 Task: Search one way flight ticket for 4 adults, 2 children, 2 infants in seat and 1 infant on lap in economy from Riverton: Central Wyoming Regional Airport (was Riverton Regional) to New Bern: Coastal Carolina Regional Airport (was Craven County Regional) on 8-4-2023. Choice of flights is Westjet. Number of bags: 1 carry on bag. Price is upto 95000. Outbound departure time preference is 6:00.
Action: Mouse moved to (397, 340)
Screenshot: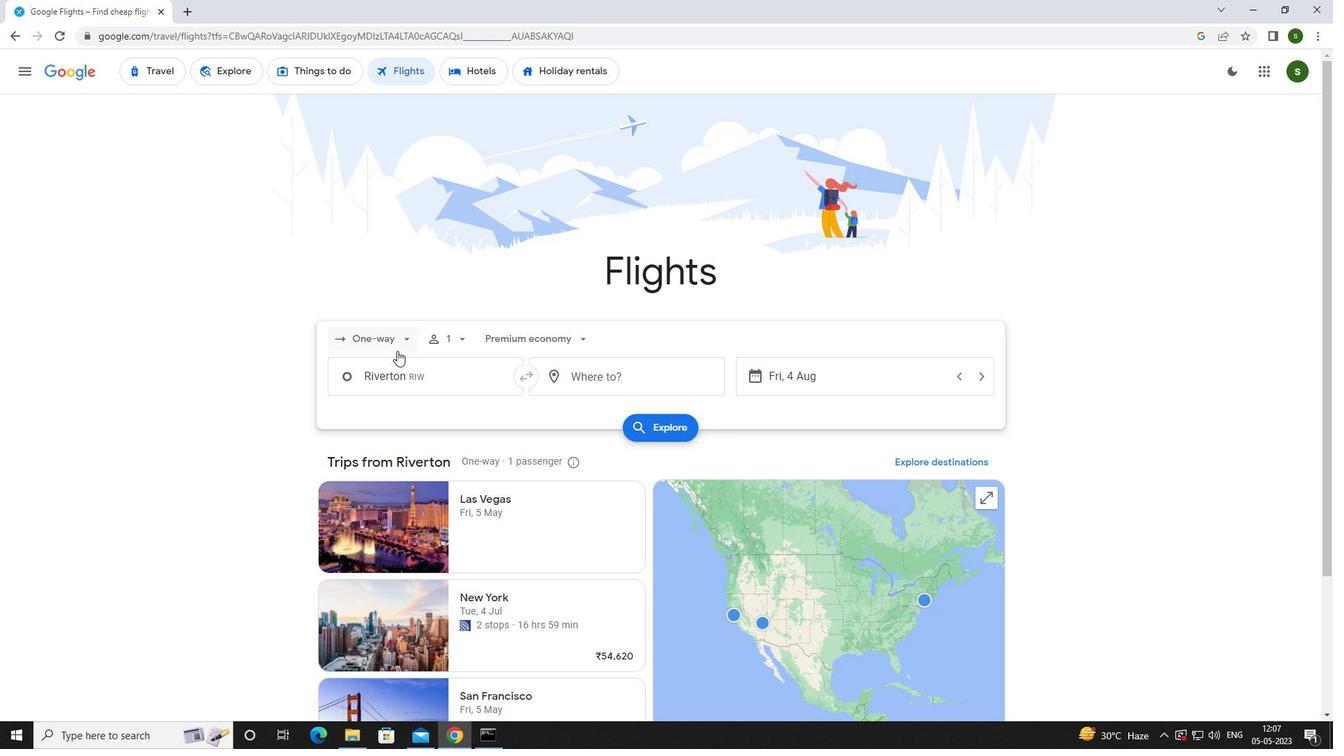 
Action: Mouse pressed left at (397, 340)
Screenshot: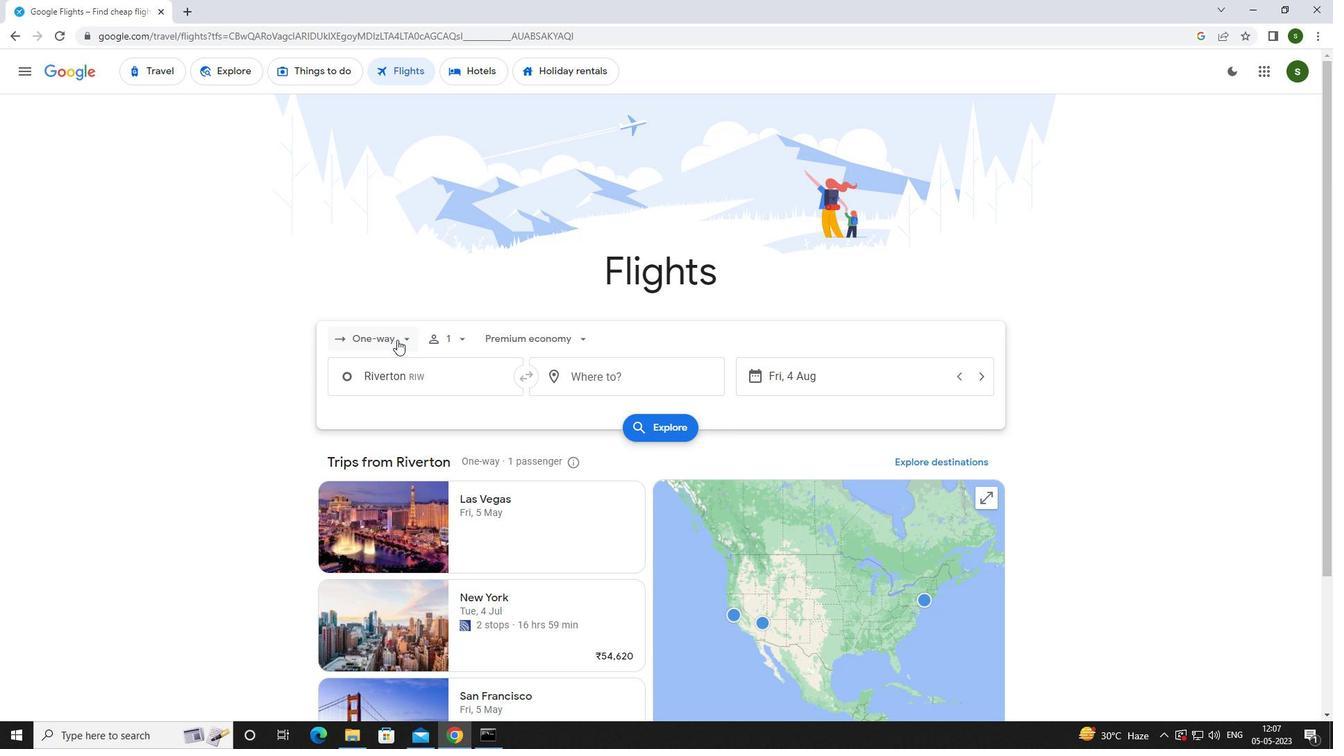
Action: Mouse moved to (393, 397)
Screenshot: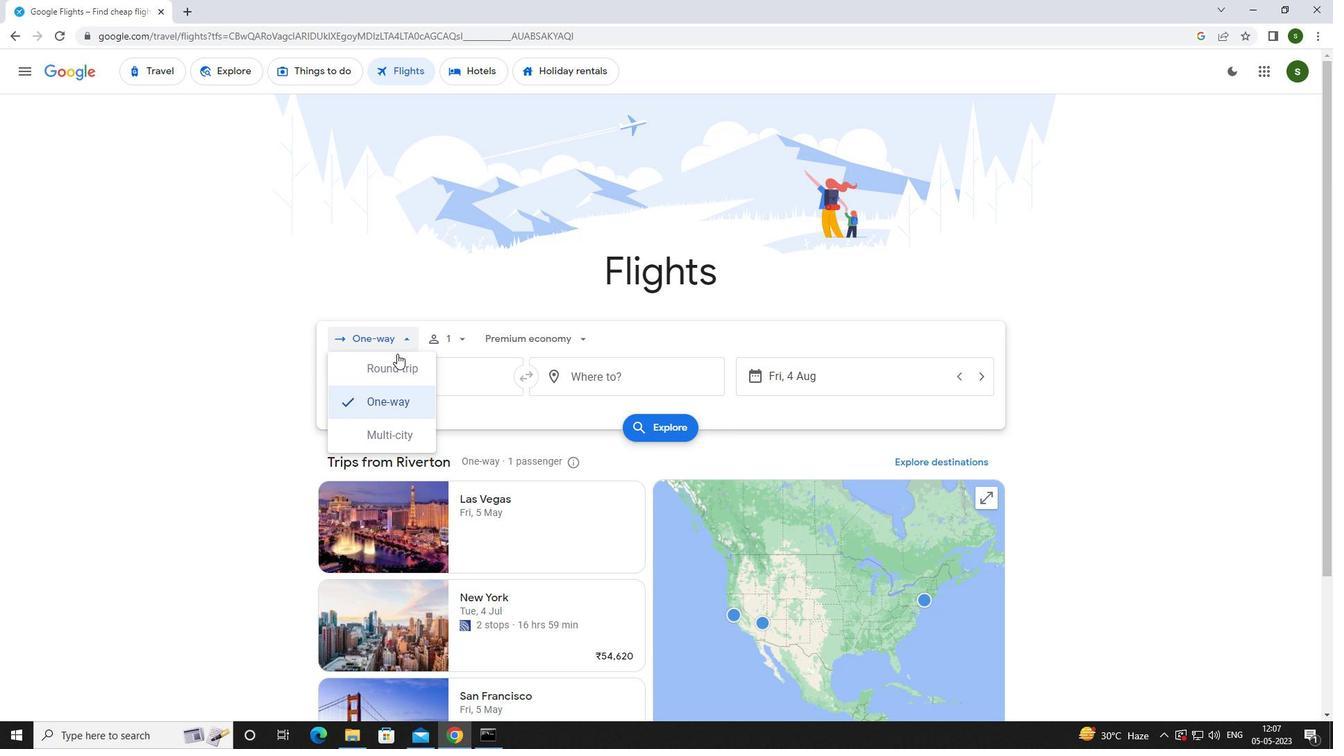 
Action: Mouse pressed left at (393, 397)
Screenshot: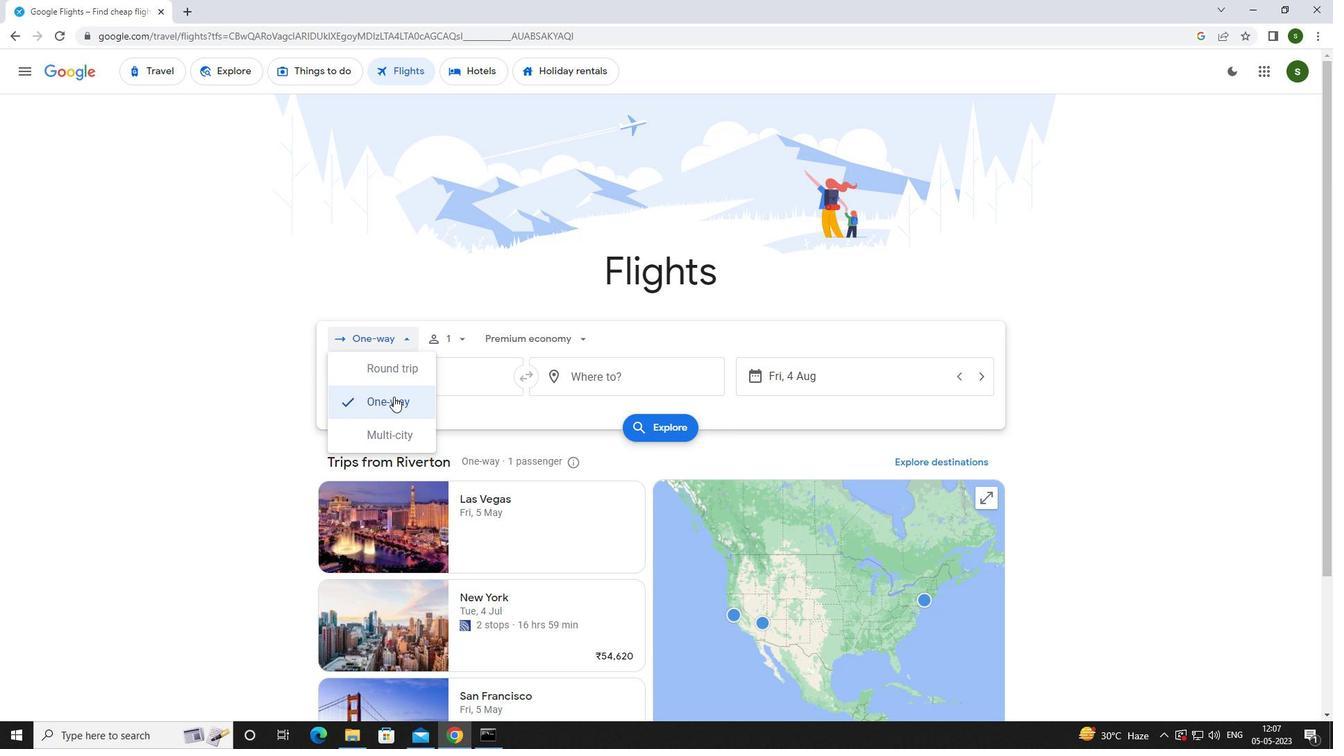 
Action: Mouse moved to (454, 339)
Screenshot: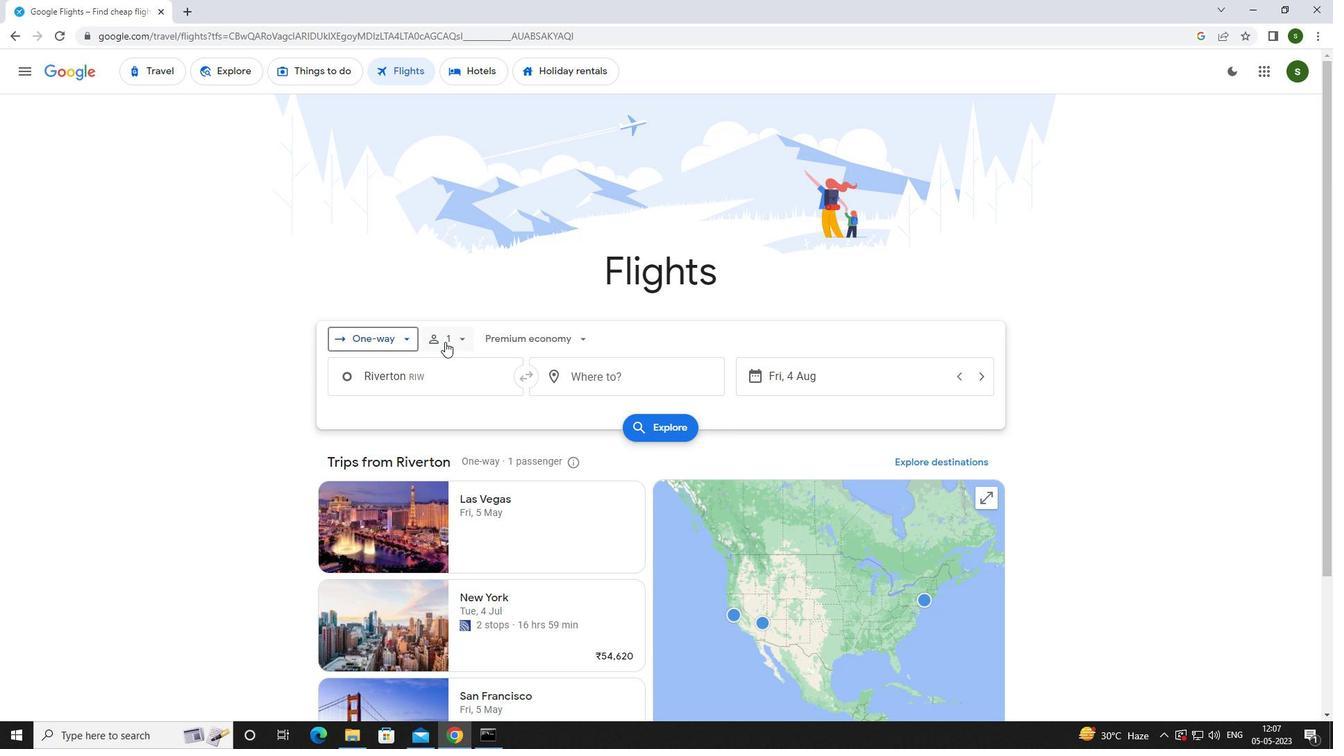 
Action: Mouse pressed left at (454, 339)
Screenshot: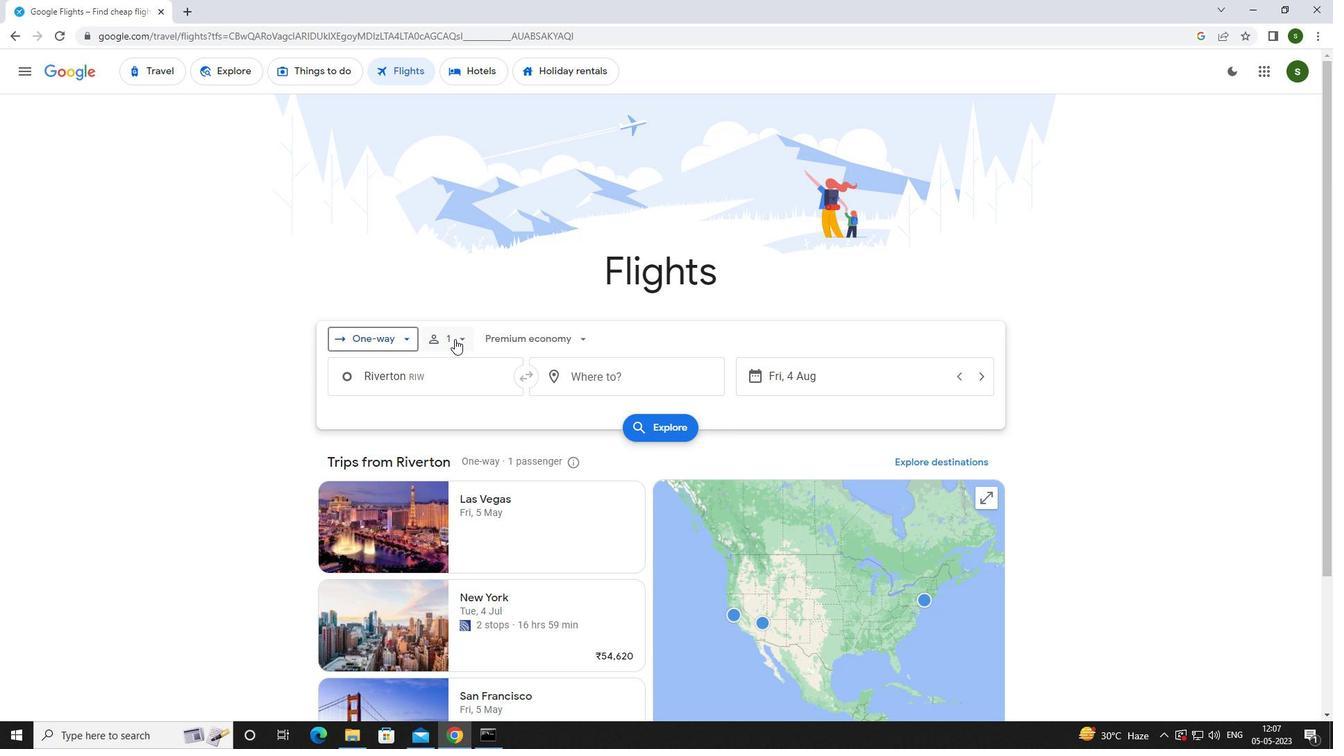 
Action: Mouse moved to (565, 371)
Screenshot: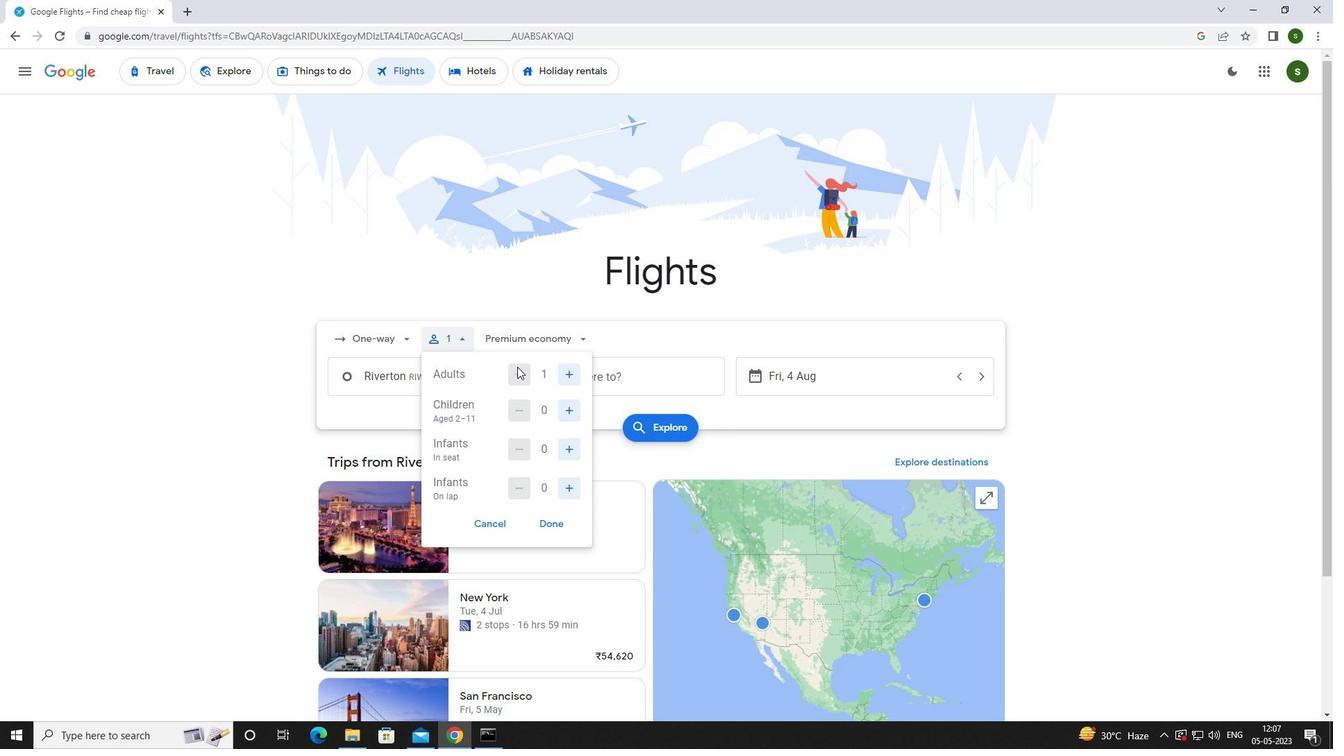 
Action: Mouse pressed left at (565, 371)
Screenshot: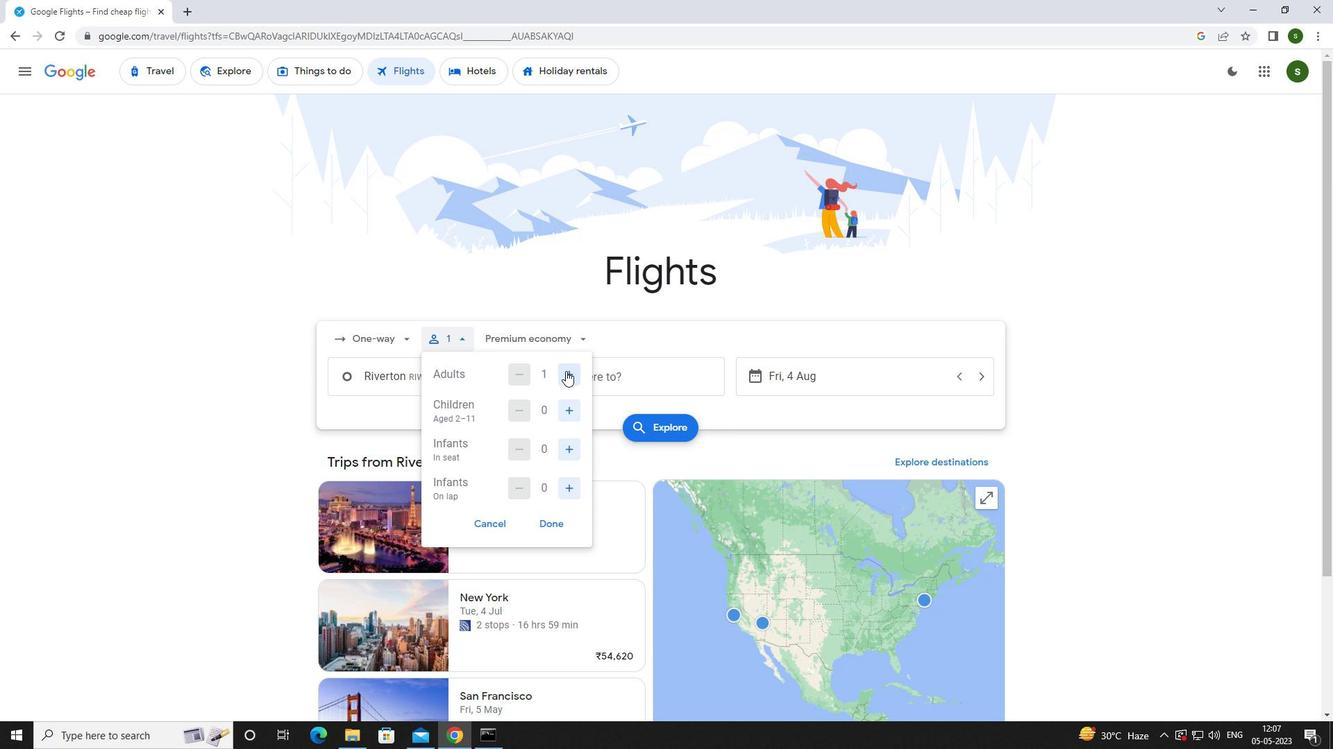 
Action: Mouse pressed left at (565, 371)
Screenshot: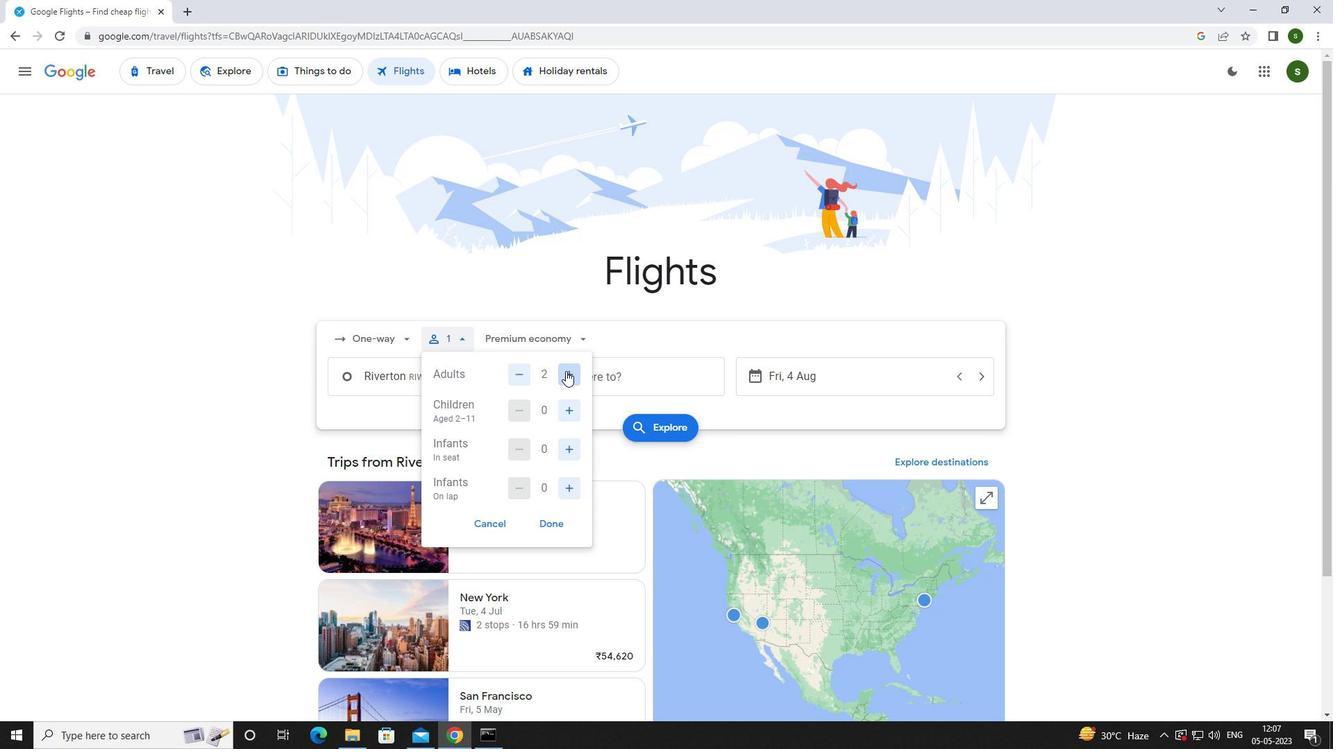 
Action: Mouse pressed left at (565, 371)
Screenshot: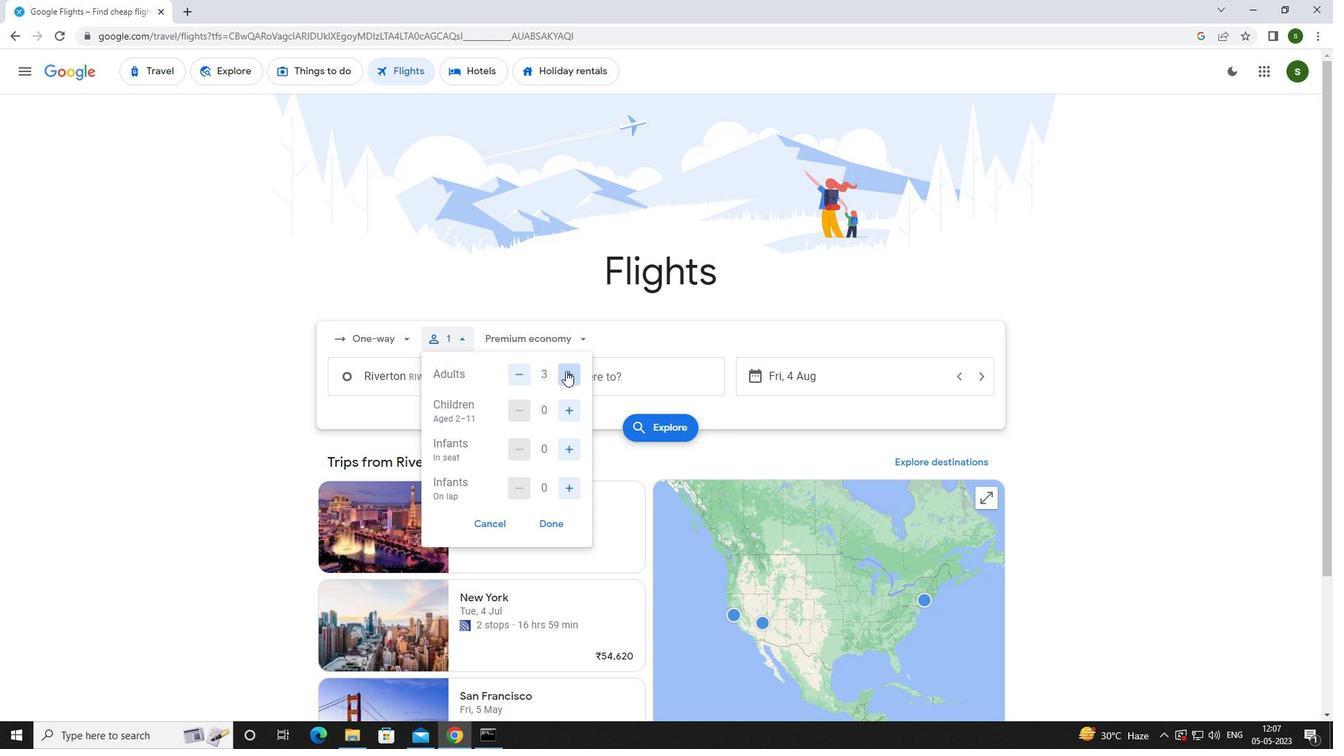 
Action: Mouse moved to (563, 403)
Screenshot: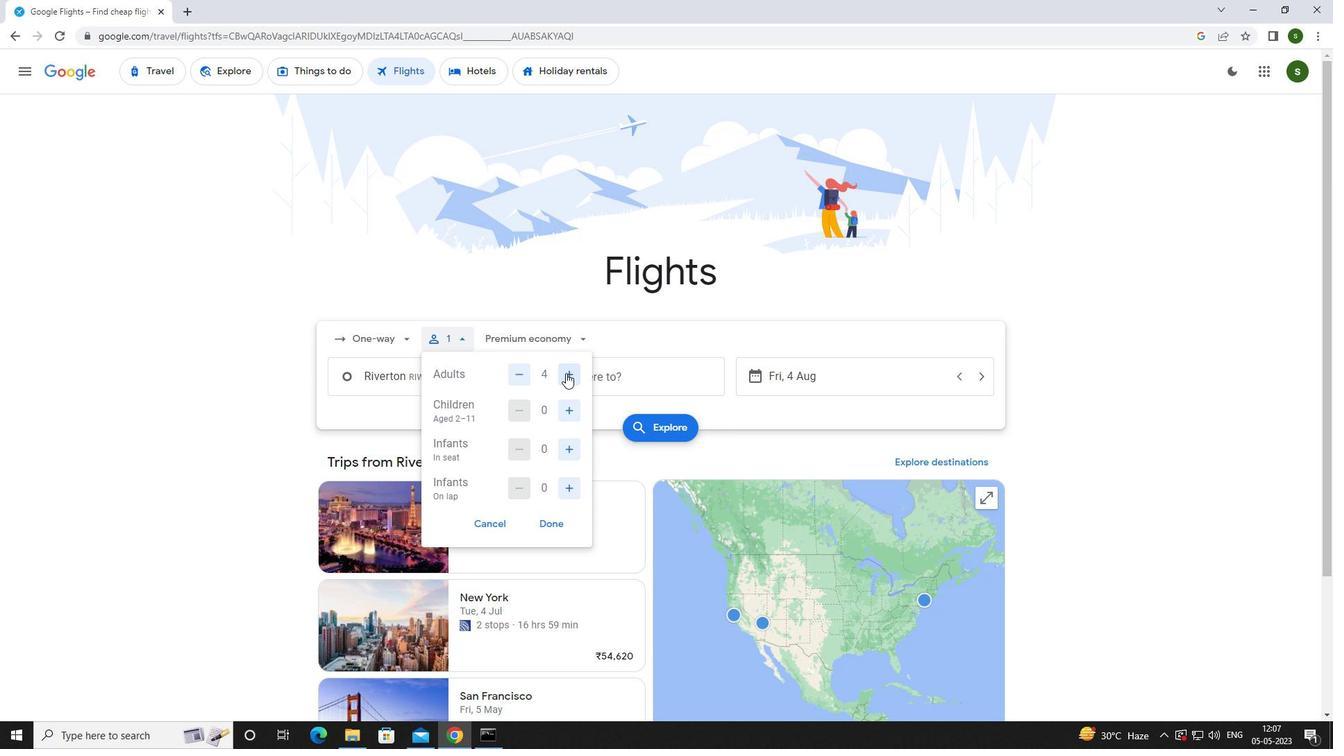 
Action: Mouse pressed left at (563, 403)
Screenshot: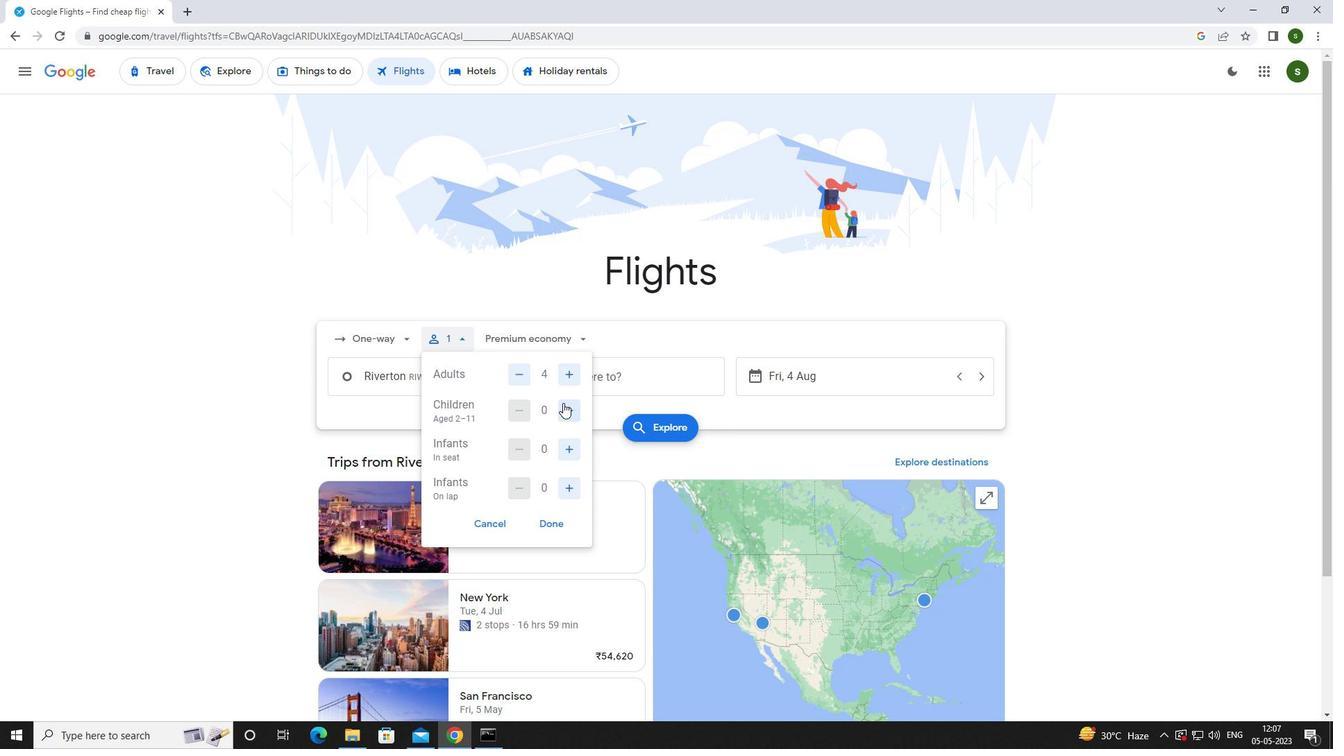 
Action: Mouse pressed left at (563, 403)
Screenshot: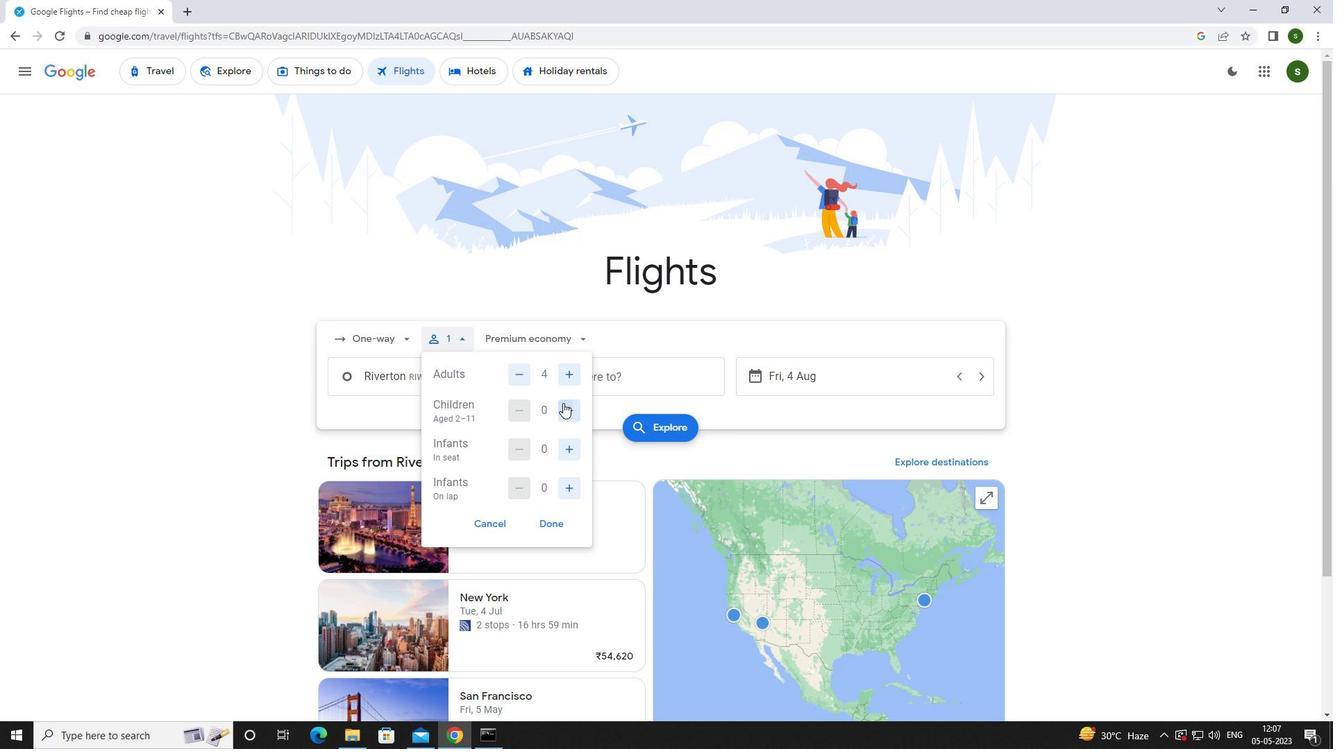 
Action: Mouse moved to (570, 447)
Screenshot: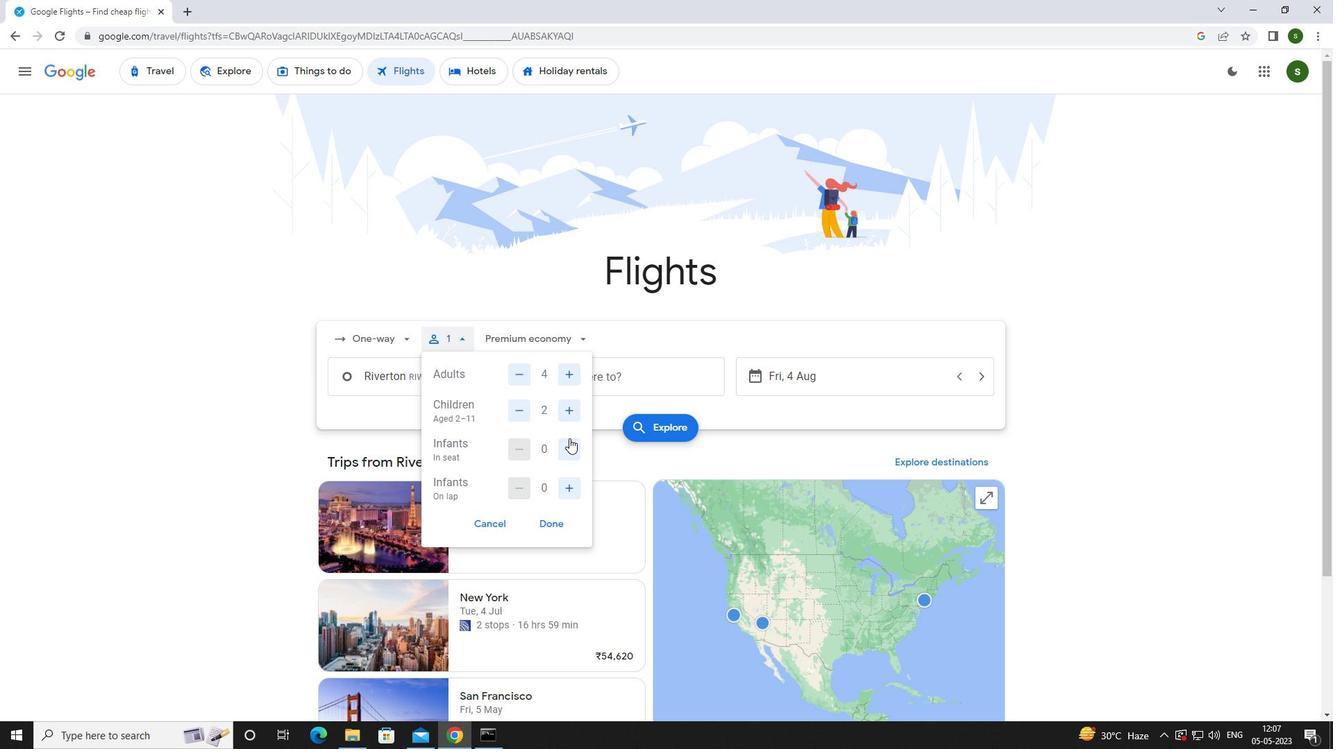 
Action: Mouse pressed left at (570, 447)
Screenshot: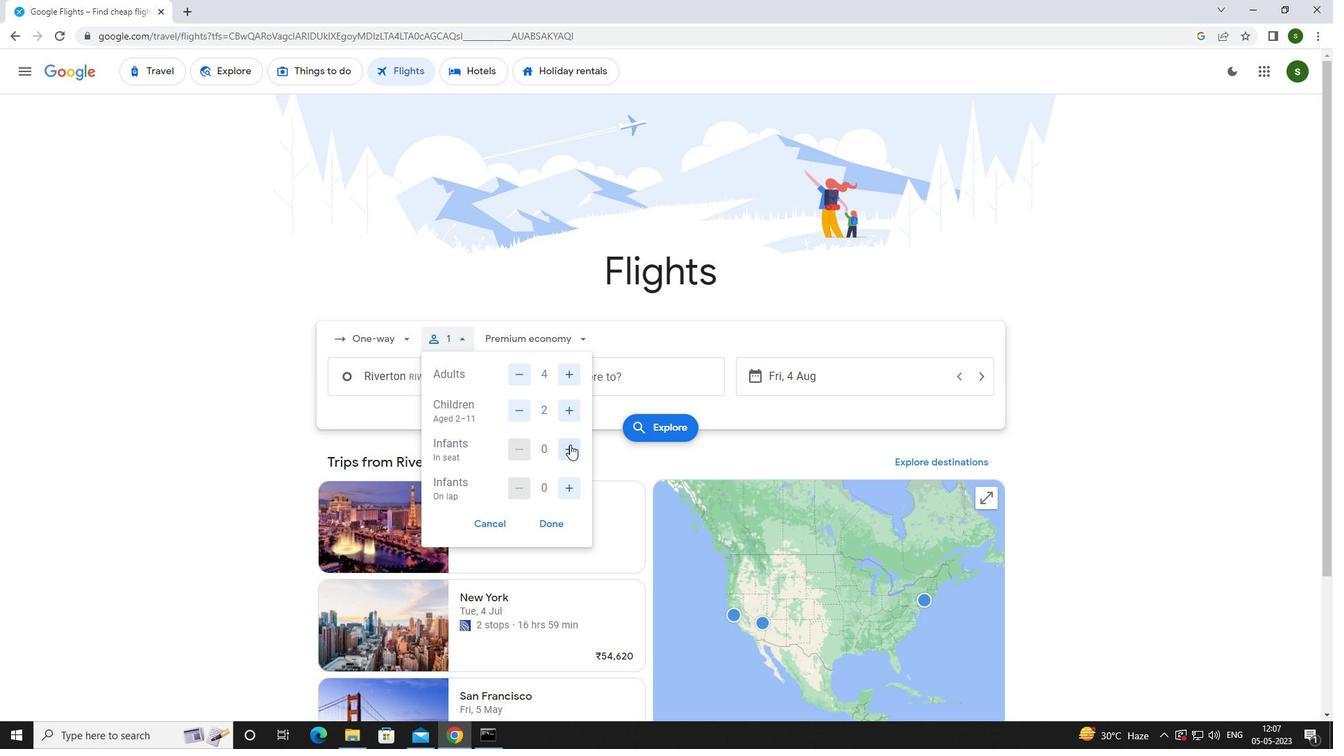 
Action: Mouse moved to (570, 447)
Screenshot: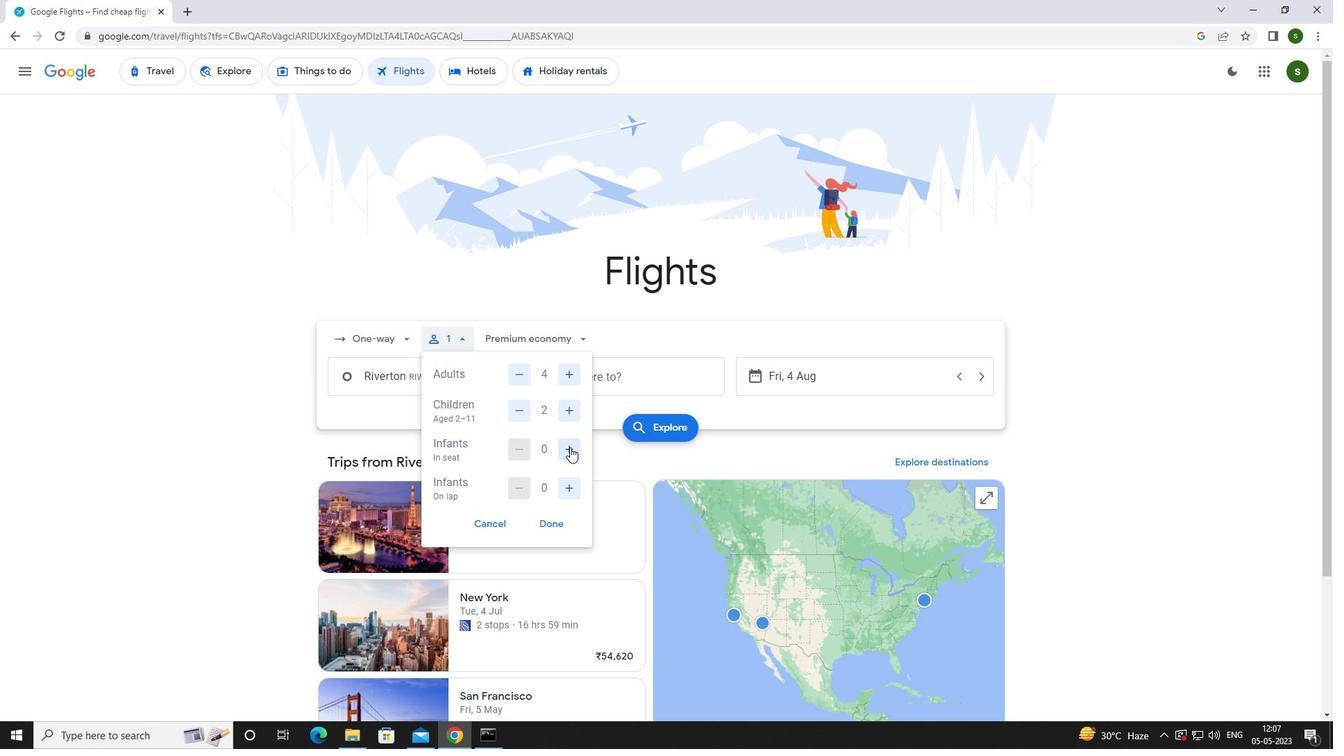 
Action: Mouse pressed left at (570, 447)
Screenshot: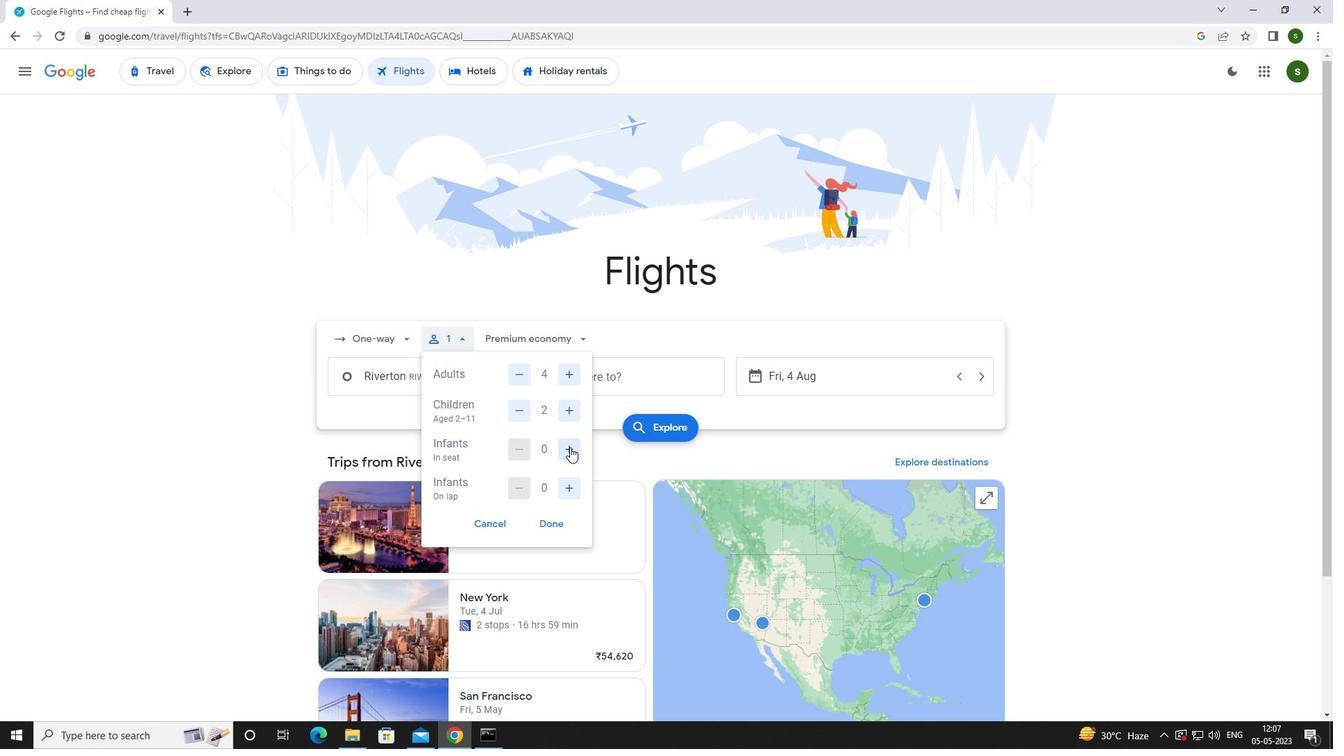 
Action: Mouse moved to (574, 484)
Screenshot: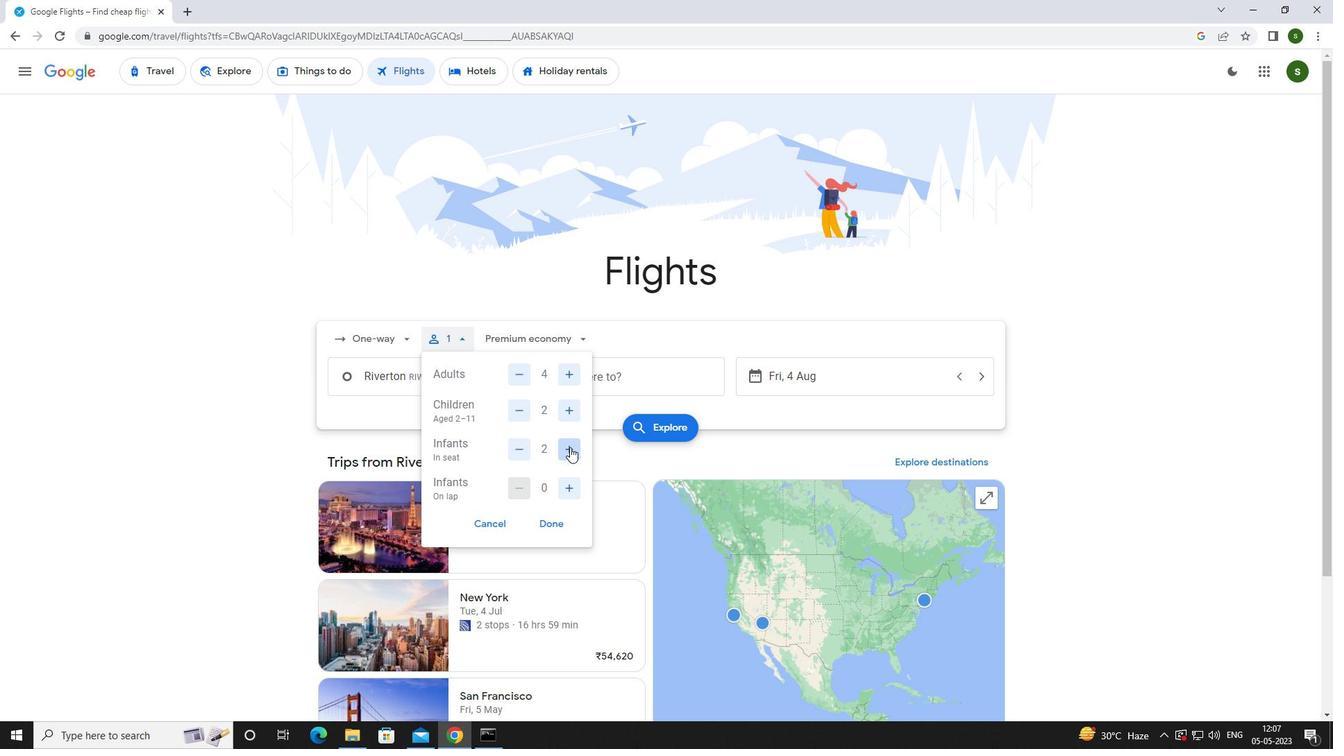 
Action: Mouse pressed left at (574, 484)
Screenshot: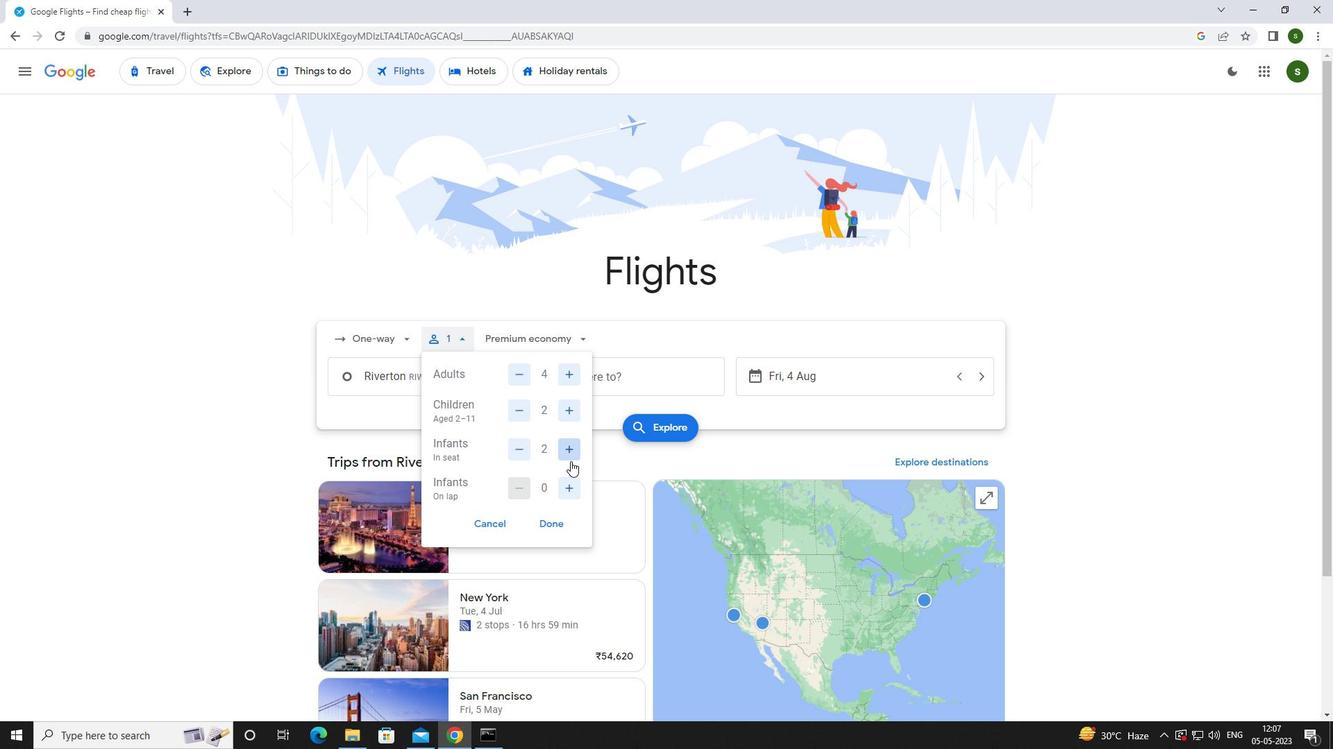 
Action: Mouse moved to (583, 337)
Screenshot: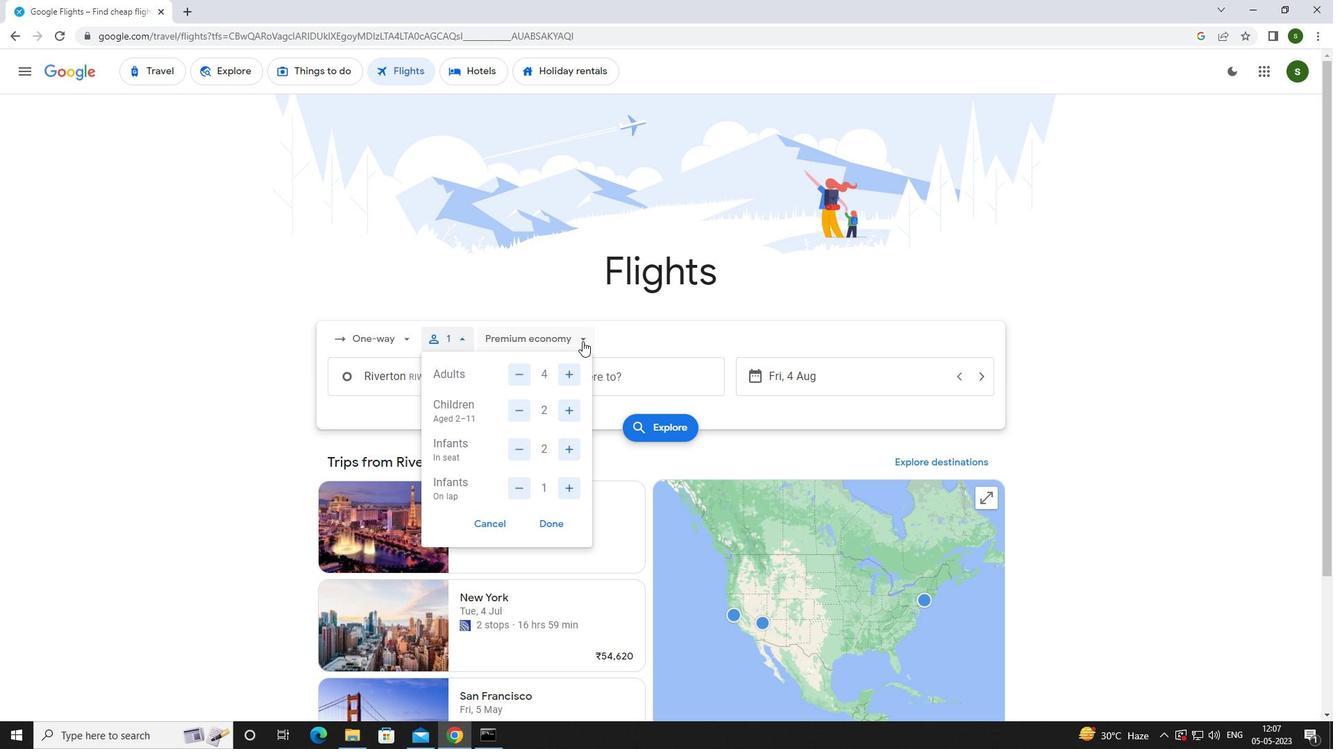 
Action: Mouse pressed left at (583, 337)
Screenshot: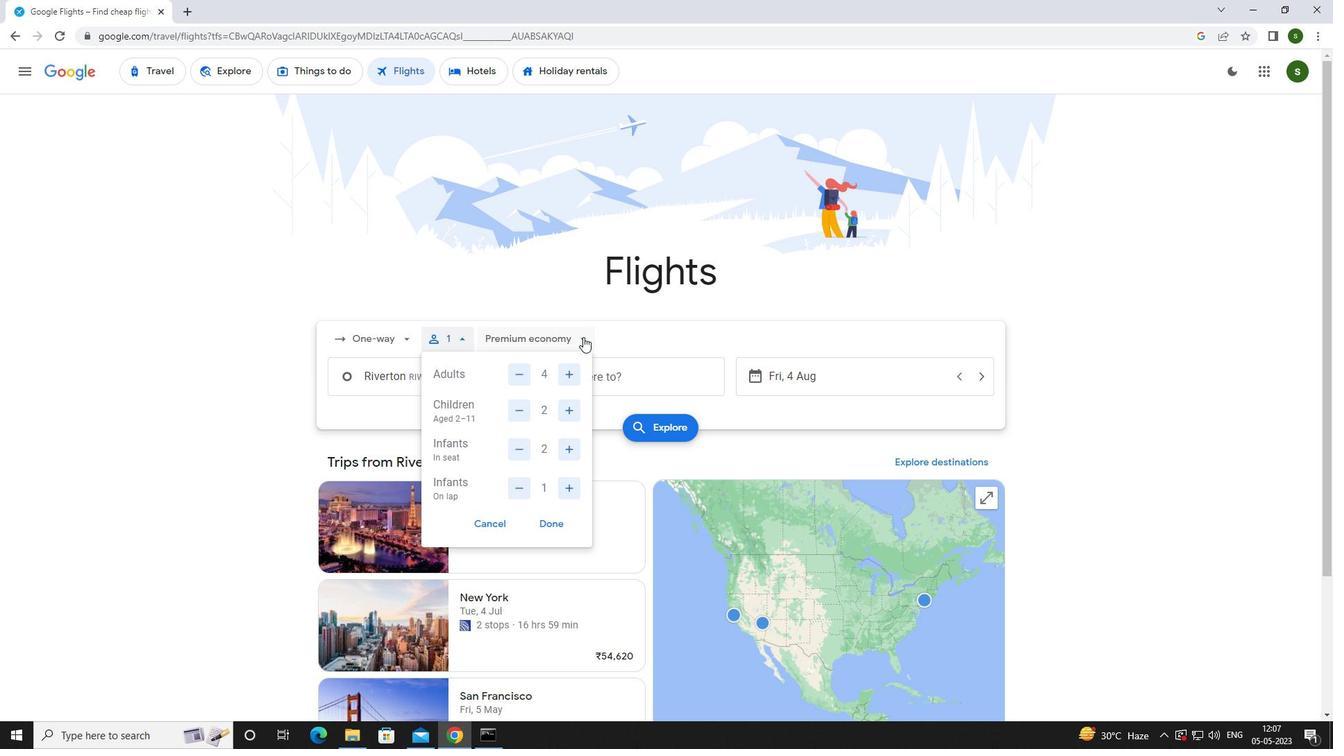 
Action: Mouse moved to (578, 363)
Screenshot: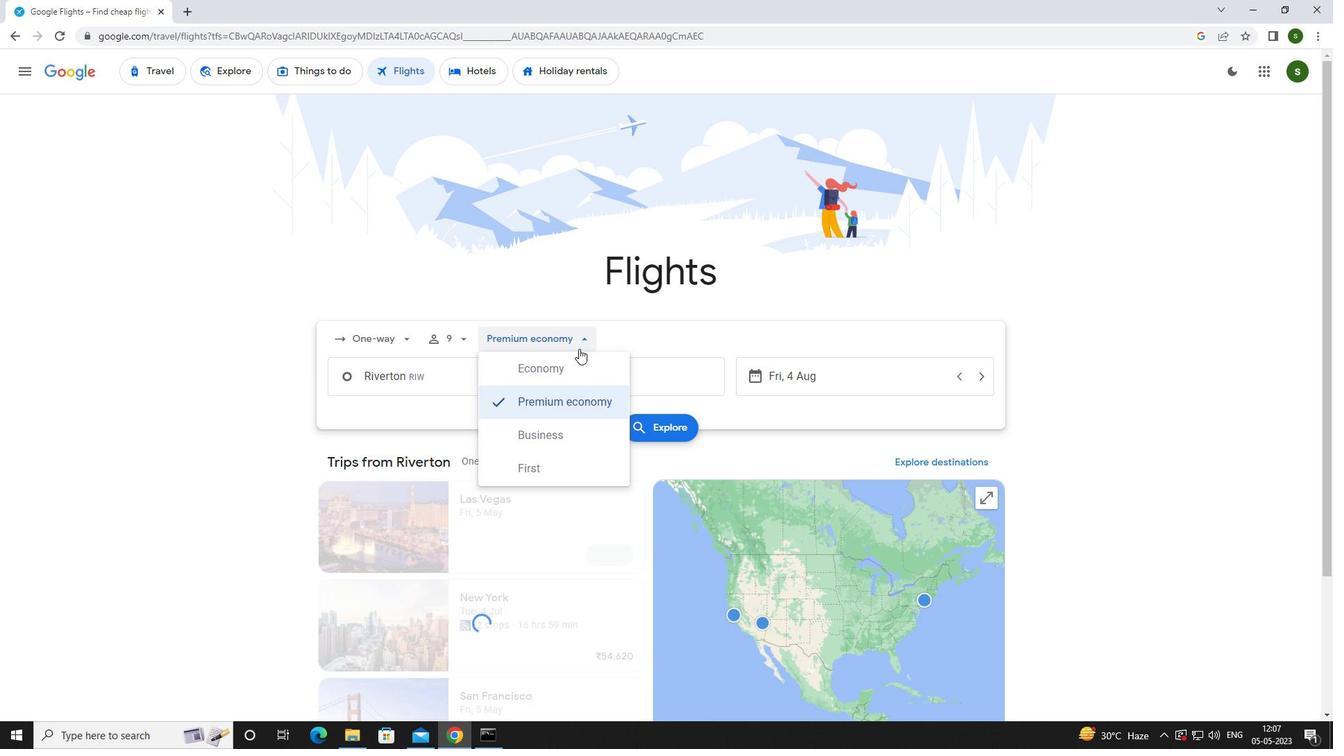 
Action: Mouse pressed left at (578, 363)
Screenshot: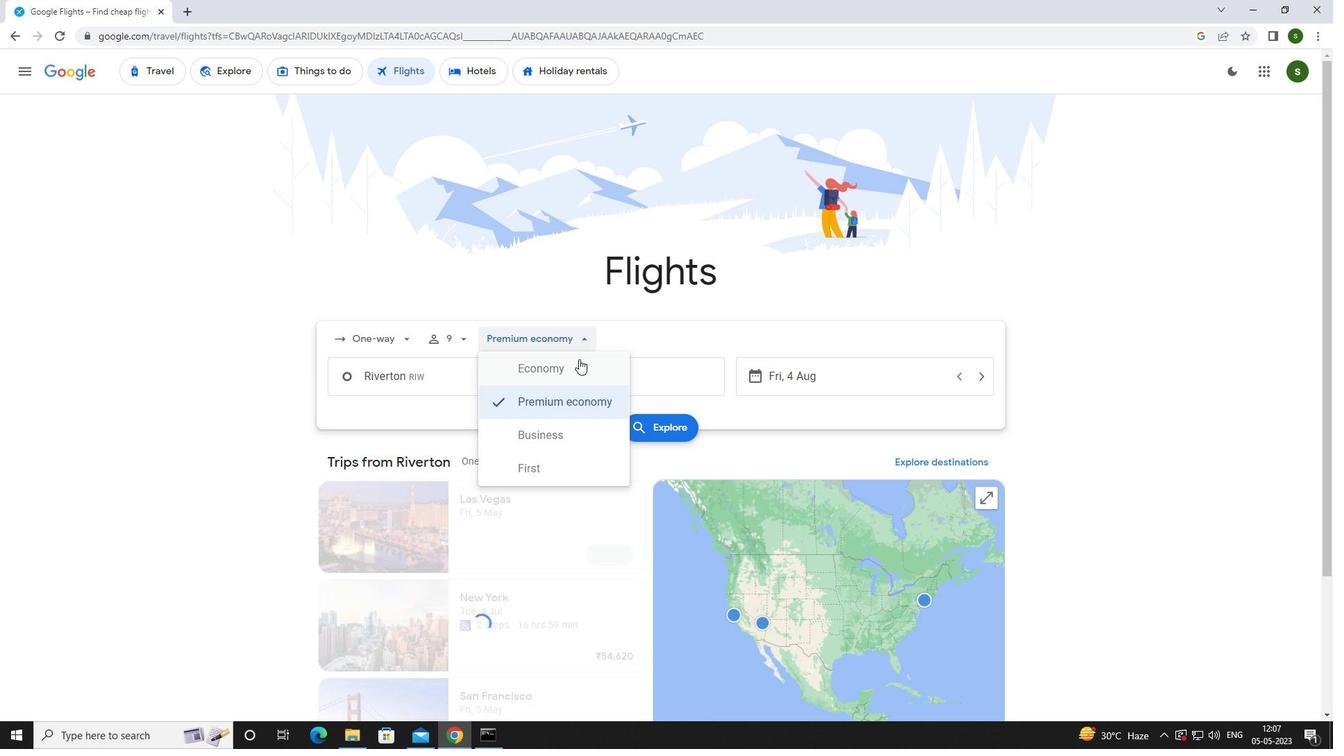 
Action: Mouse moved to (479, 381)
Screenshot: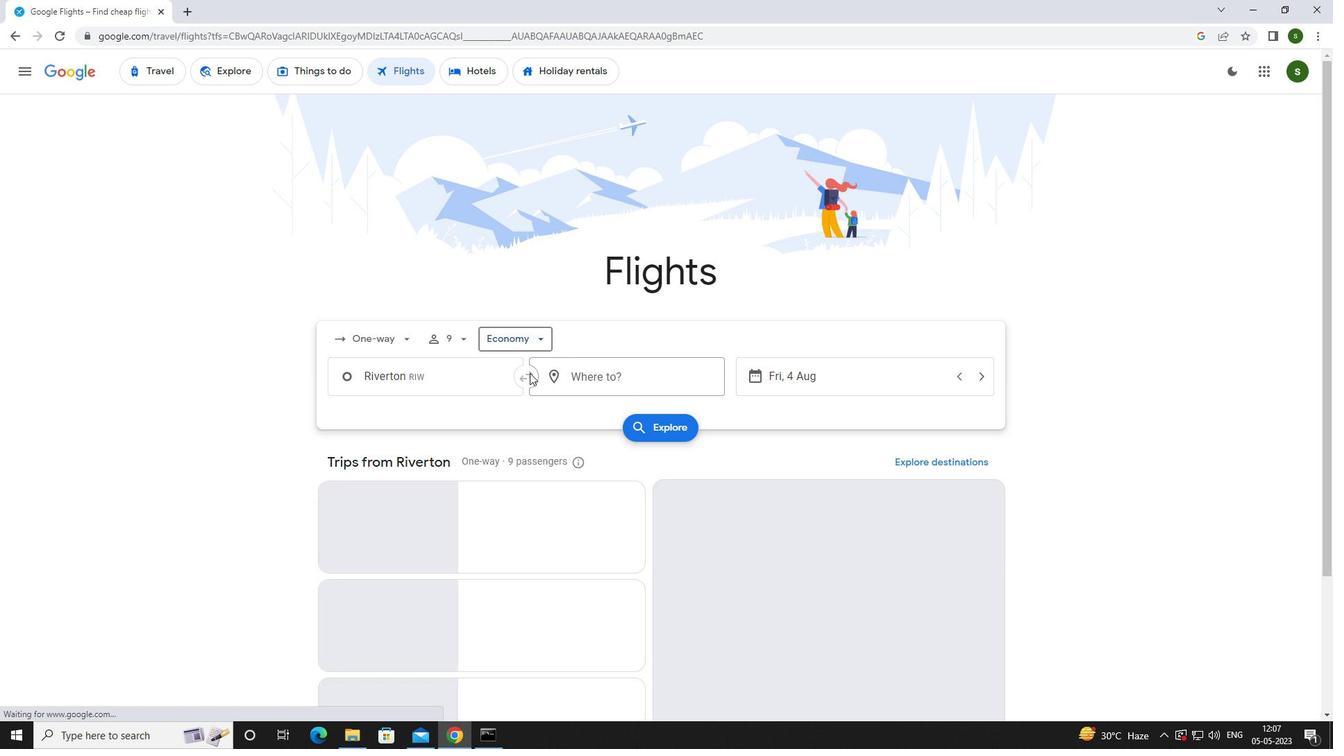 
Action: Mouse pressed left at (479, 381)
Screenshot: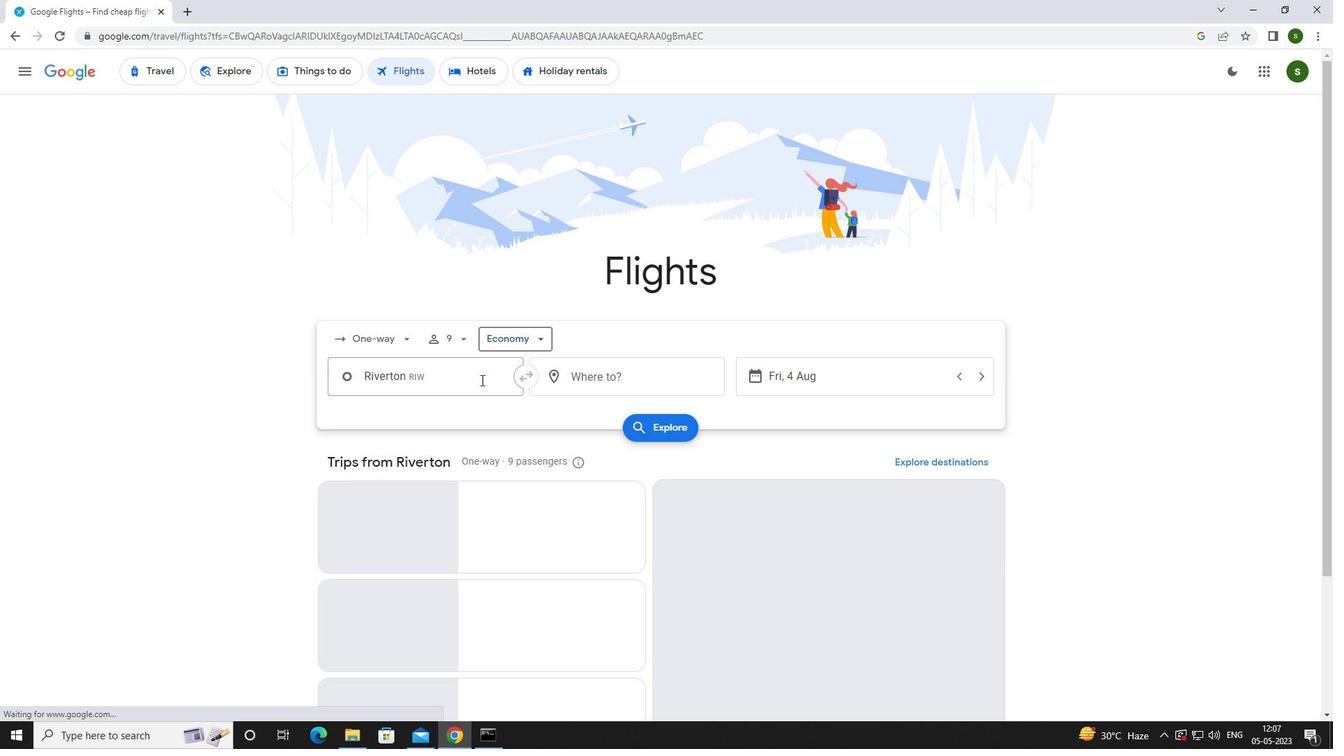 
Action: Mouse moved to (482, 381)
Screenshot: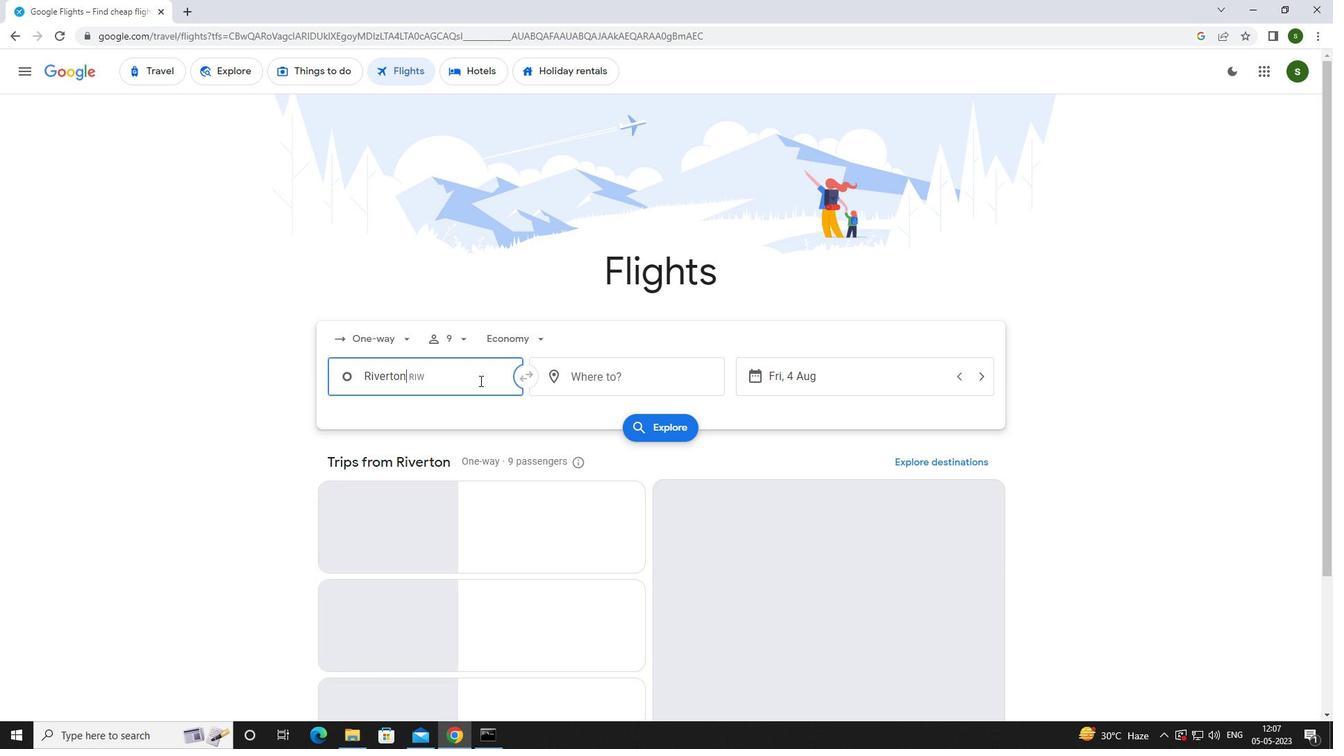 
Action: Key pressed <Key.caps_lock>r<Key.caps_lock>iverto
Screenshot: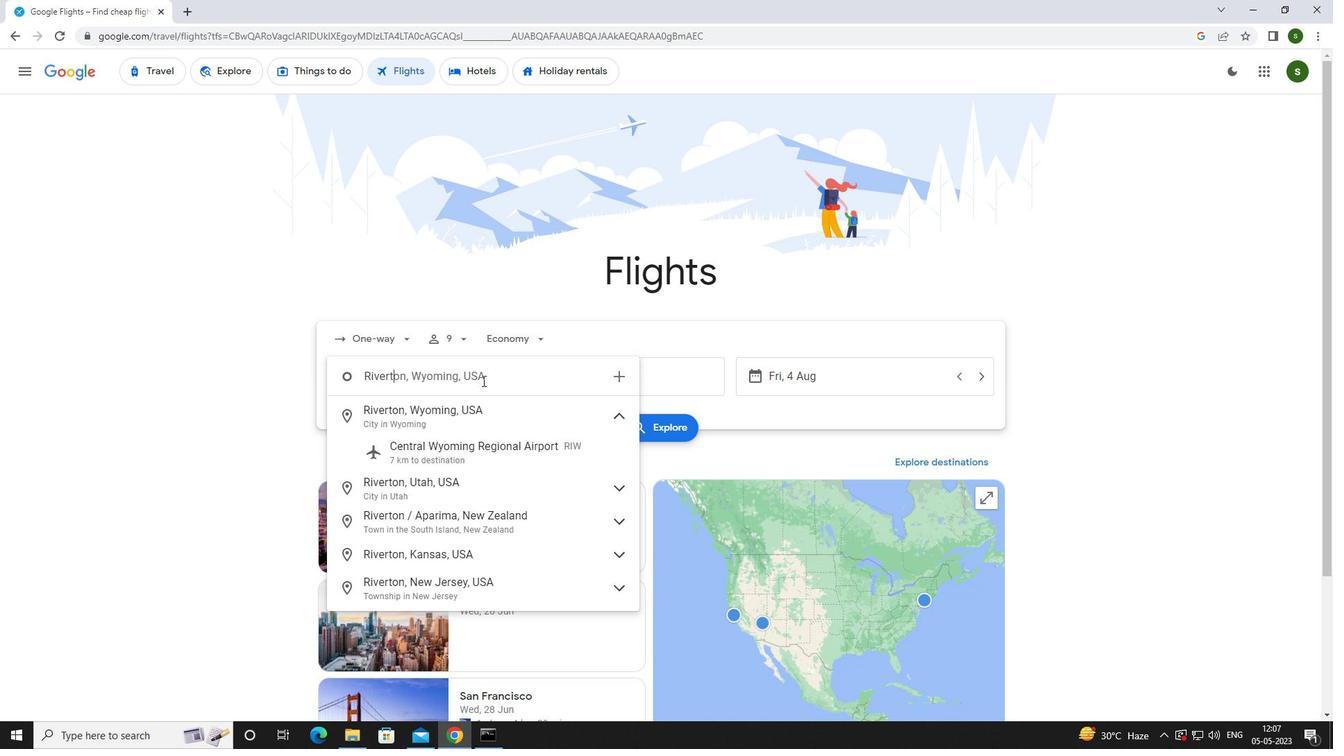
Action: Mouse moved to (497, 449)
Screenshot: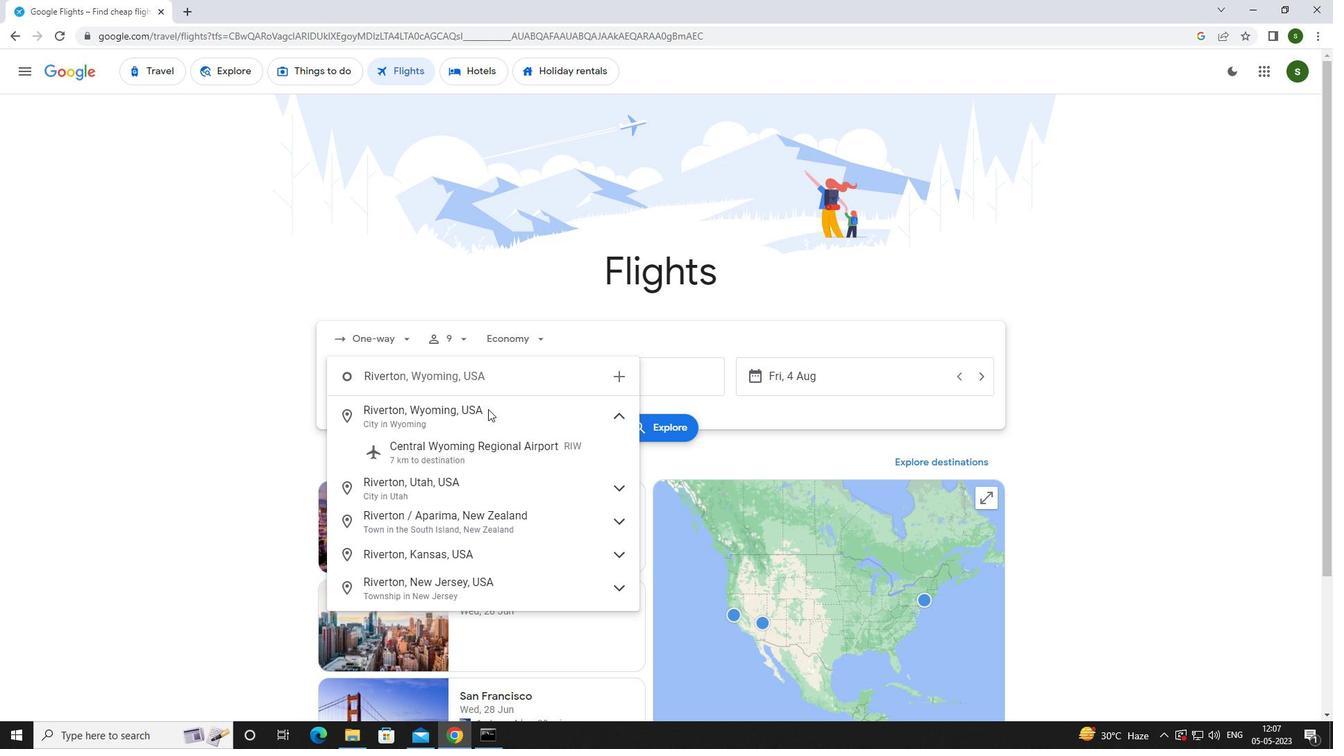 
Action: Mouse pressed left at (497, 449)
Screenshot: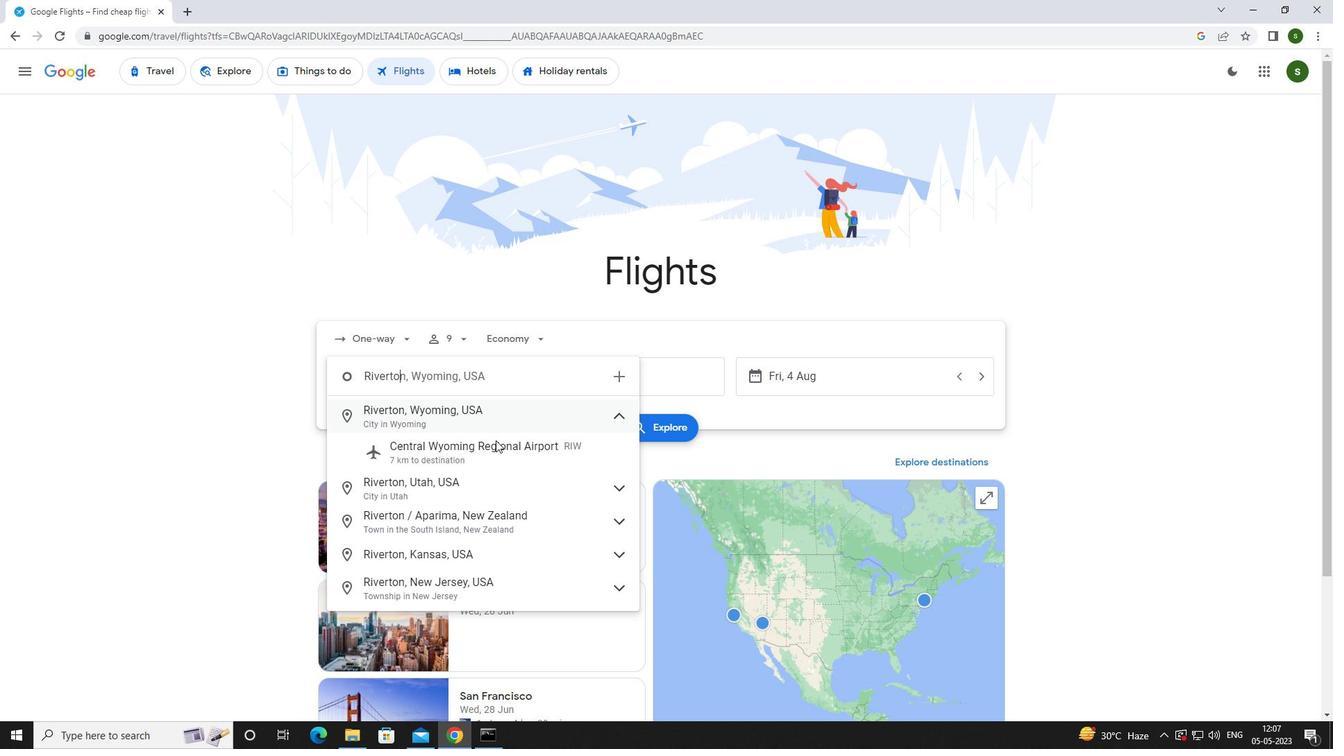 
Action: Mouse moved to (628, 384)
Screenshot: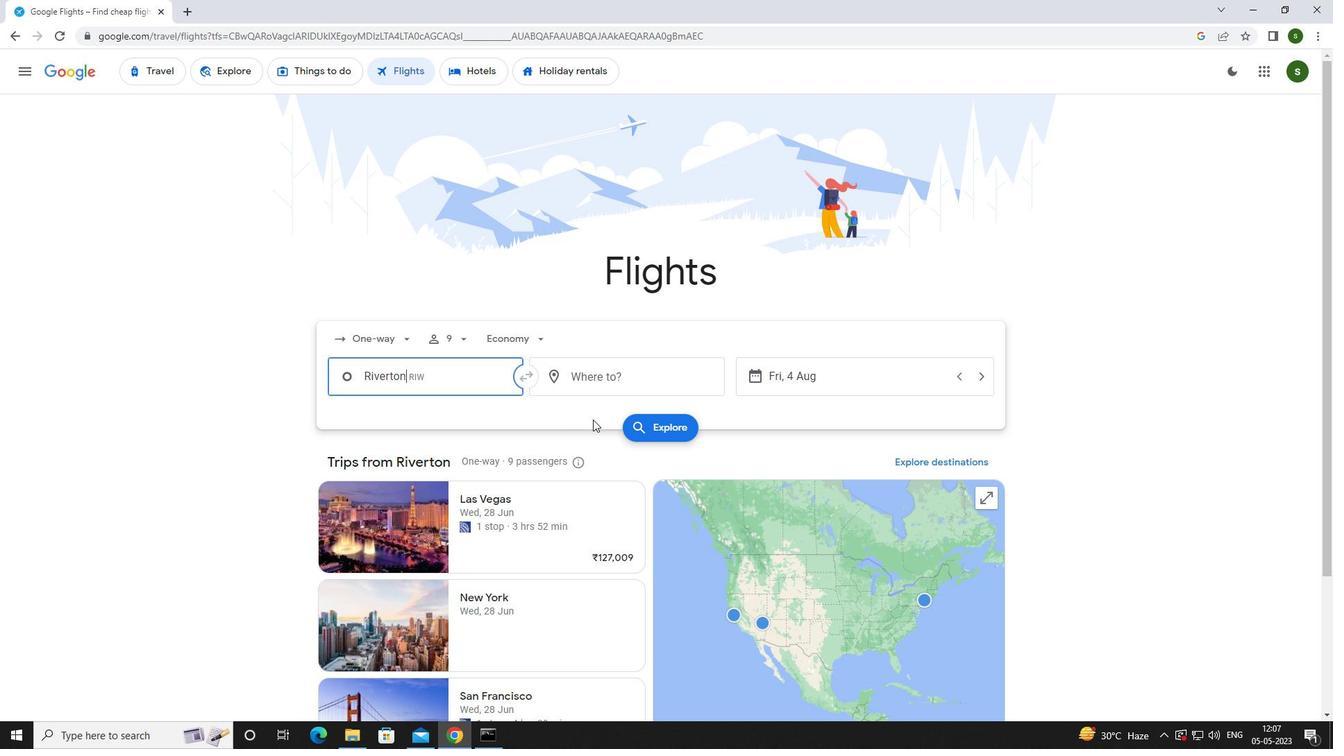
Action: Mouse pressed left at (628, 384)
Screenshot: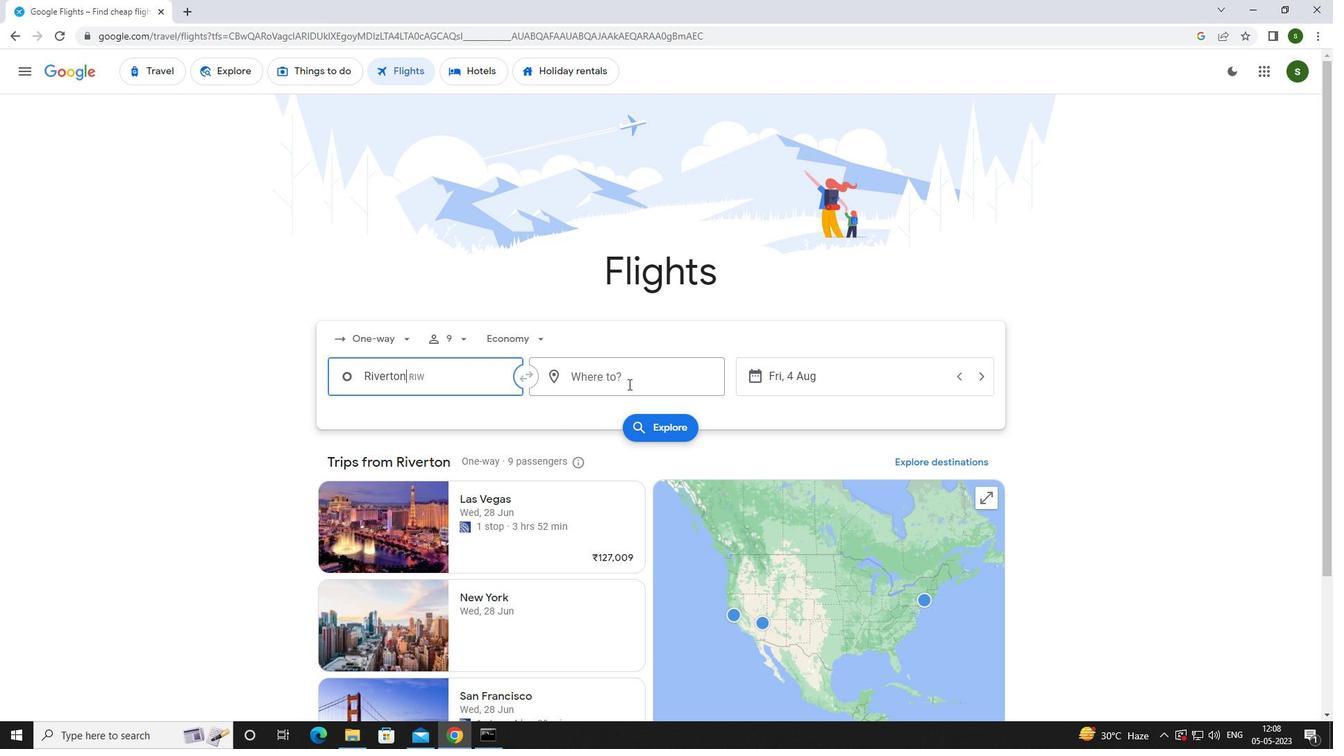 
Action: Mouse moved to (637, 382)
Screenshot: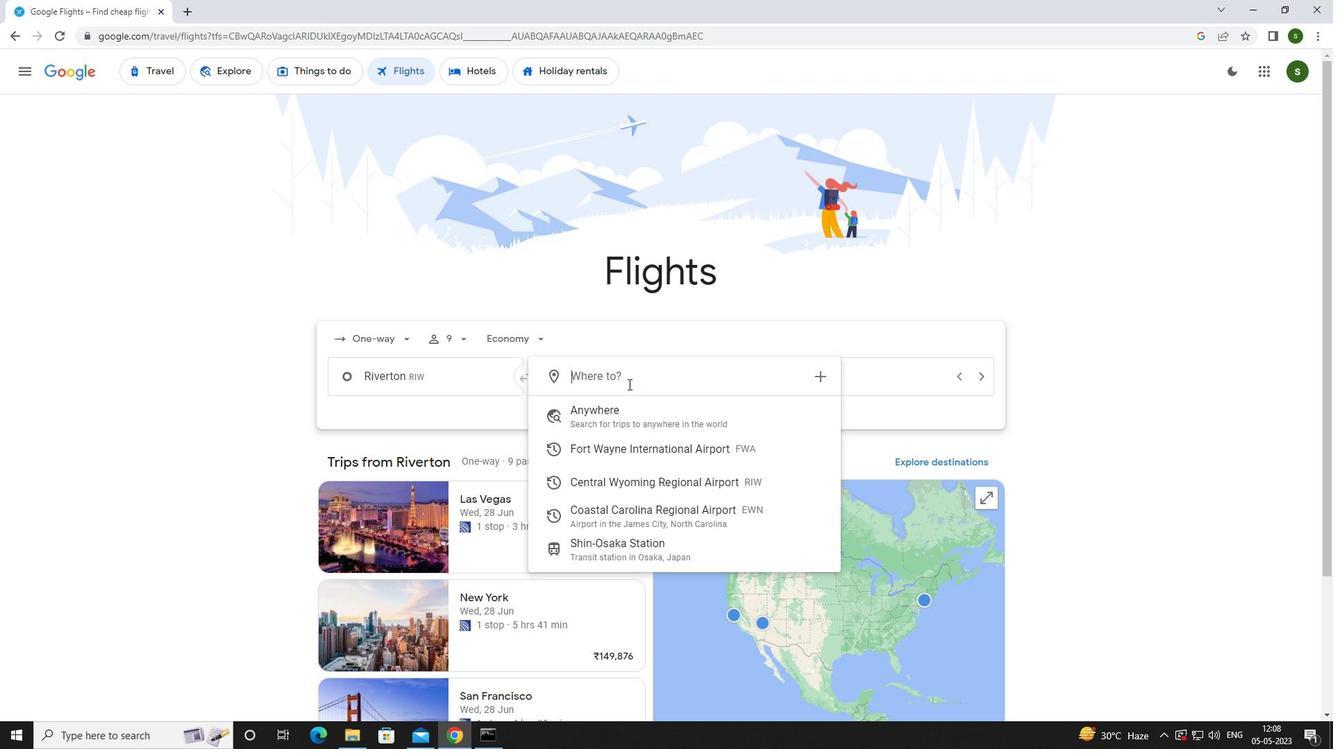 
Action: Key pressed <Key.caps_lock>c<Key.caps_lock>oasta
Screenshot: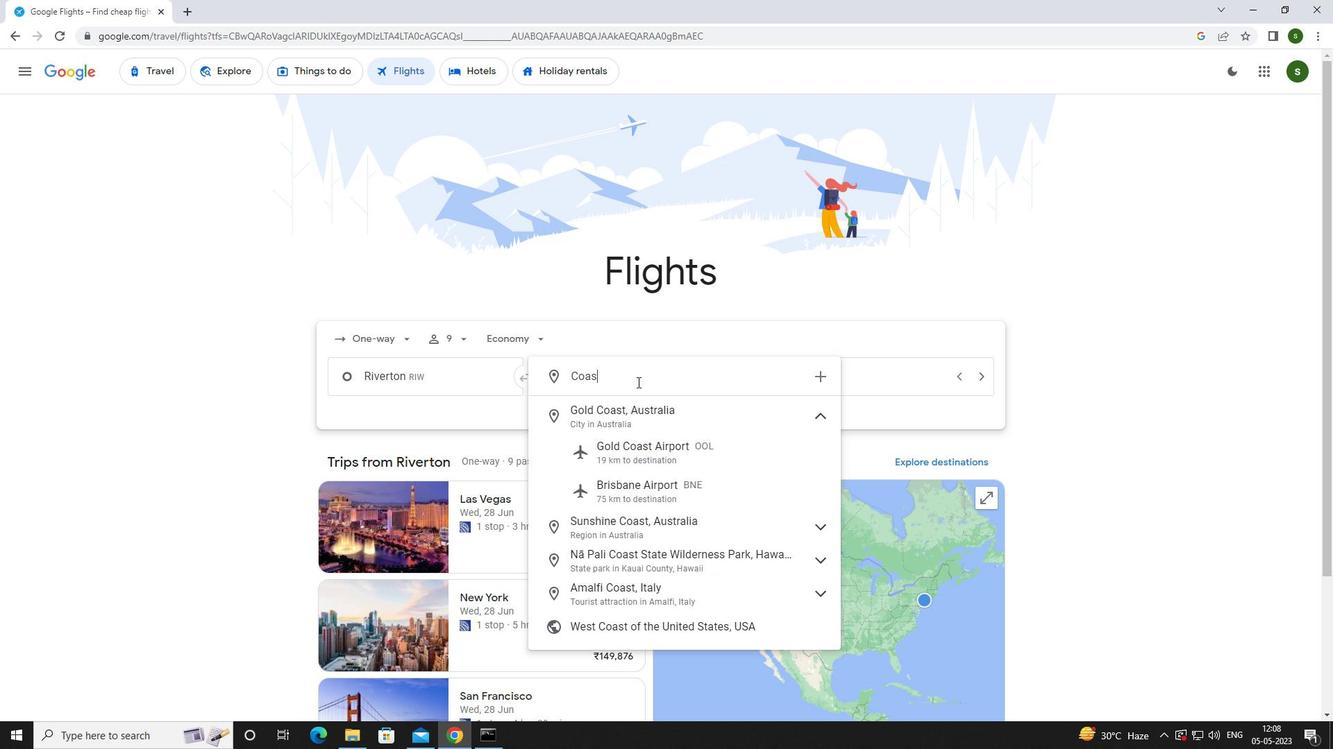 
Action: Mouse moved to (653, 430)
Screenshot: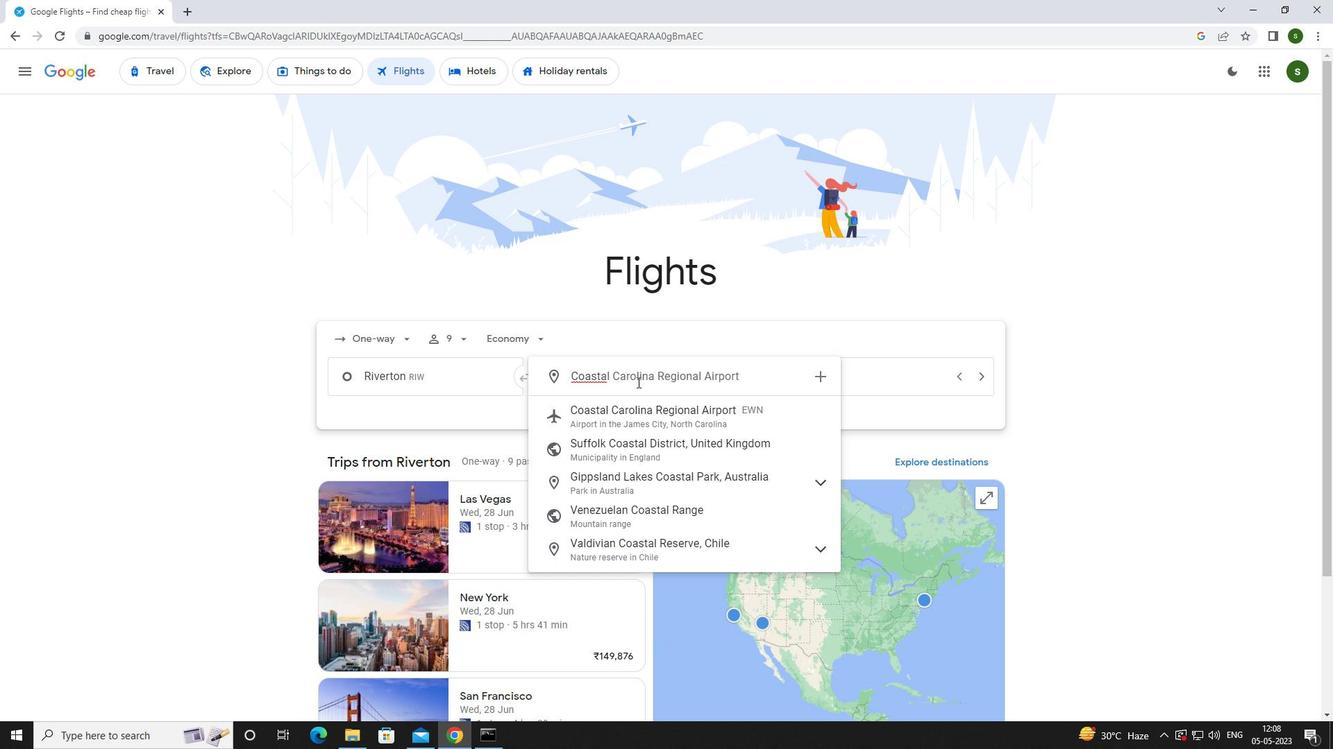 
Action: Mouse pressed left at (653, 430)
Screenshot: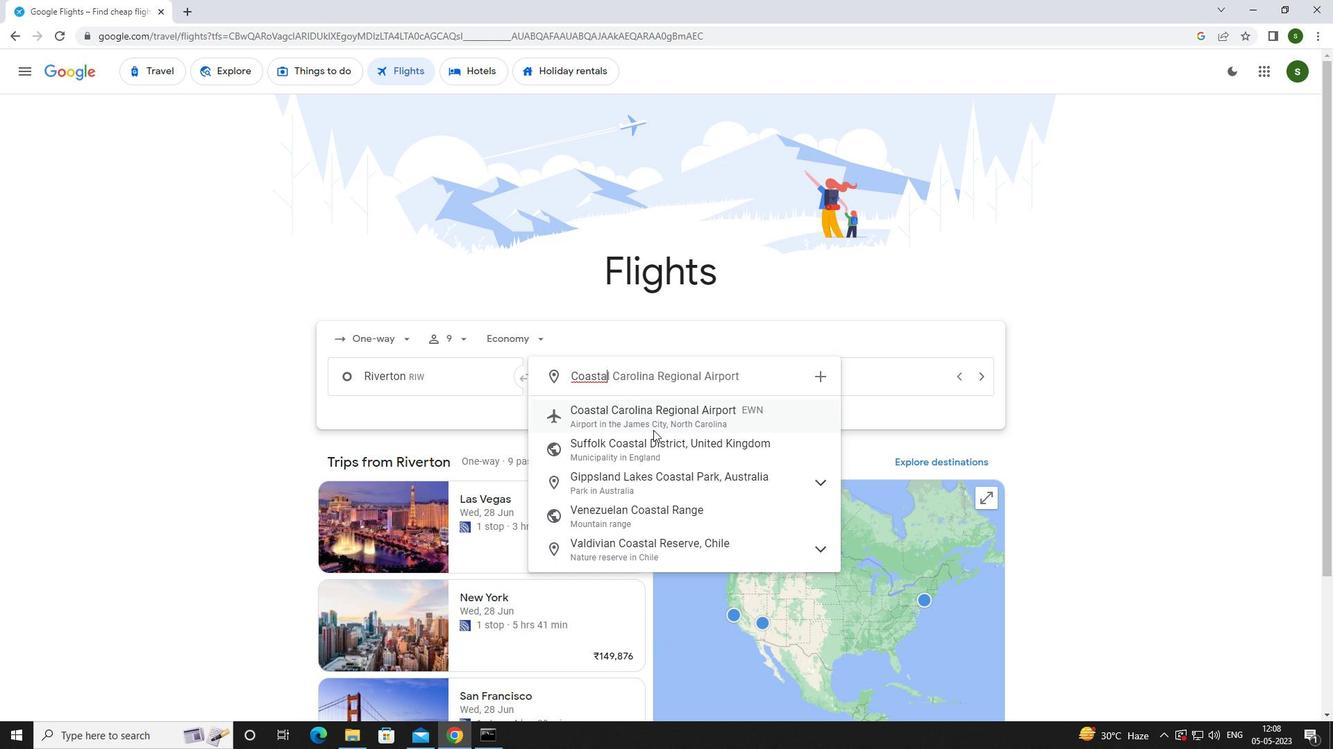 
Action: Mouse moved to (869, 374)
Screenshot: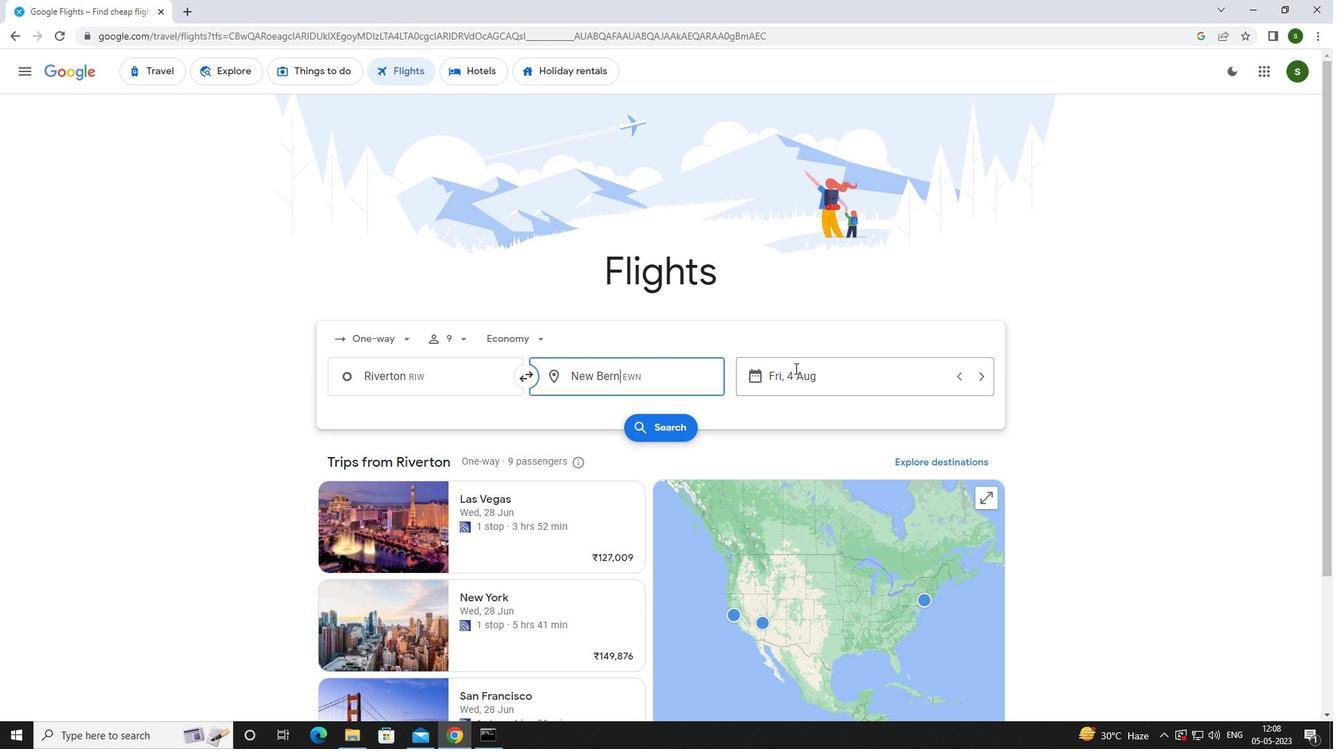 
Action: Mouse pressed left at (869, 374)
Screenshot: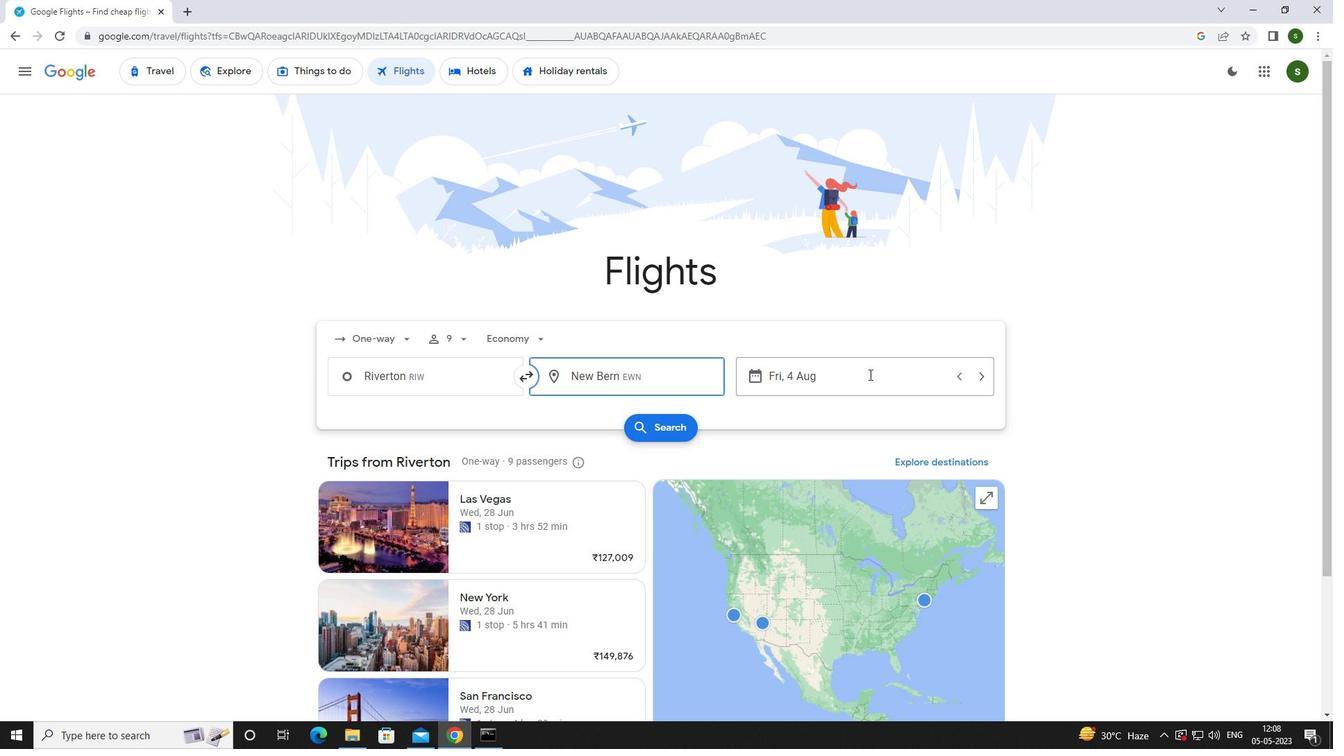 
Action: Mouse moved to (670, 470)
Screenshot: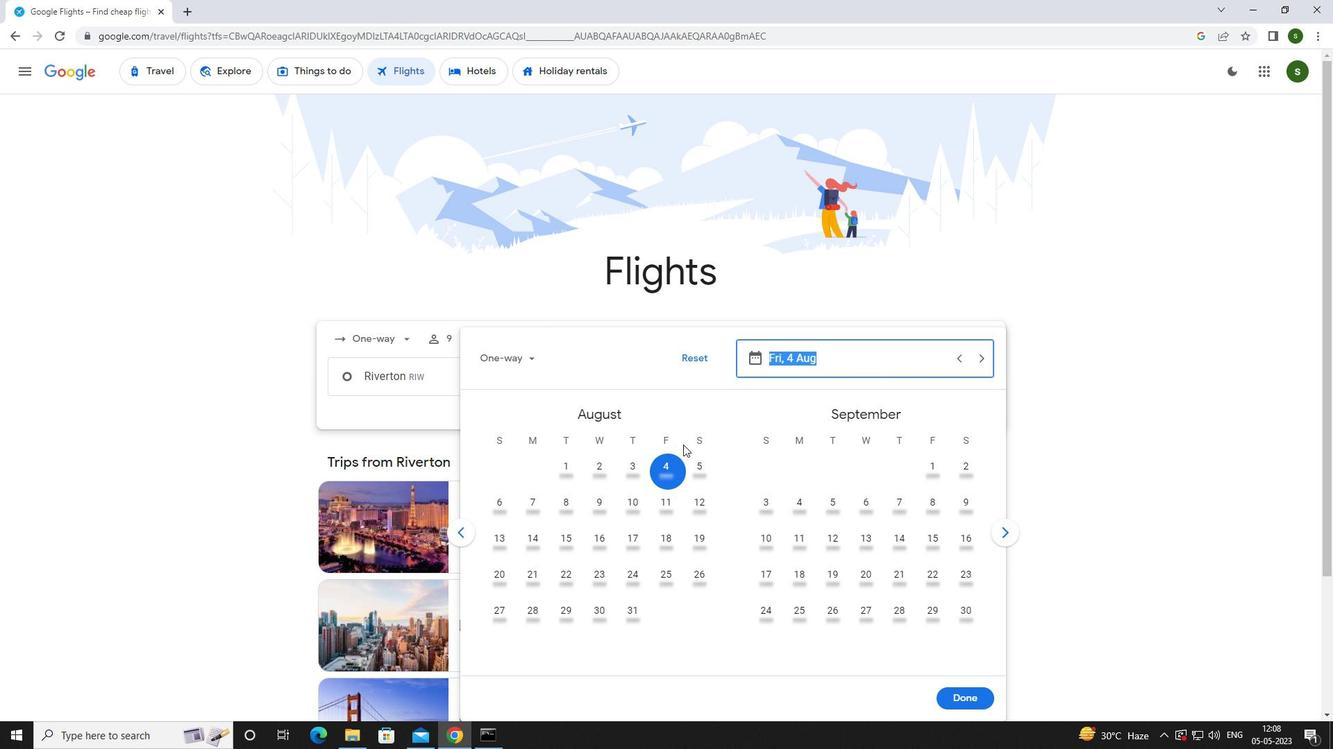 
Action: Mouse pressed left at (670, 470)
Screenshot: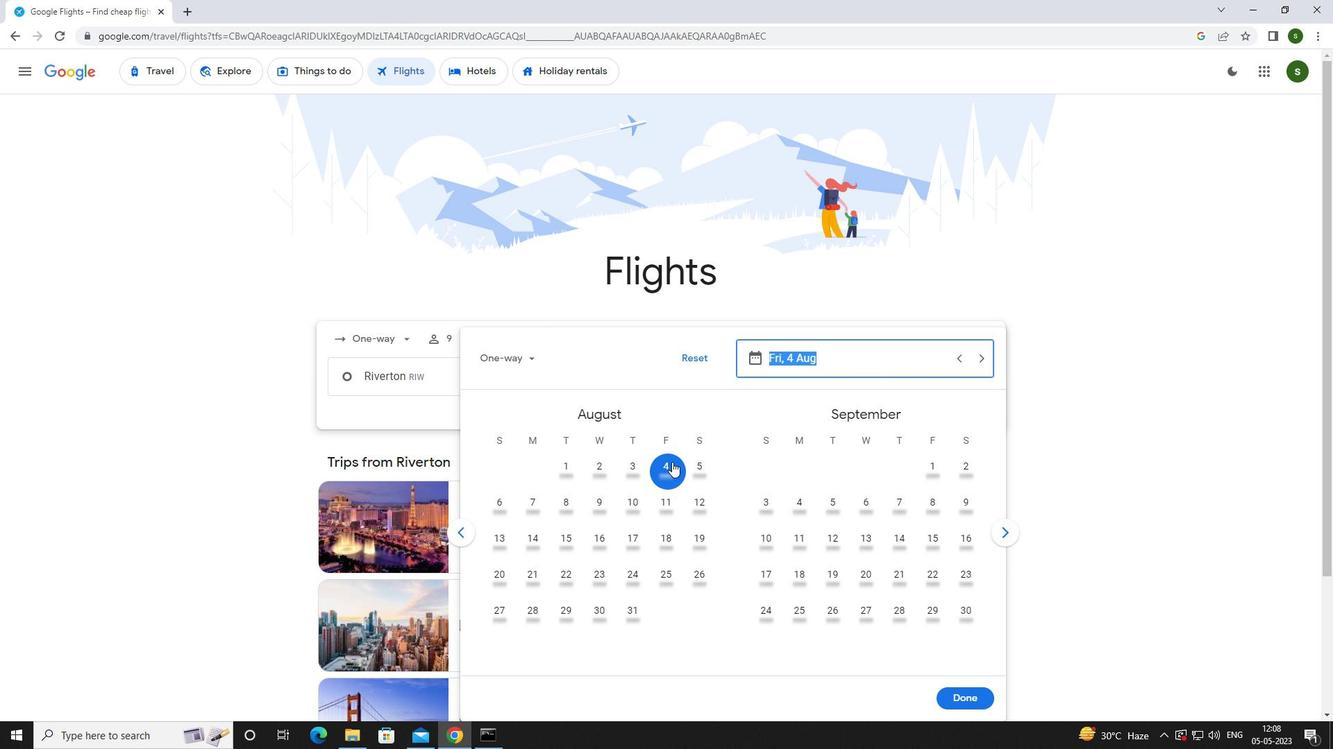 
Action: Mouse moved to (964, 689)
Screenshot: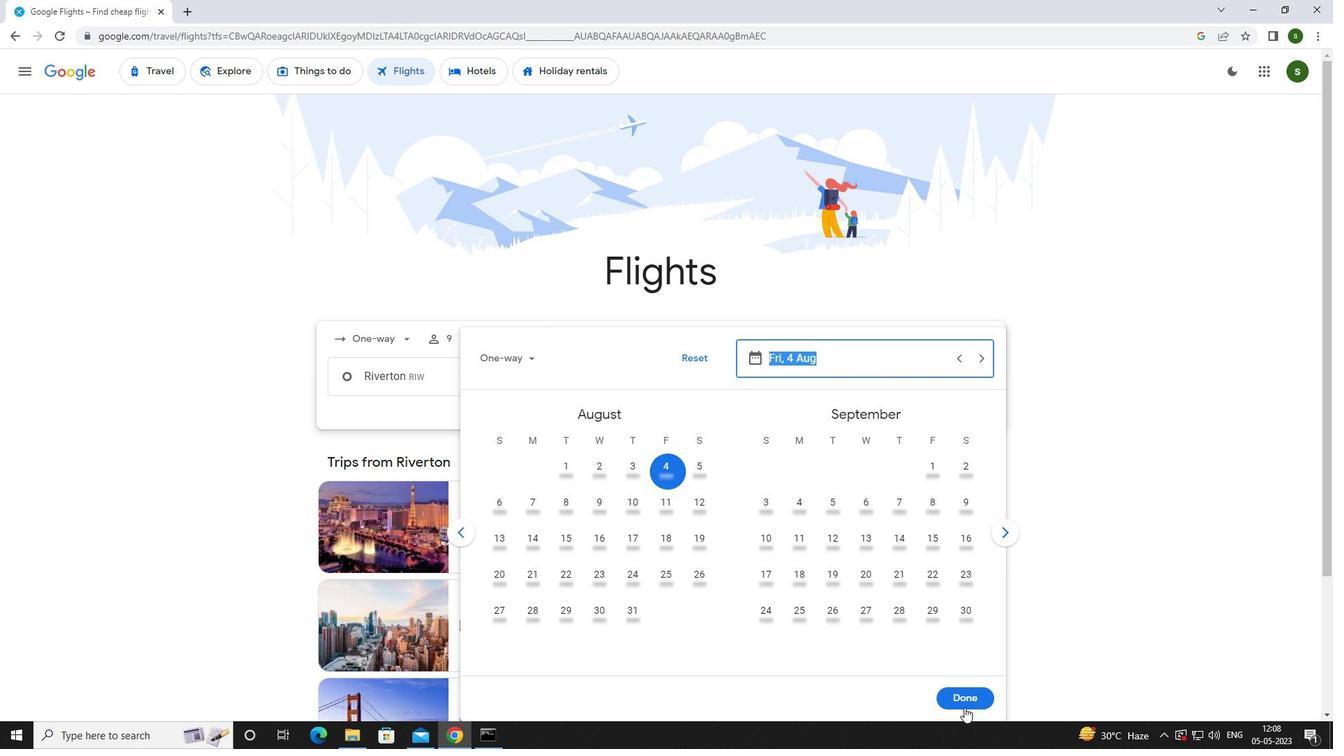 
Action: Mouse pressed left at (964, 689)
Screenshot: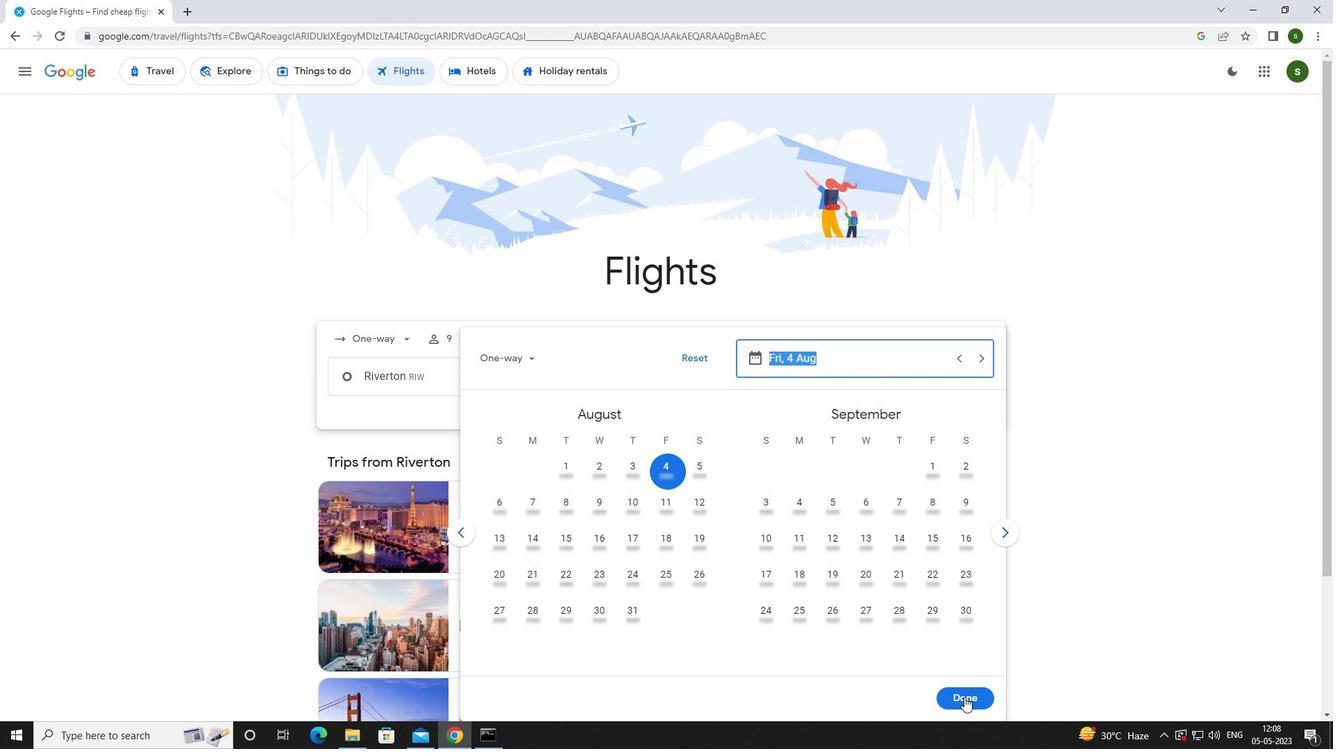 
Action: Mouse moved to (682, 433)
Screenshot: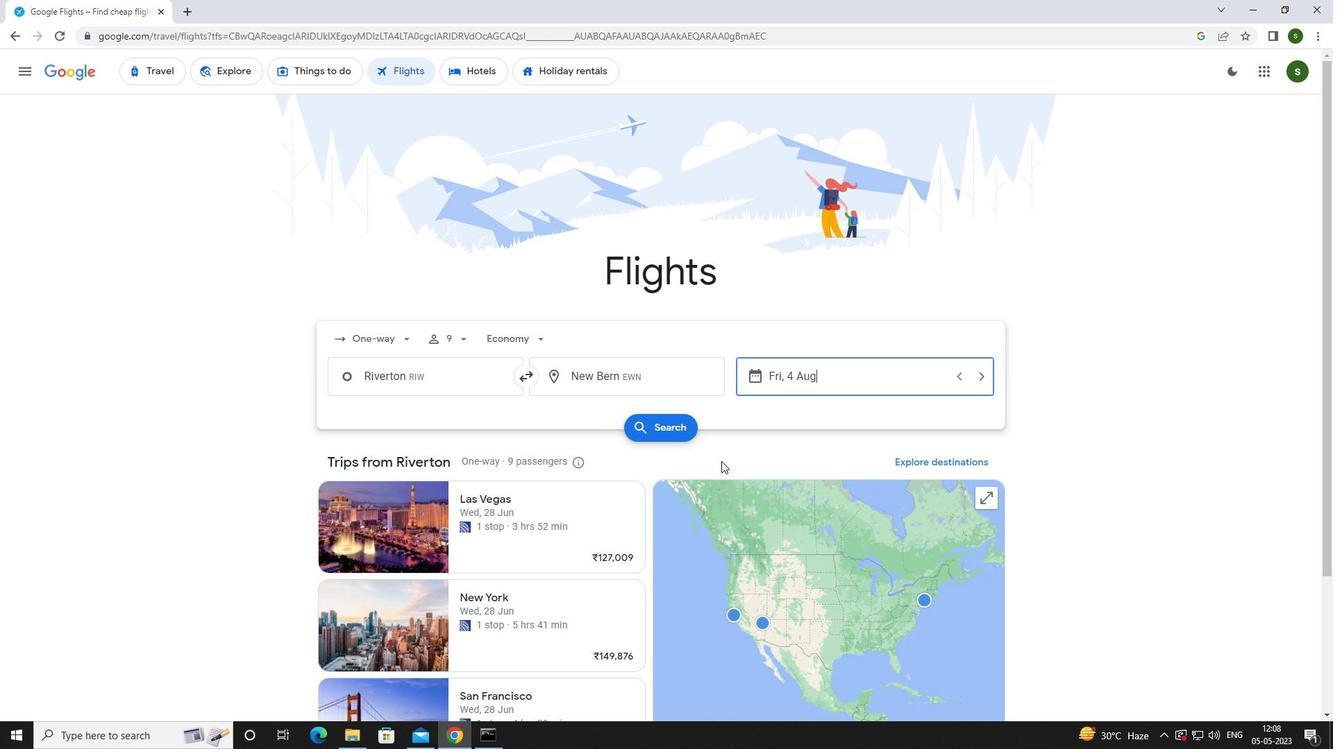 
Action: Mouse pressed left at (682, 433)
Screenshot: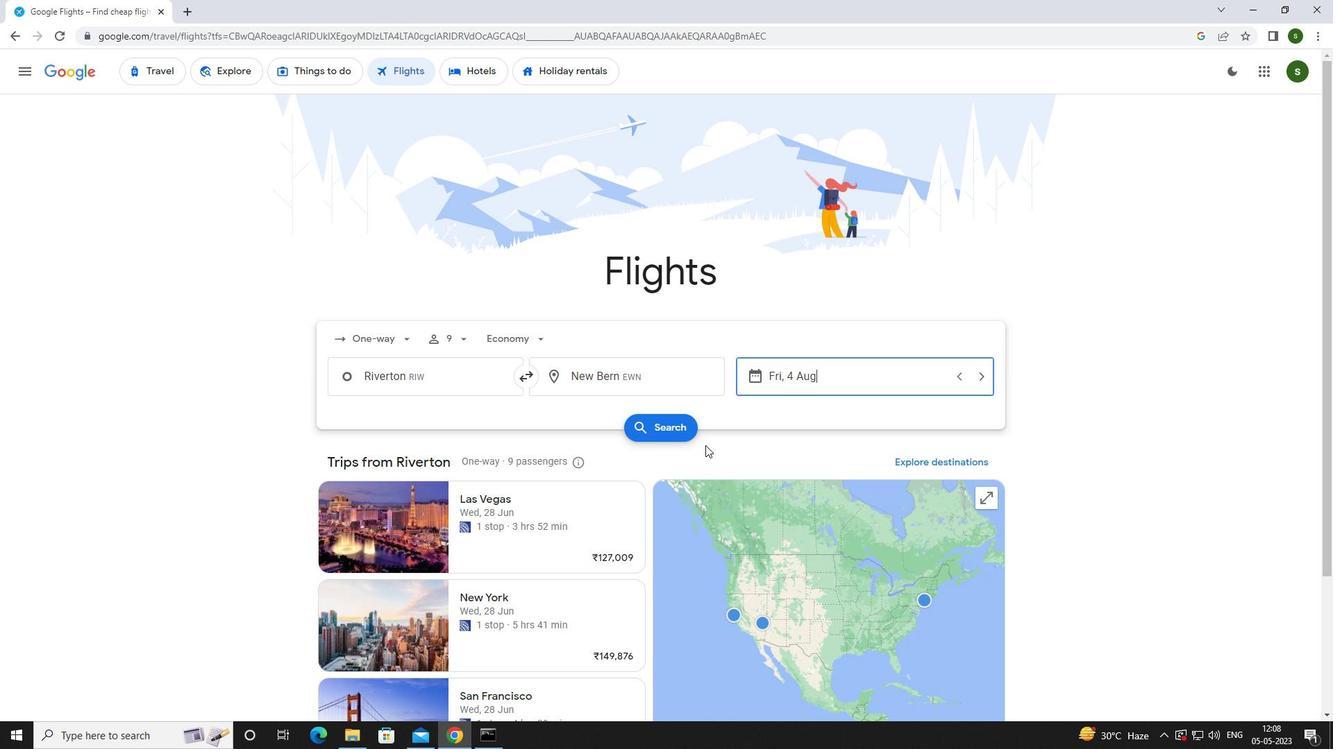 
Action: Mouse moved to (347, 209)
Screenshot: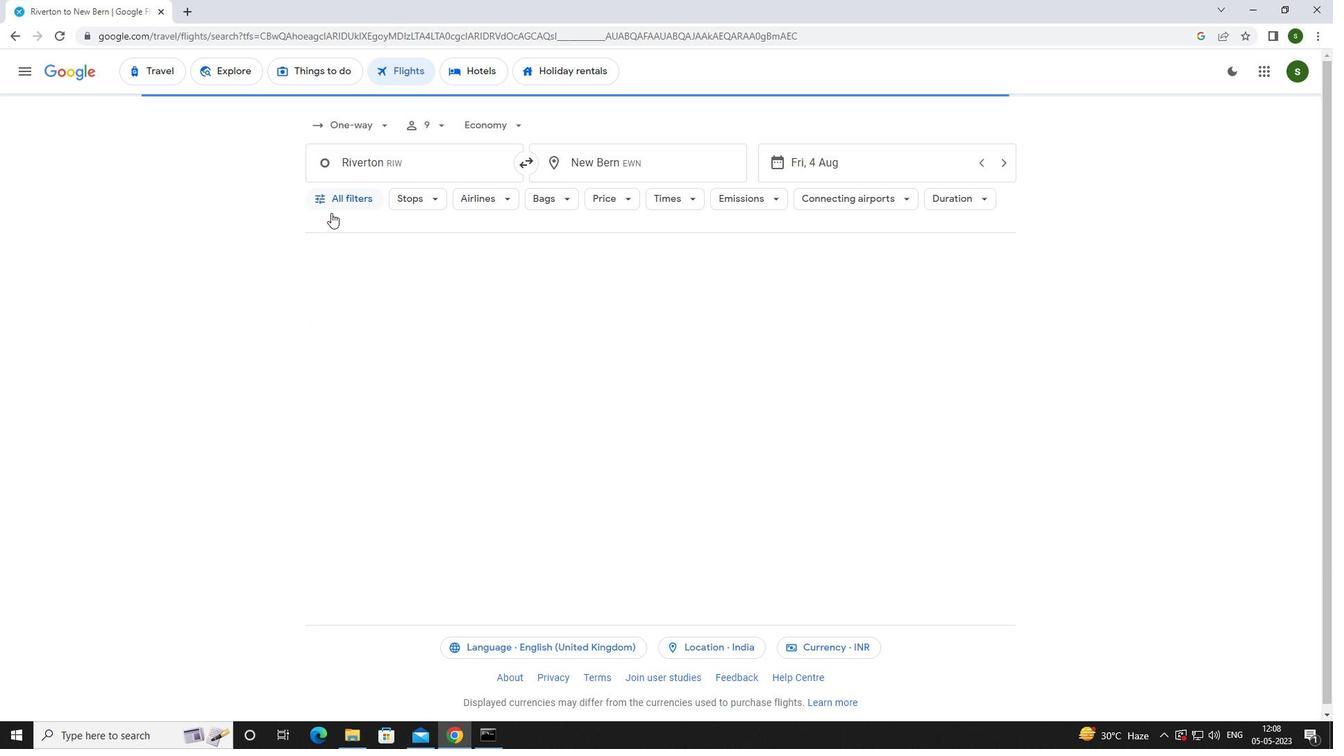 
Action: Mouse pressed left at (347, 209)
Screenshot: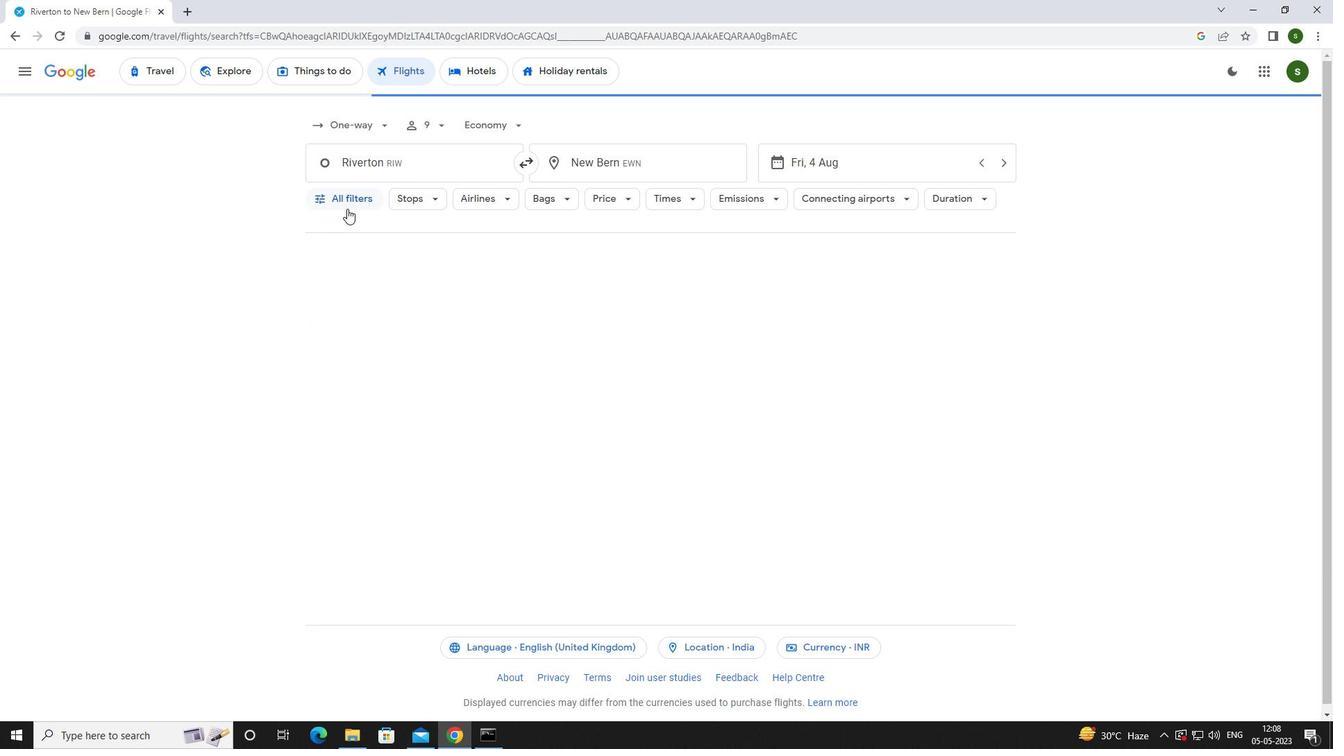 
Action: Mouse moved to (515, 494)
Screenshot: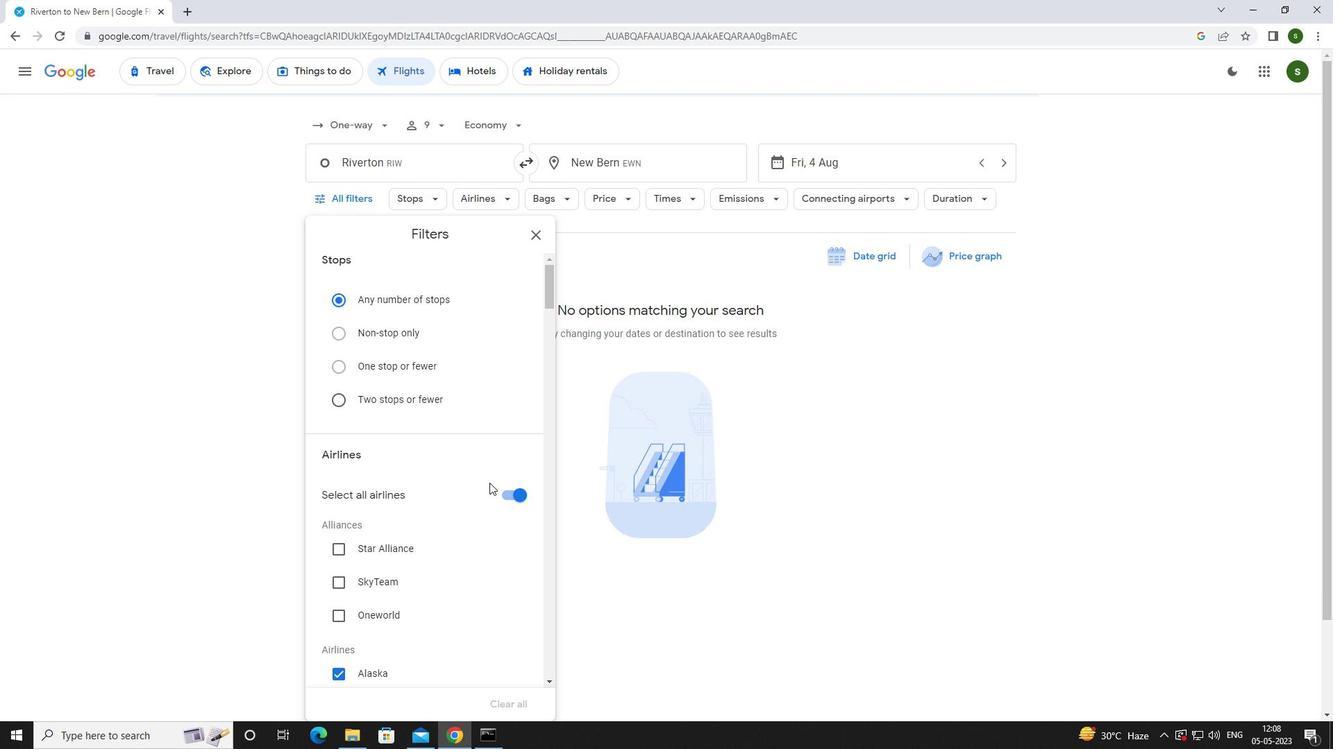 
Action: Mouse pressed left at (515, 494)
Screenshot: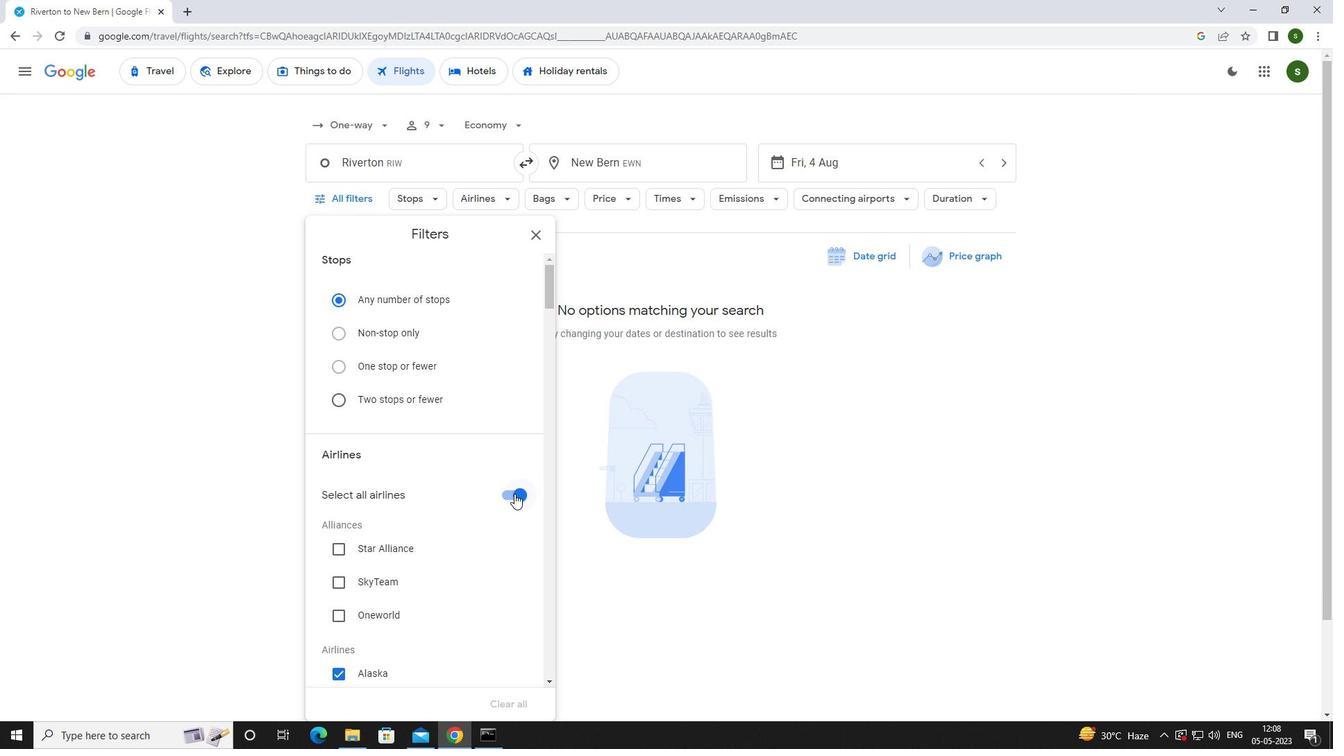 
Action: Mouse moved to (458, 469)
Screenshot: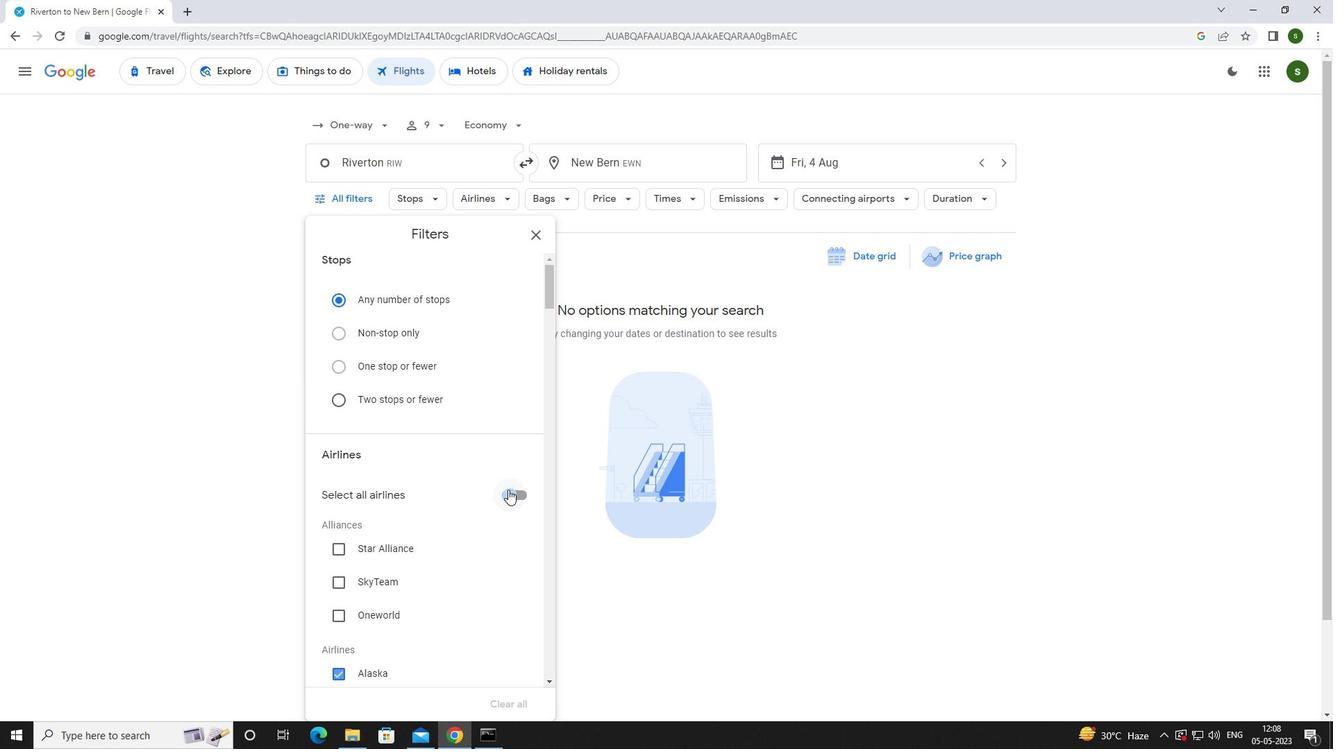
Action: Mouse scrolled (458, 468) with delta (0, 0)
Screenshot: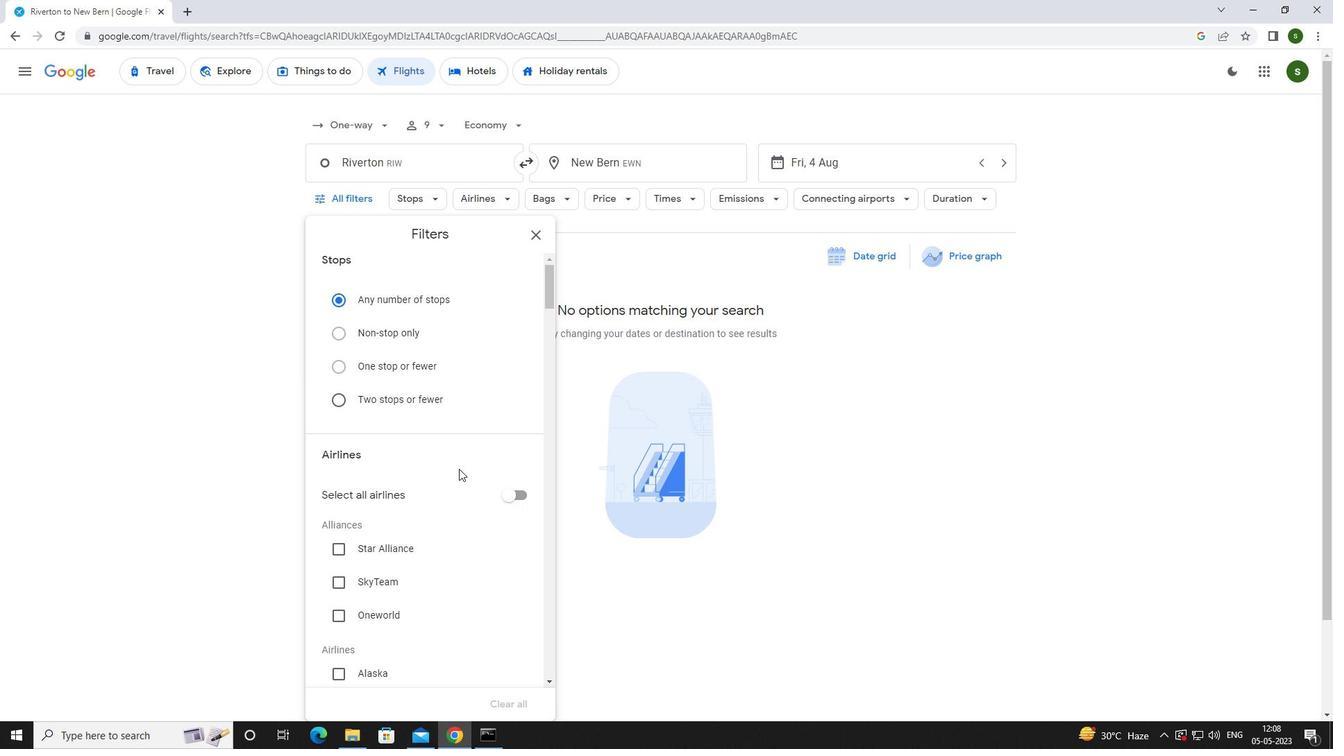 
Action: Mouse moved to (456, 467)
Screenshot: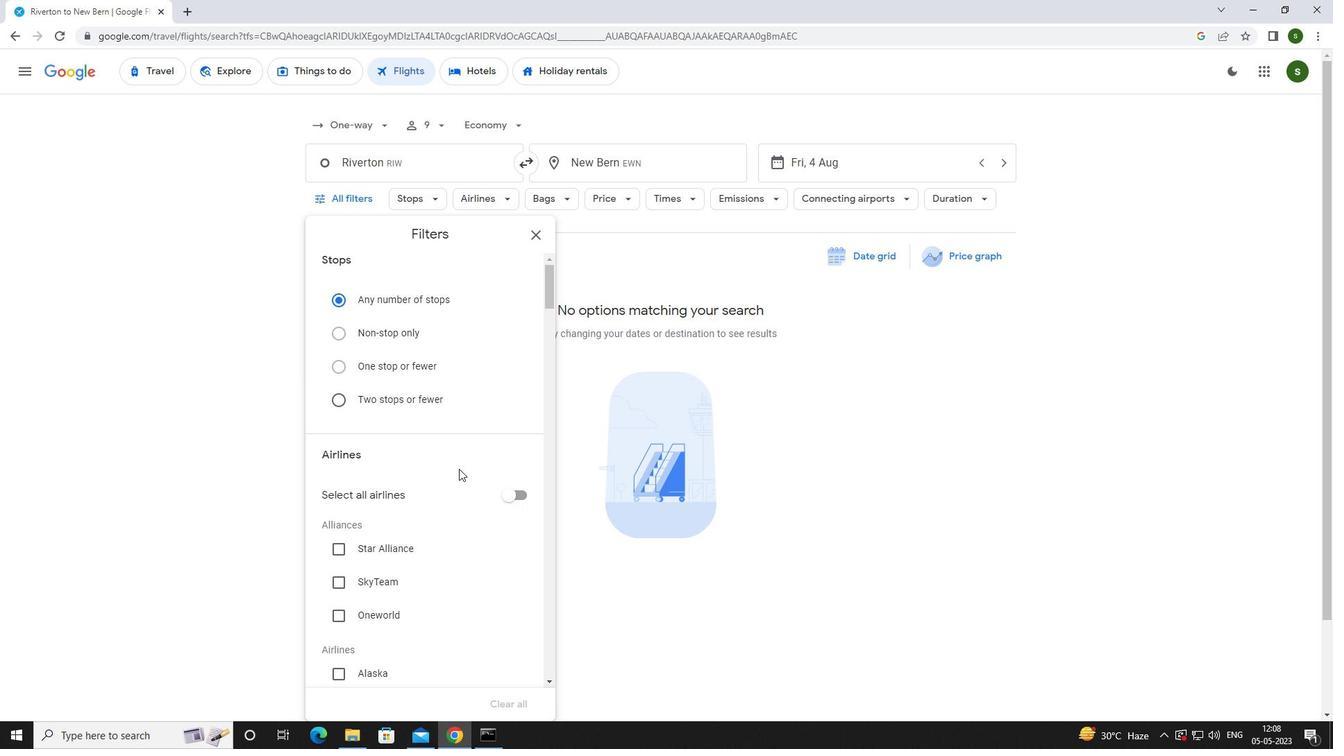 
Action: Mouse scrolled (456, 466) with delta (0, 0)
Screenshot: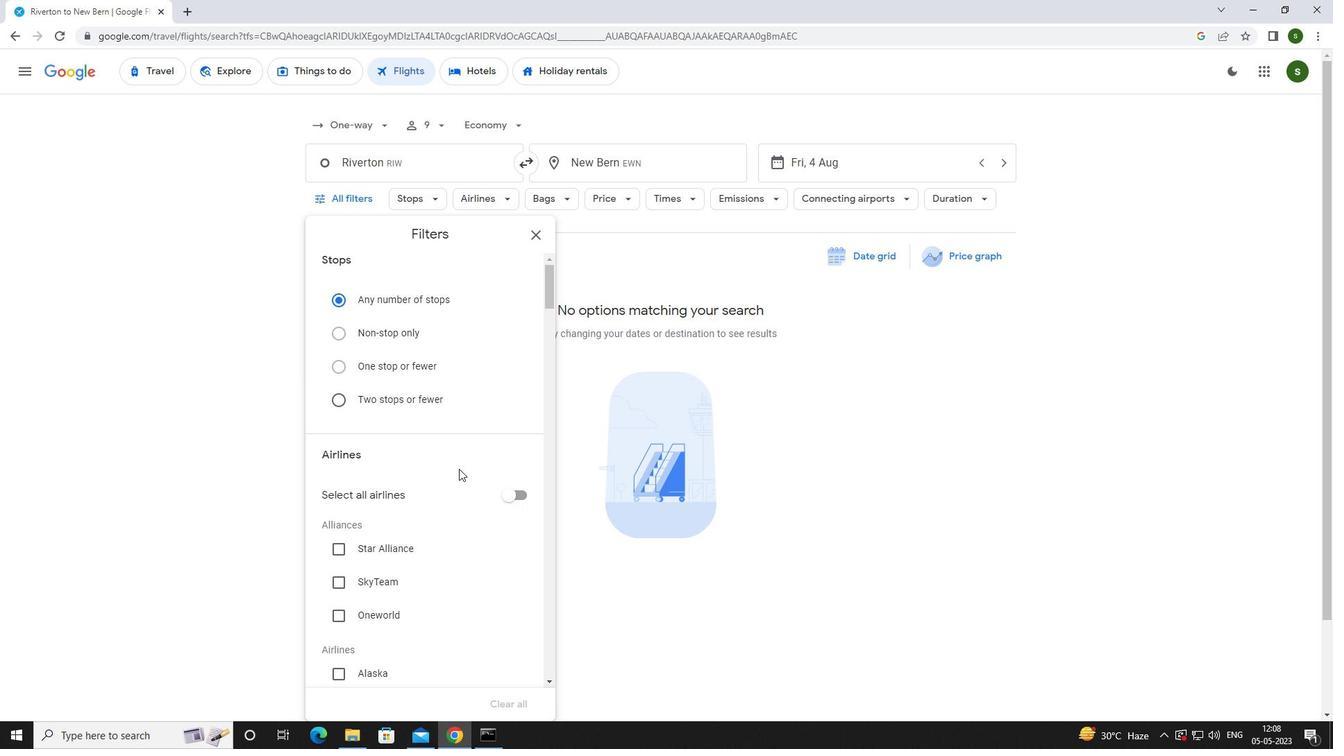 
Action: Mouse moved to (452, 463)
Screenshot: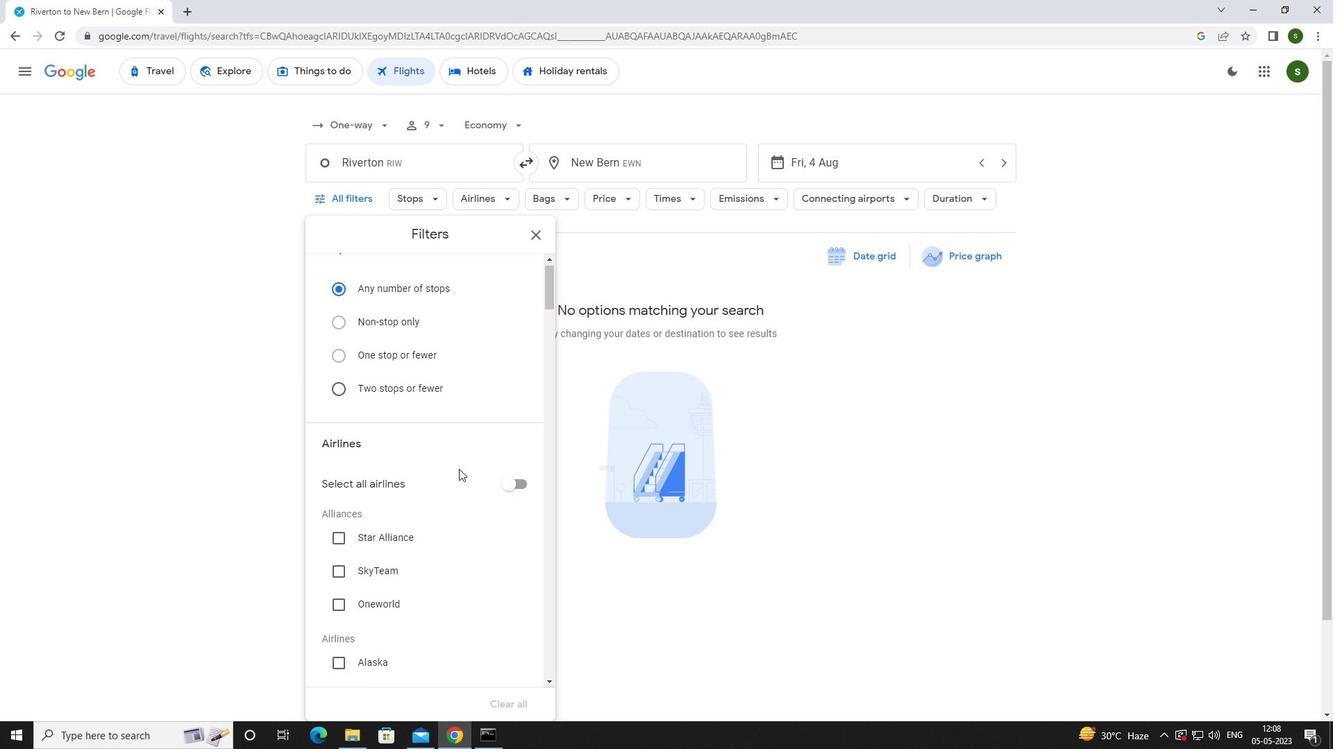 
Action: Mouse scrolled (452, 462) with delta (0, 0)
Screenshot: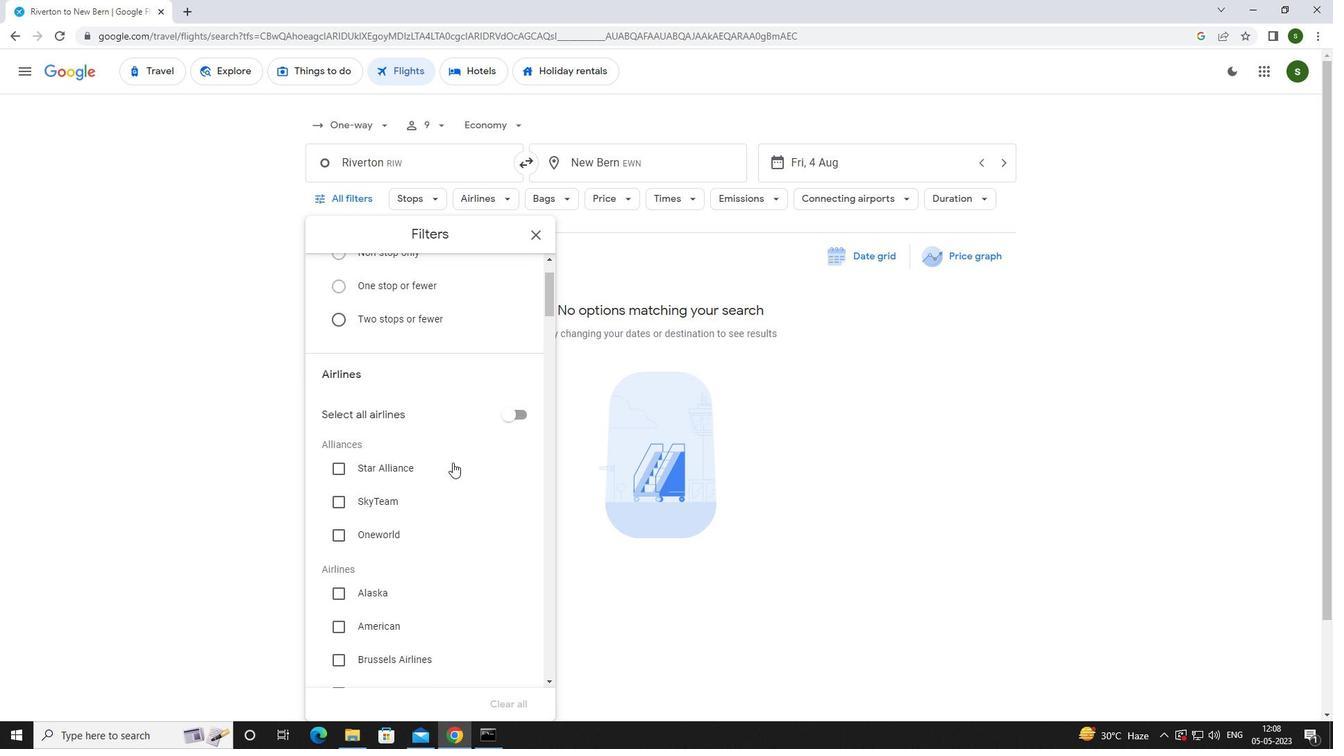 
Action: Mouse scrolled (452, 462) with delta (0, 0)
Screenshot: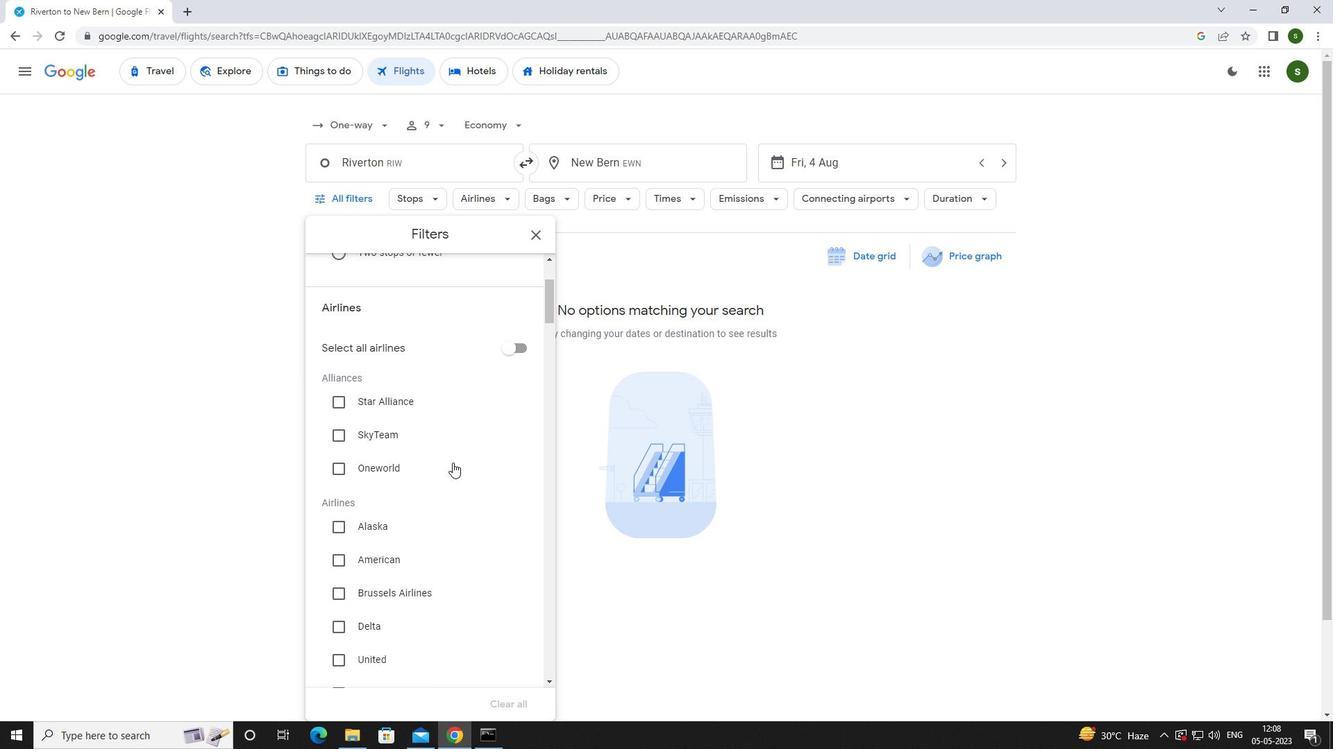 
Action: Mouse scrolled (452, 462) with delta (0, 0)
Screenshot: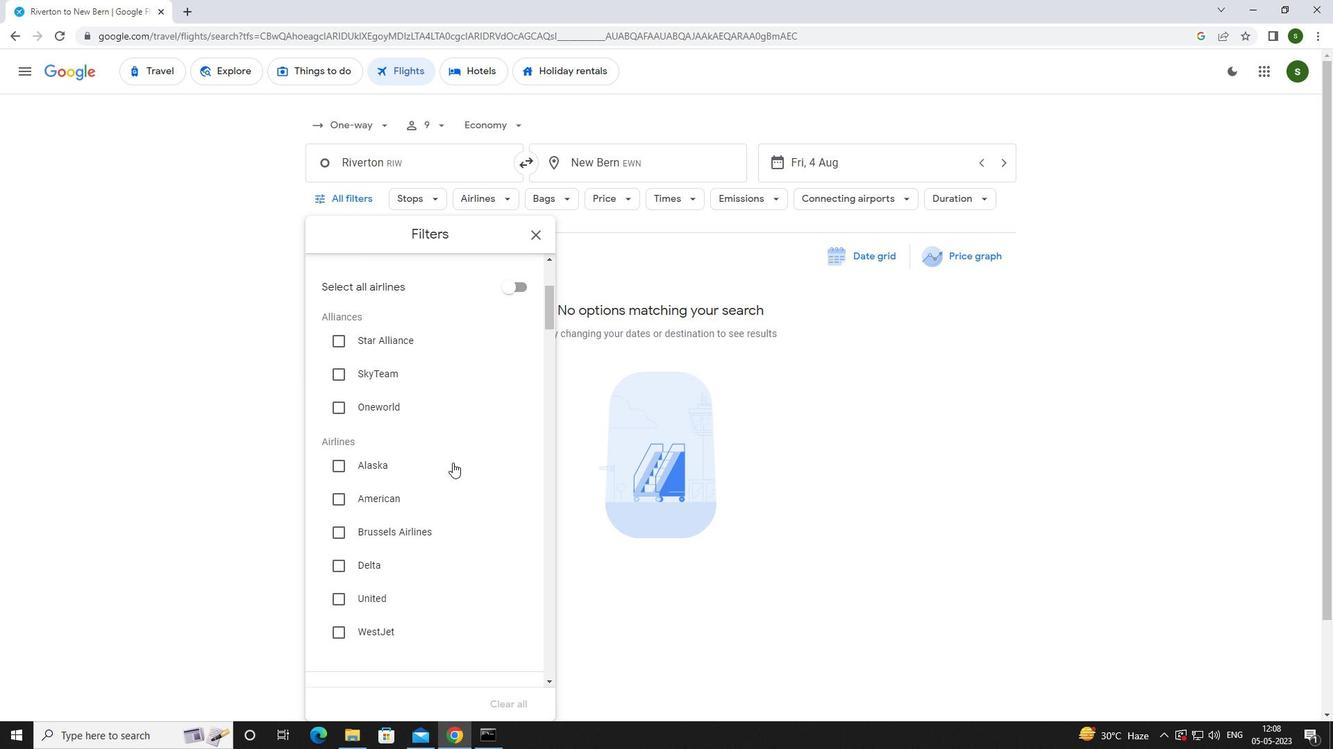 
Action: Mouse moved to (364, 490)
Screenshot: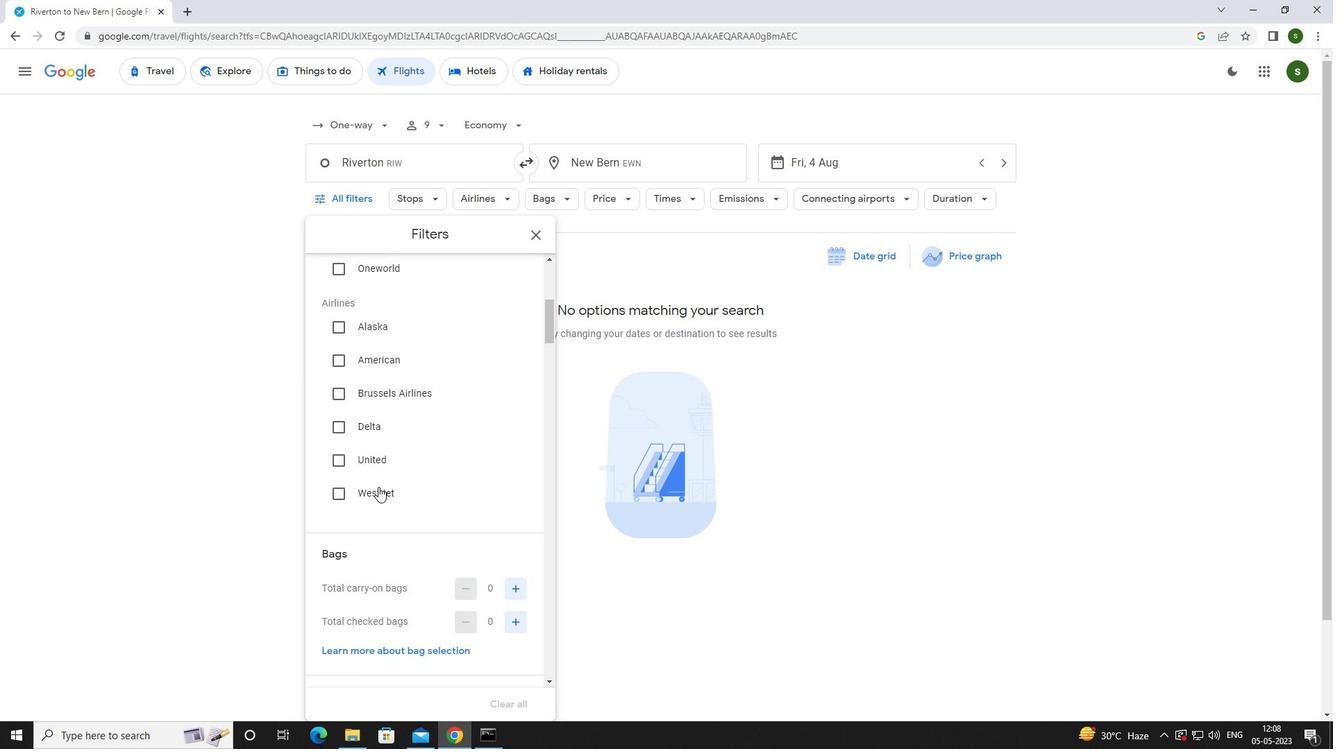 
Action: Mouse pressed left at (364, 490)
Screenshot: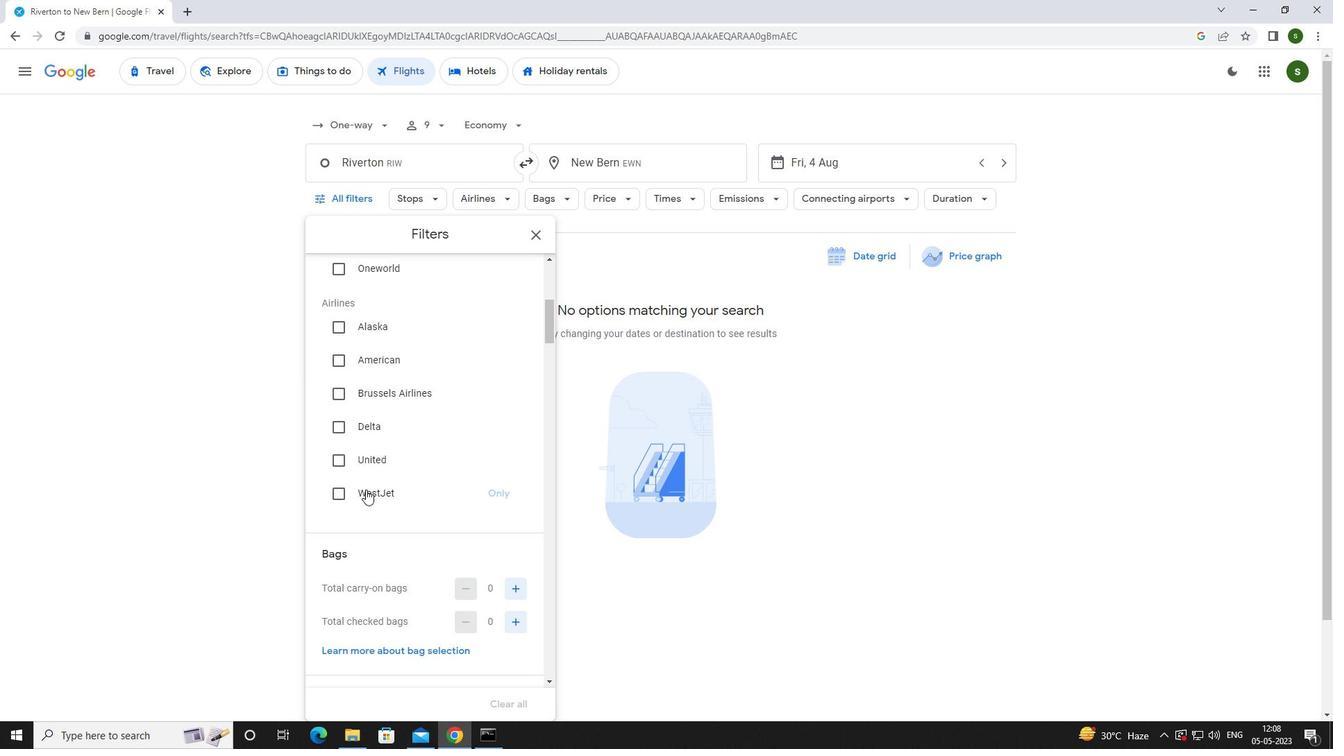 
Action: Mouse moved to (364, 490)
Screenshot: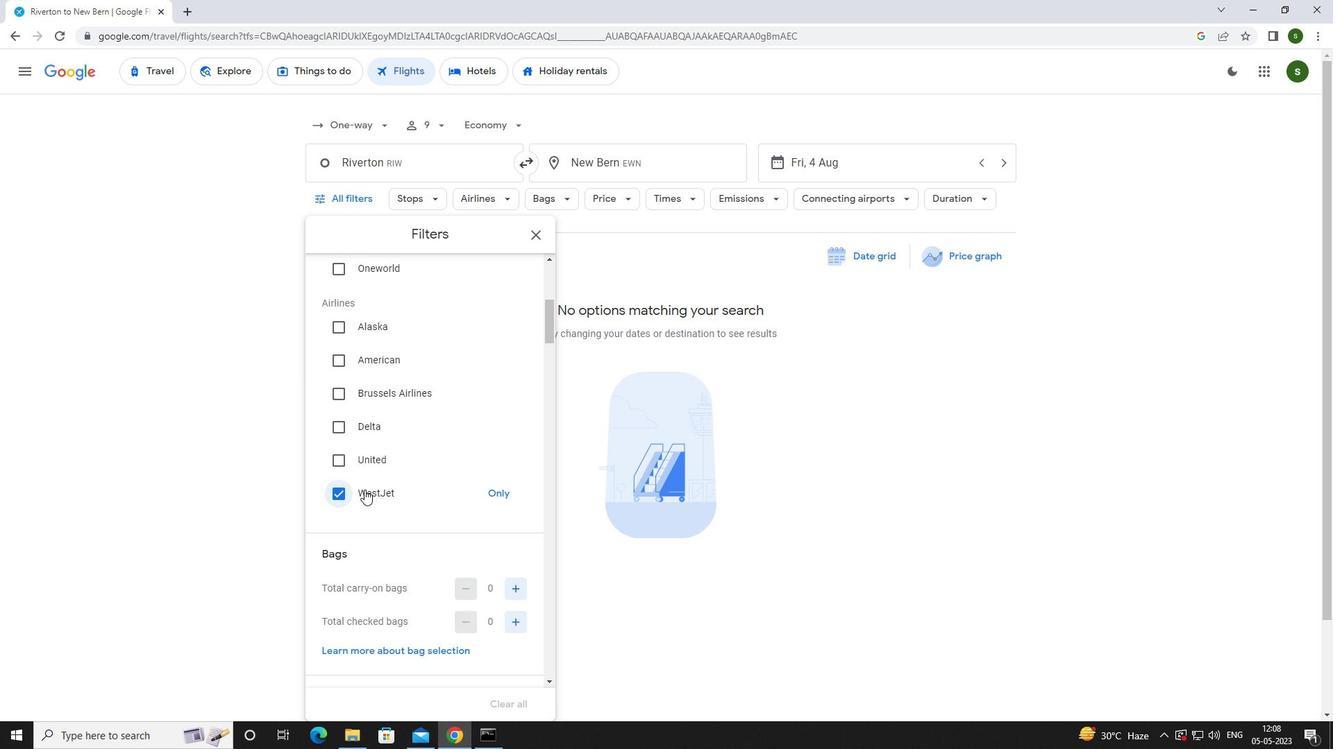 
Action: Mouse scrolled (364, 489) with delta (0, 0)
Screenshot: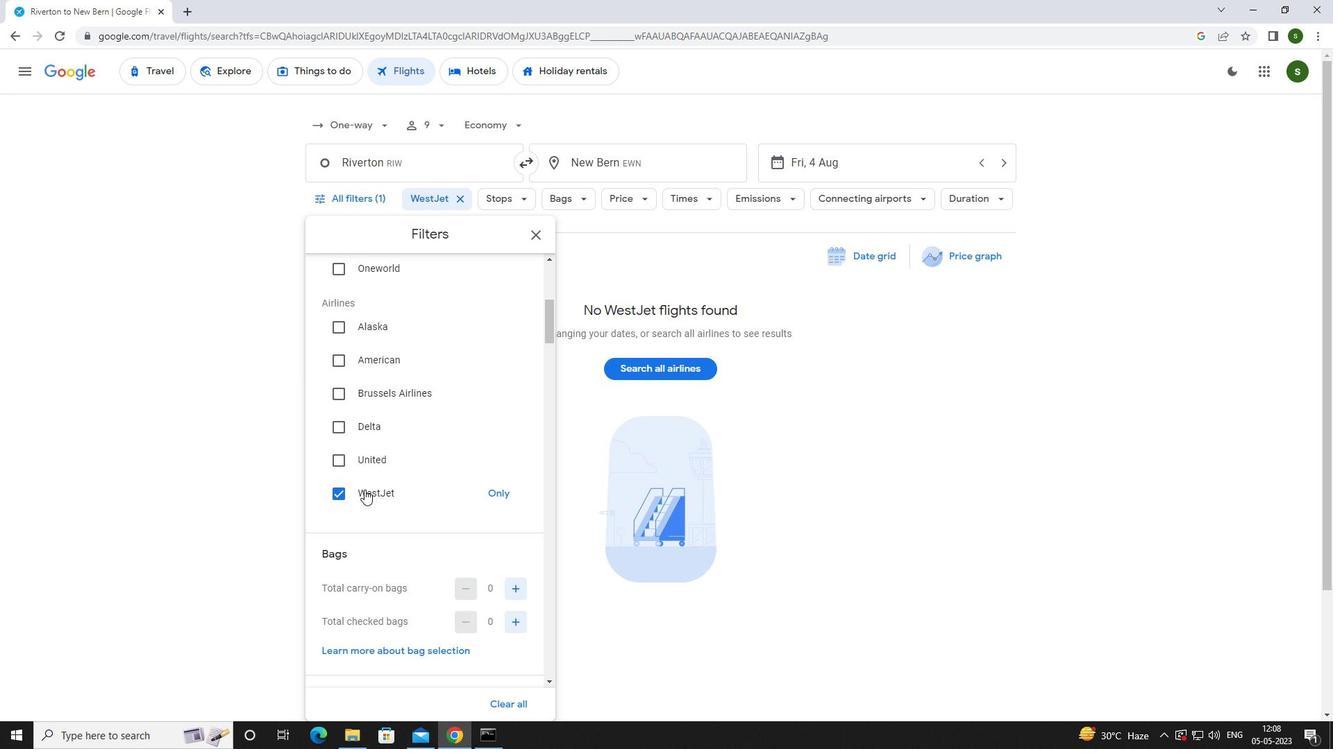 
Action: Mouse moved to (511, 518)
Screenshot: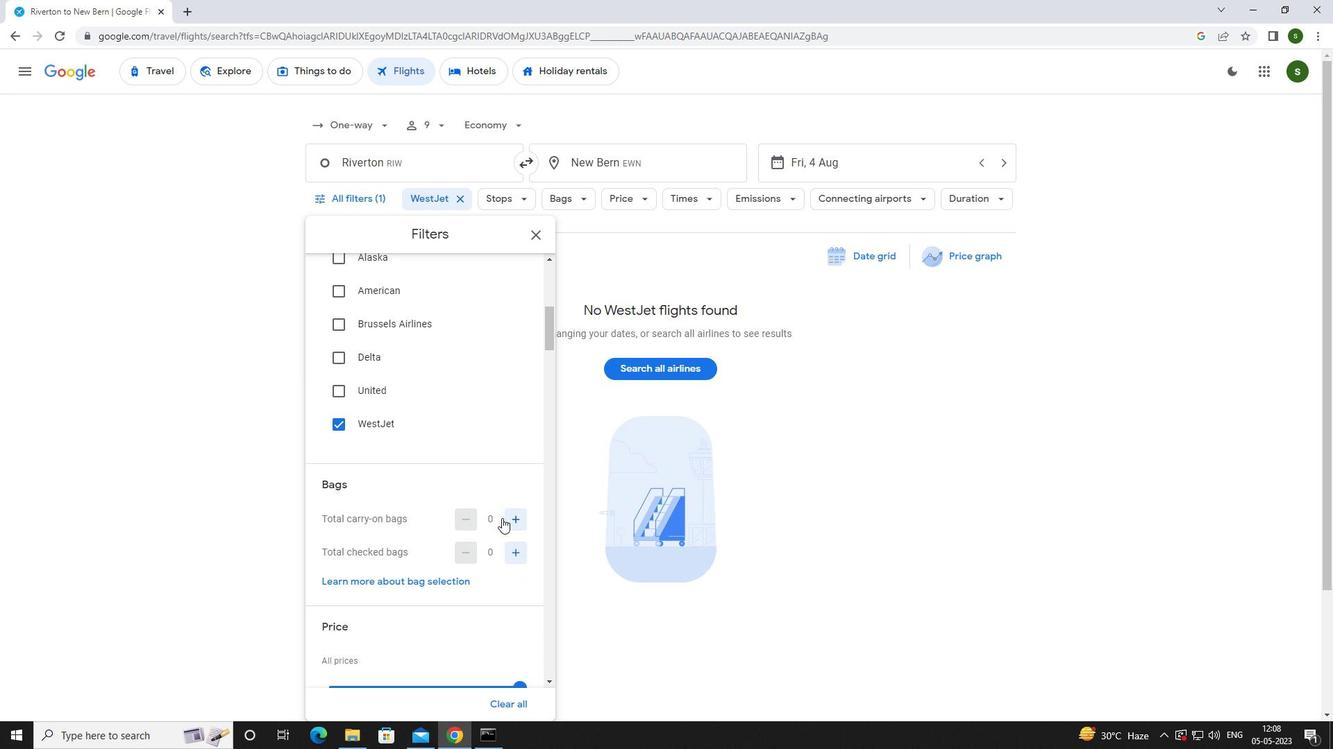 
Action: Mouse pressed left at (511, 518)
Screenshot: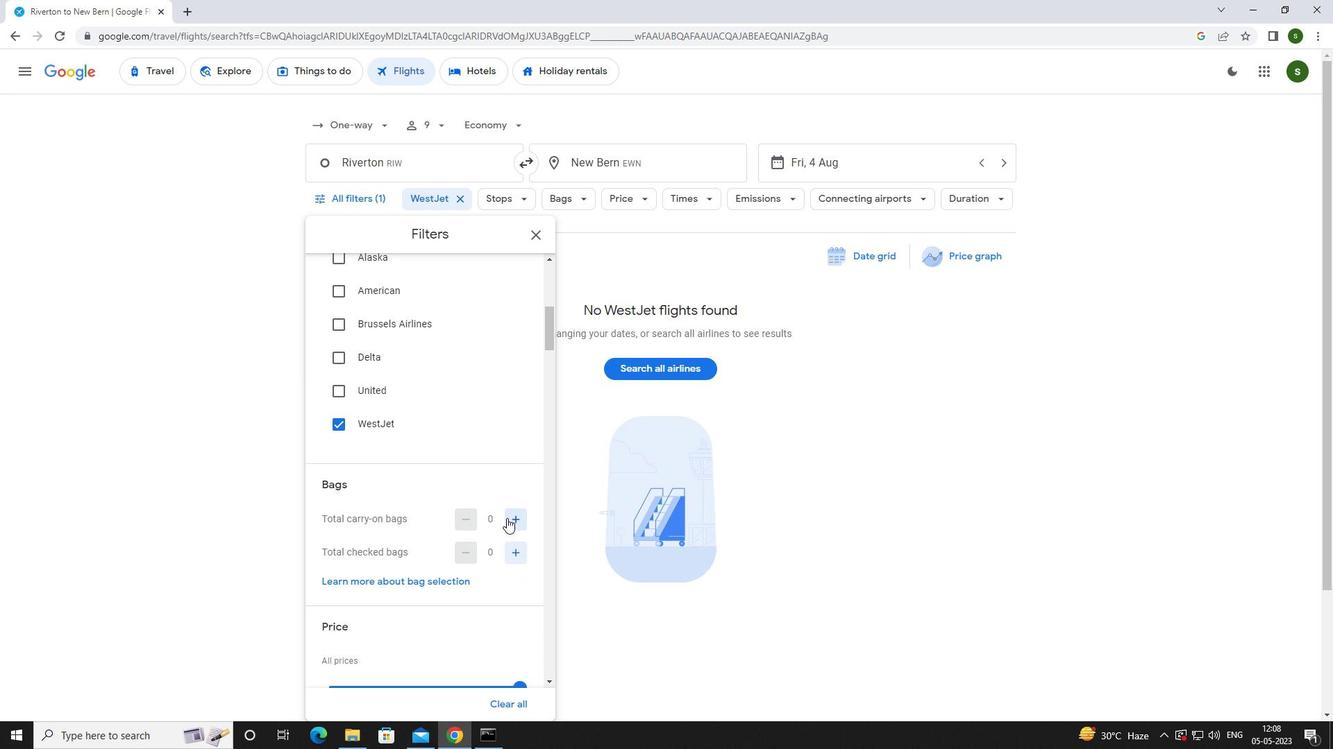 
Action: Mouse scrolled (511, 517) with delta (0, 0)
Screenshot: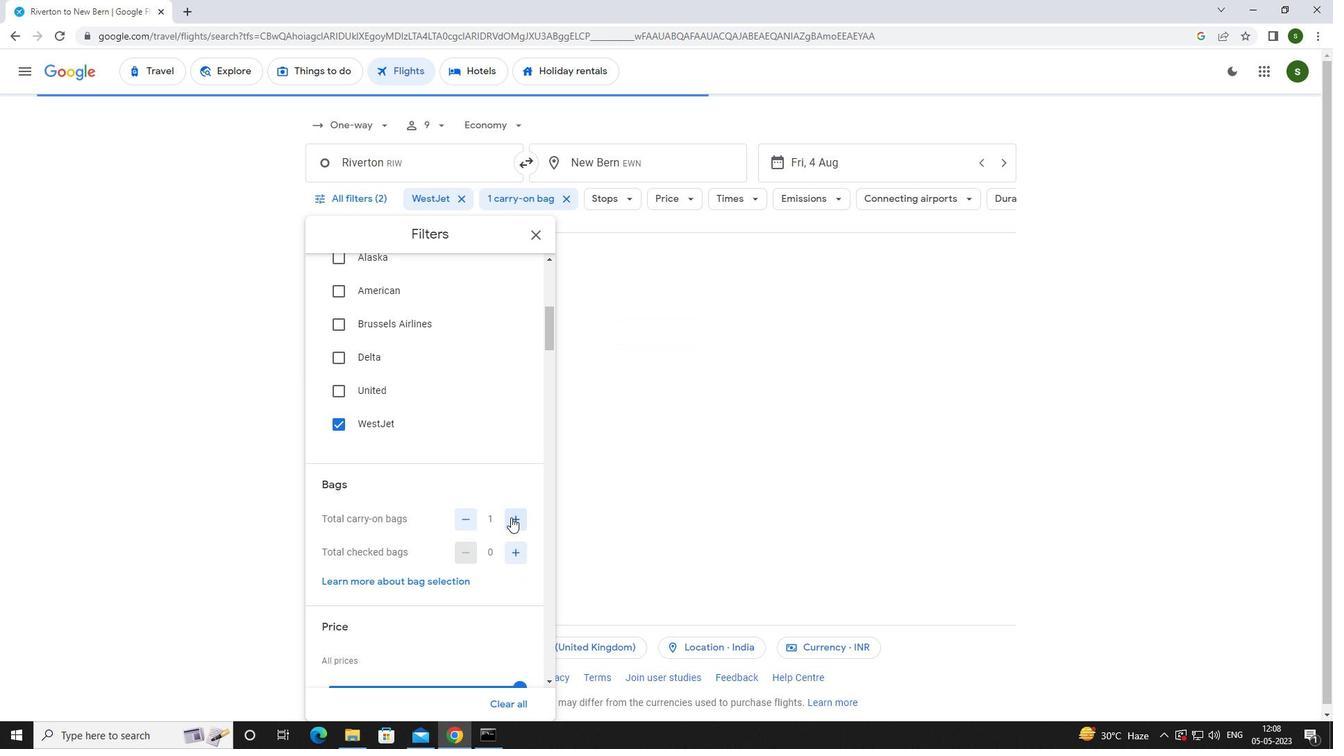 
Action: Mouse scrolled (511, 517) with delta (0, 0)
Screenshot: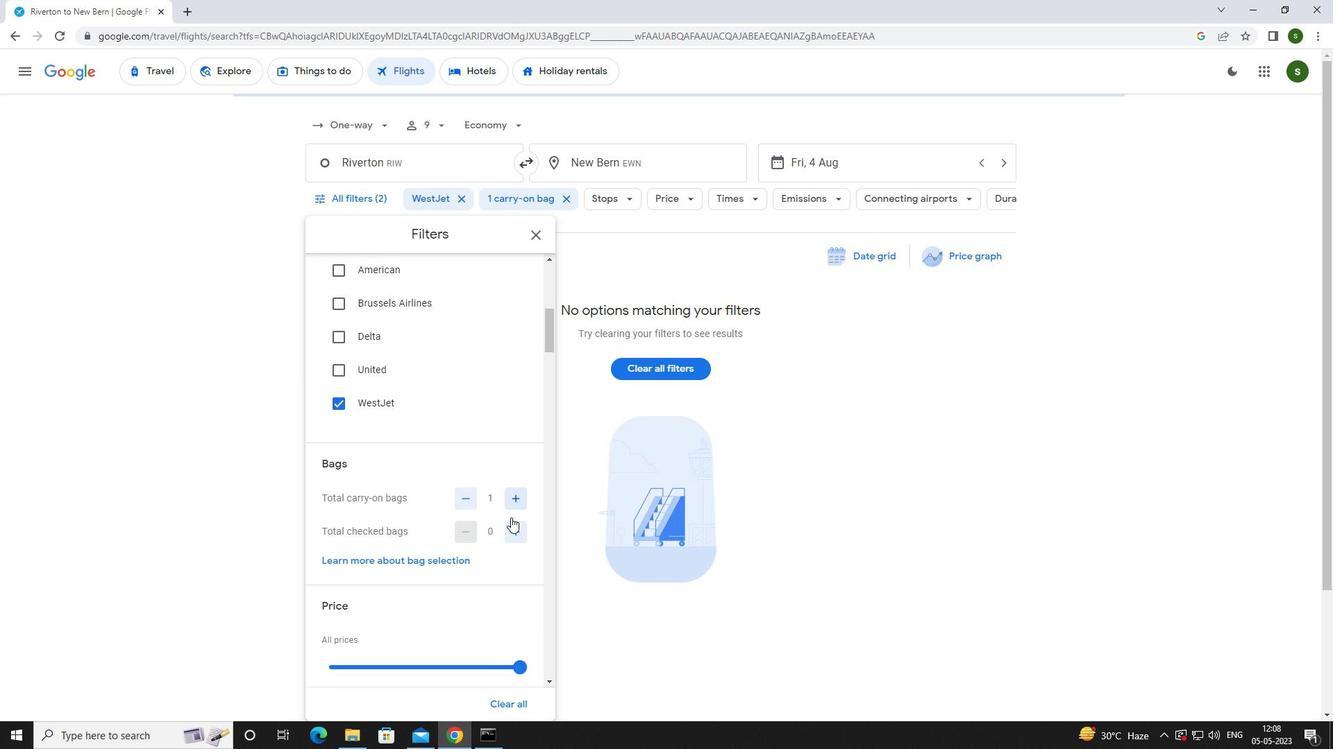 
Action: Mouse moved to (520, 554)
Screenshot: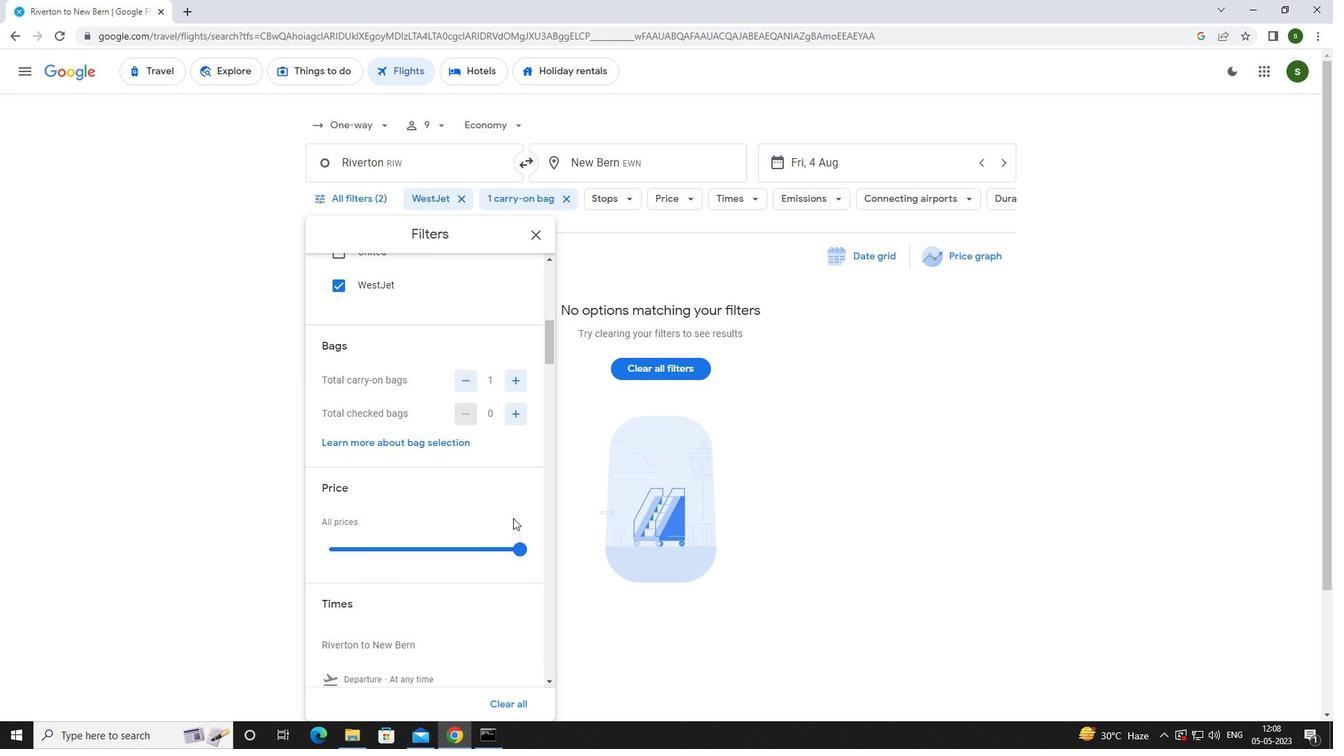 
Action: Mouse pressed left at (520, 554)
Screenshot: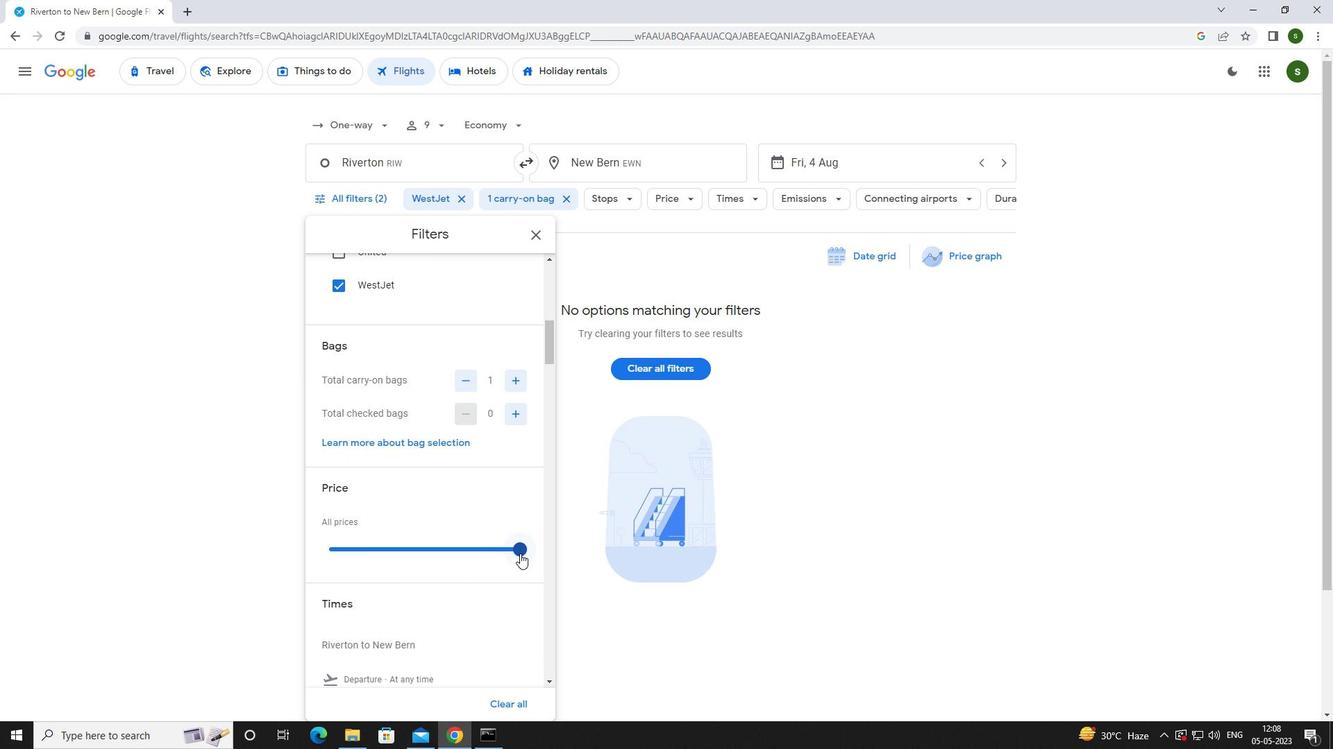 
Action: Mouse scrolled (520, 553) with delta (0, 0)
Screenshot: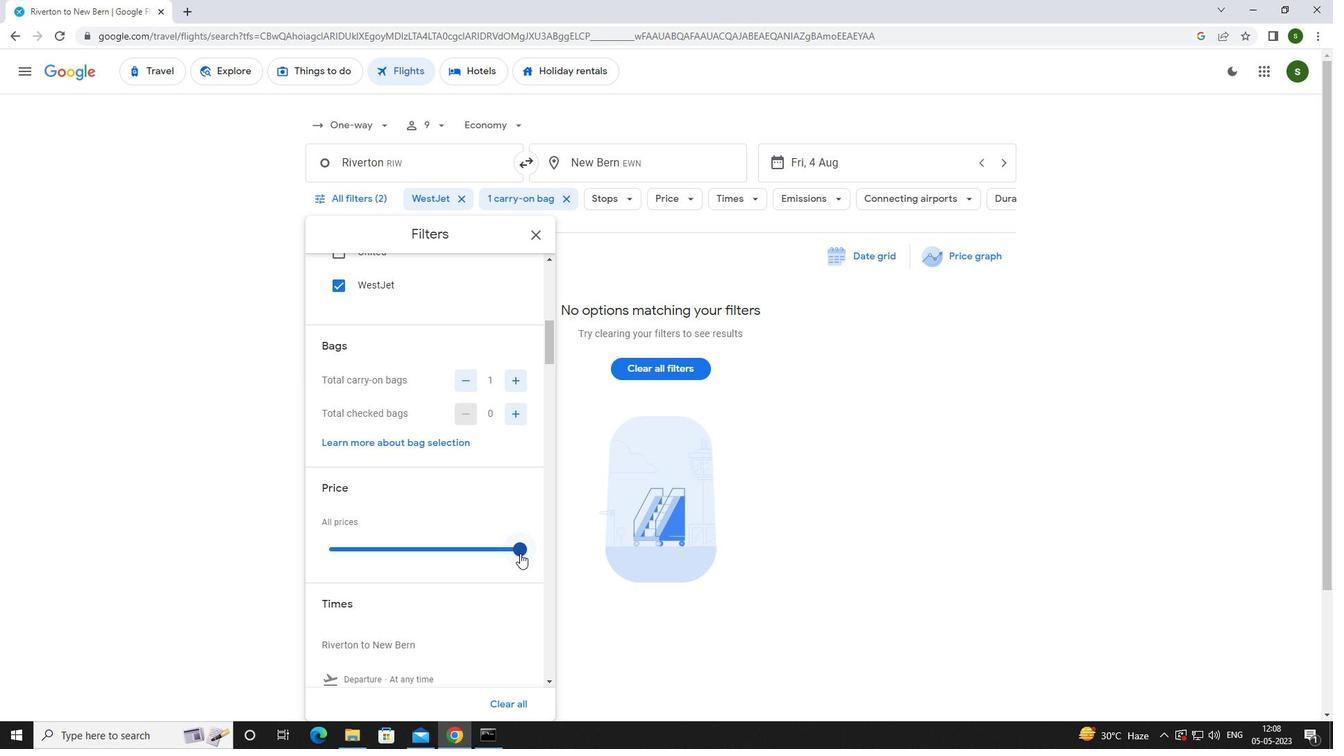 
Action: Mouse moved to (326, 632)
Screenshot: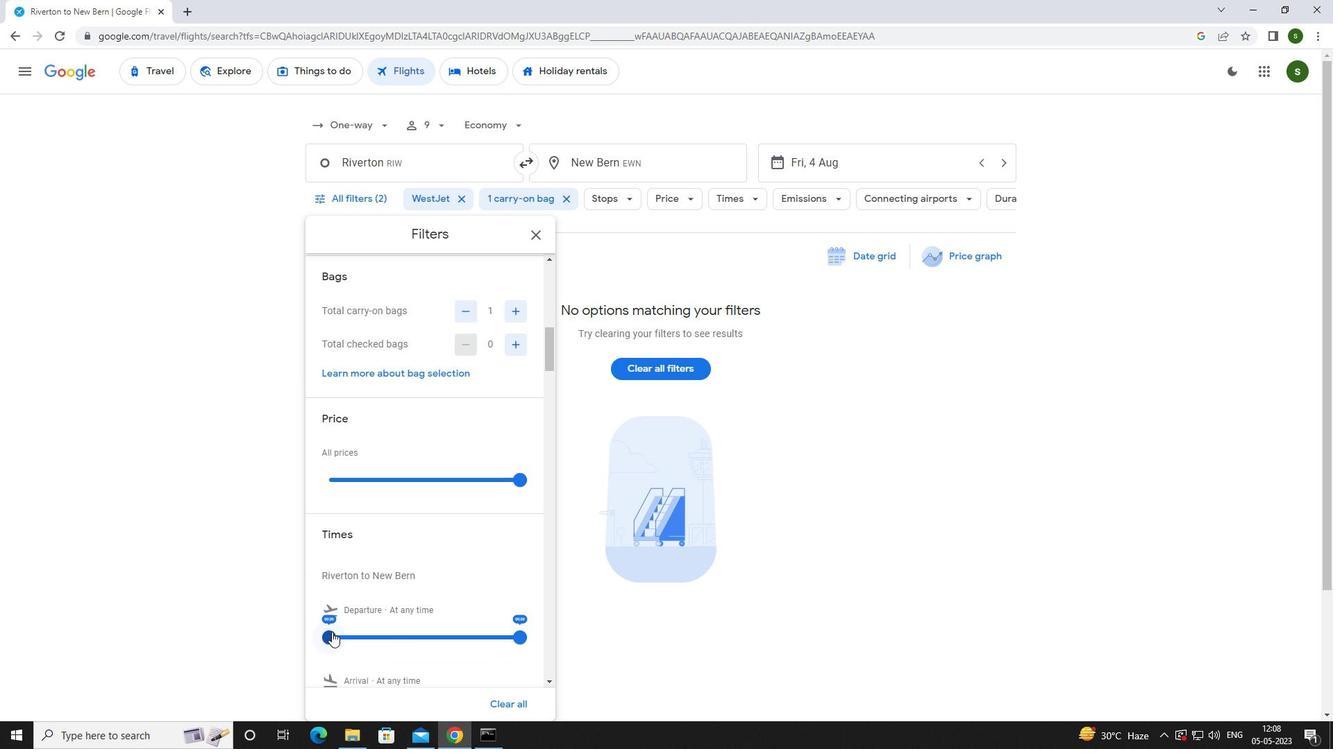 
Action: Mouse pressed left at (326, 632)
Screenshot: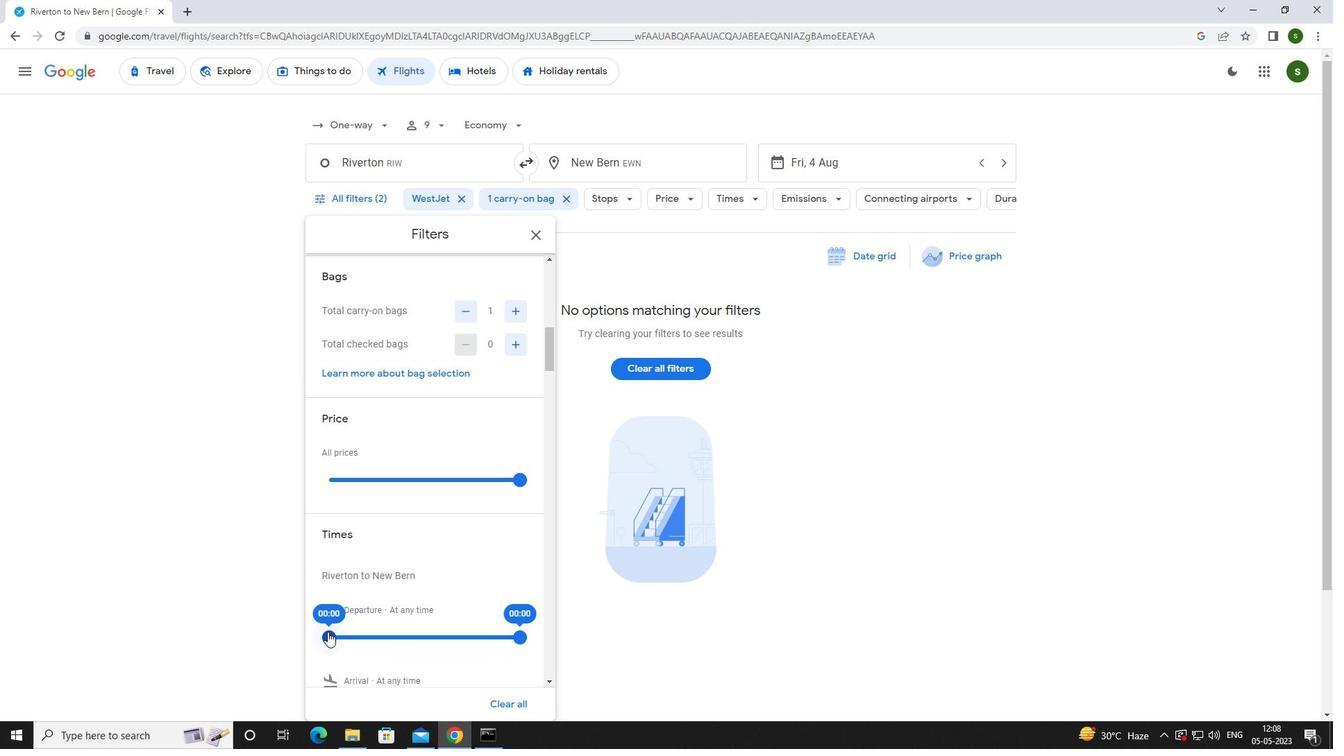 
Action: Mouse moved to (387, 637)
Screenshot: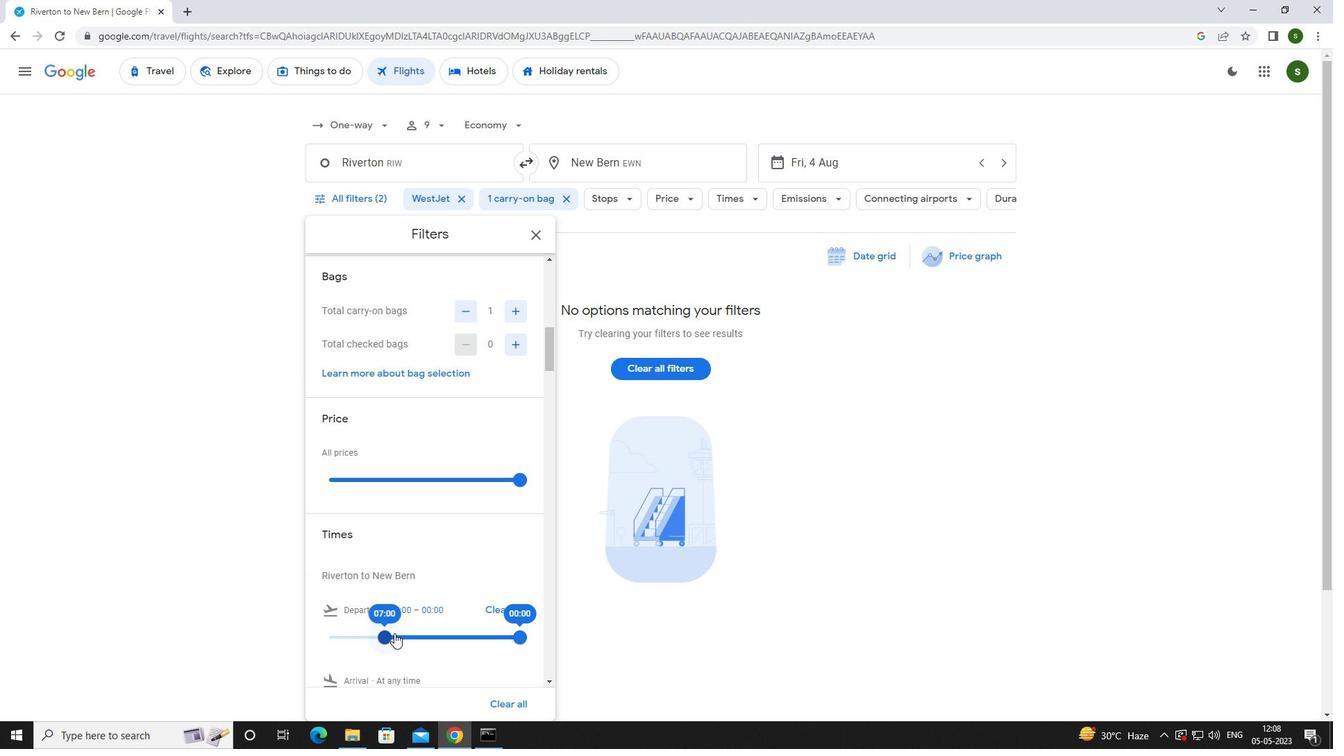 
Action: Mouse pressed left at (387, 637)
Screenshot: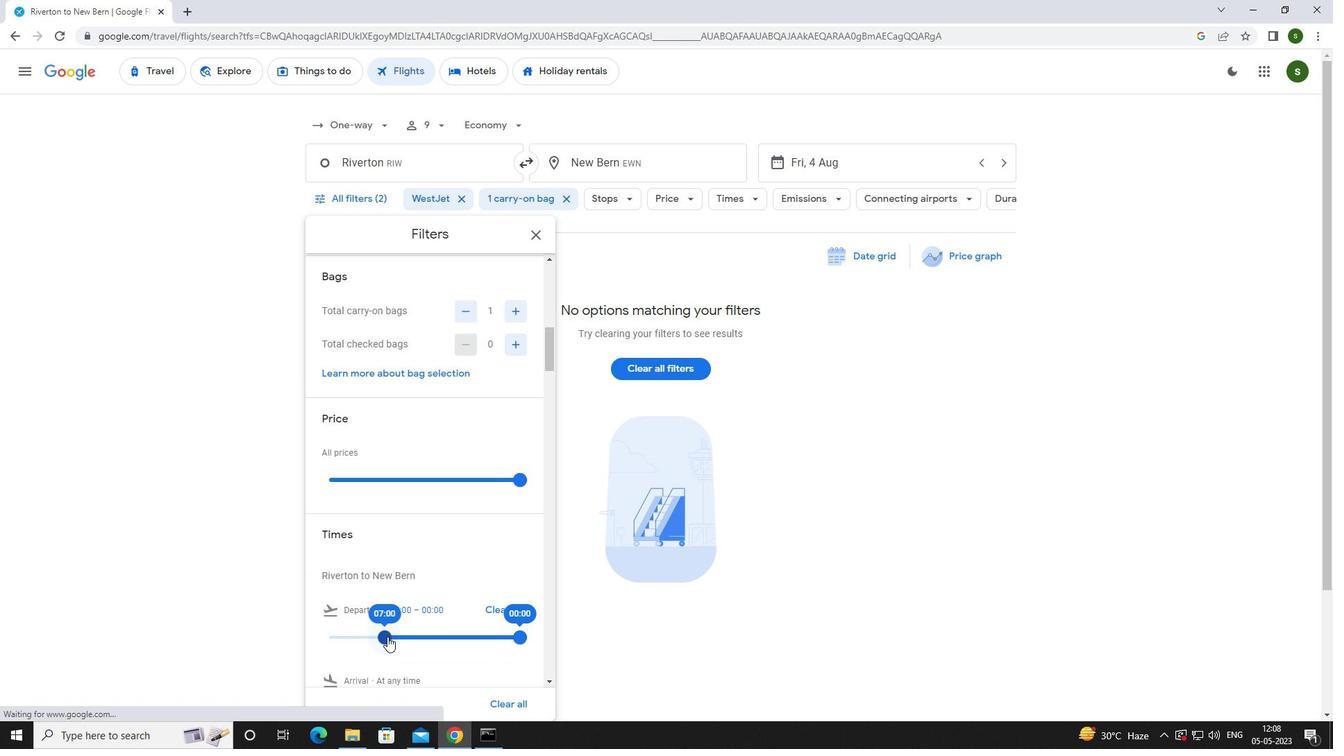 
Action: Mouse moved to (588, 613)
Screenshot: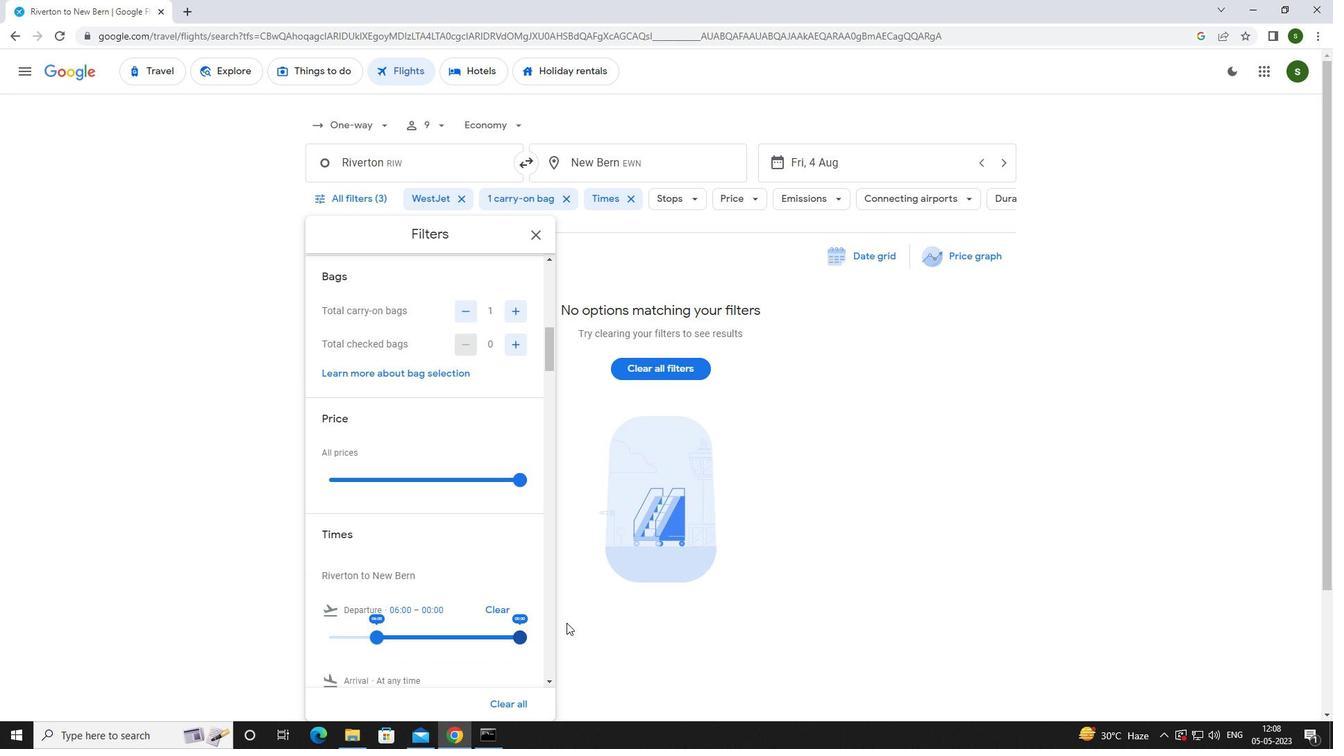 
Action: Mouse pressed left at (588, 613)
Screenshot: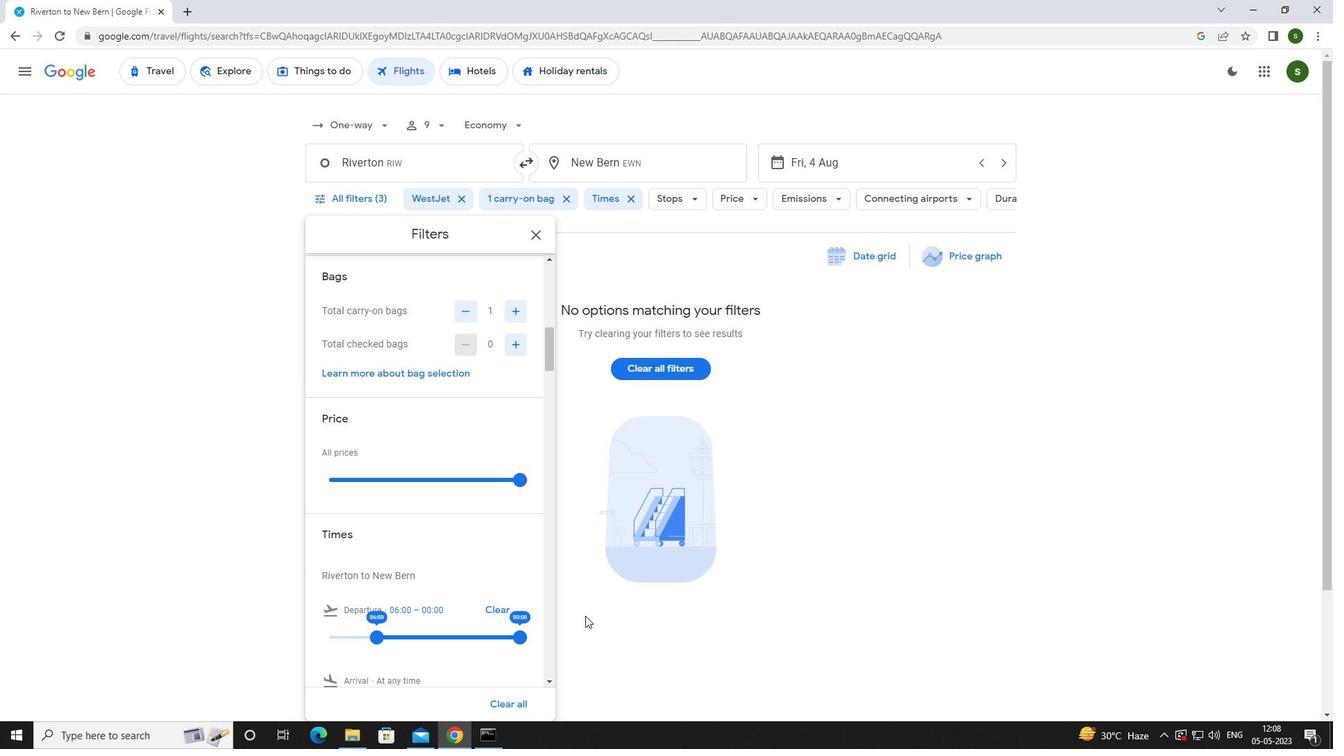 
Action: Mouse moved to (588, 605)
Screenshot: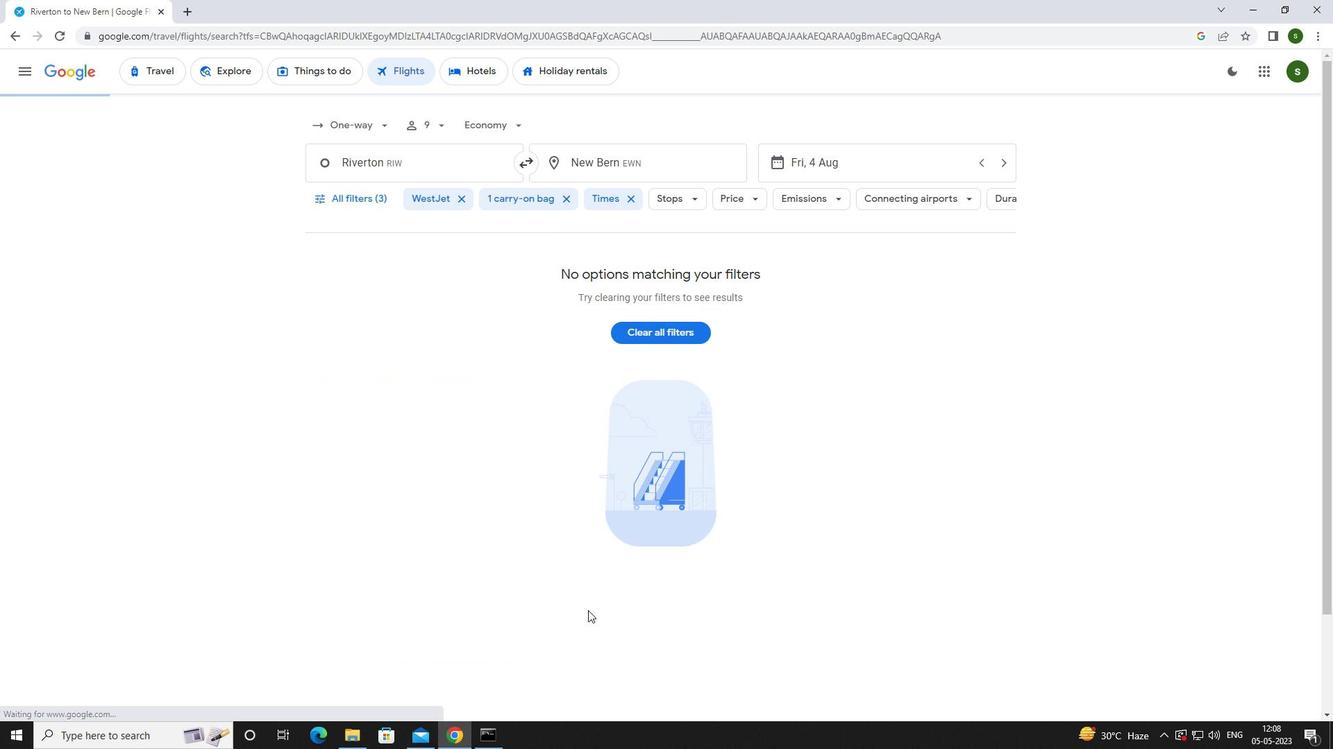 
